 Task: Search round trip flight ticket for 4 adults, 2 children, 2 infants in seat and 1 infant on lap in premium economy from Raleigh: Raleigh-durham International Airport to Evansville: Evansville Regional Airport on 5-3-2023 and return on 5-3-2023. Choice of flights is Singapure airlines. Number of bags: 9 checked bags. Price is upto 84000. Outbound departure time preference is 14:30.
Action: Mouse moved to (421, 210)
Screenshot: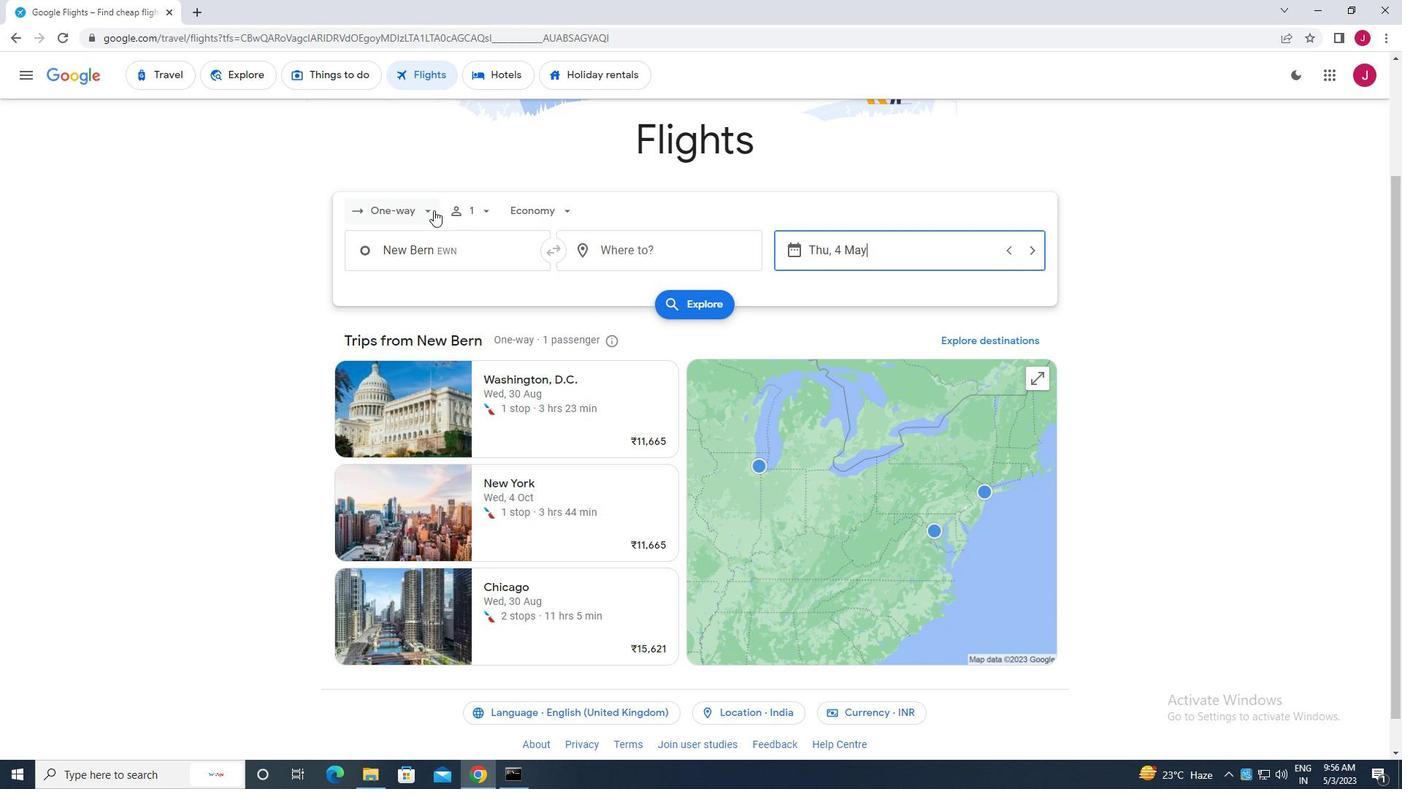 
Action: Mouse pressed left at (421, 210)
Screenshot: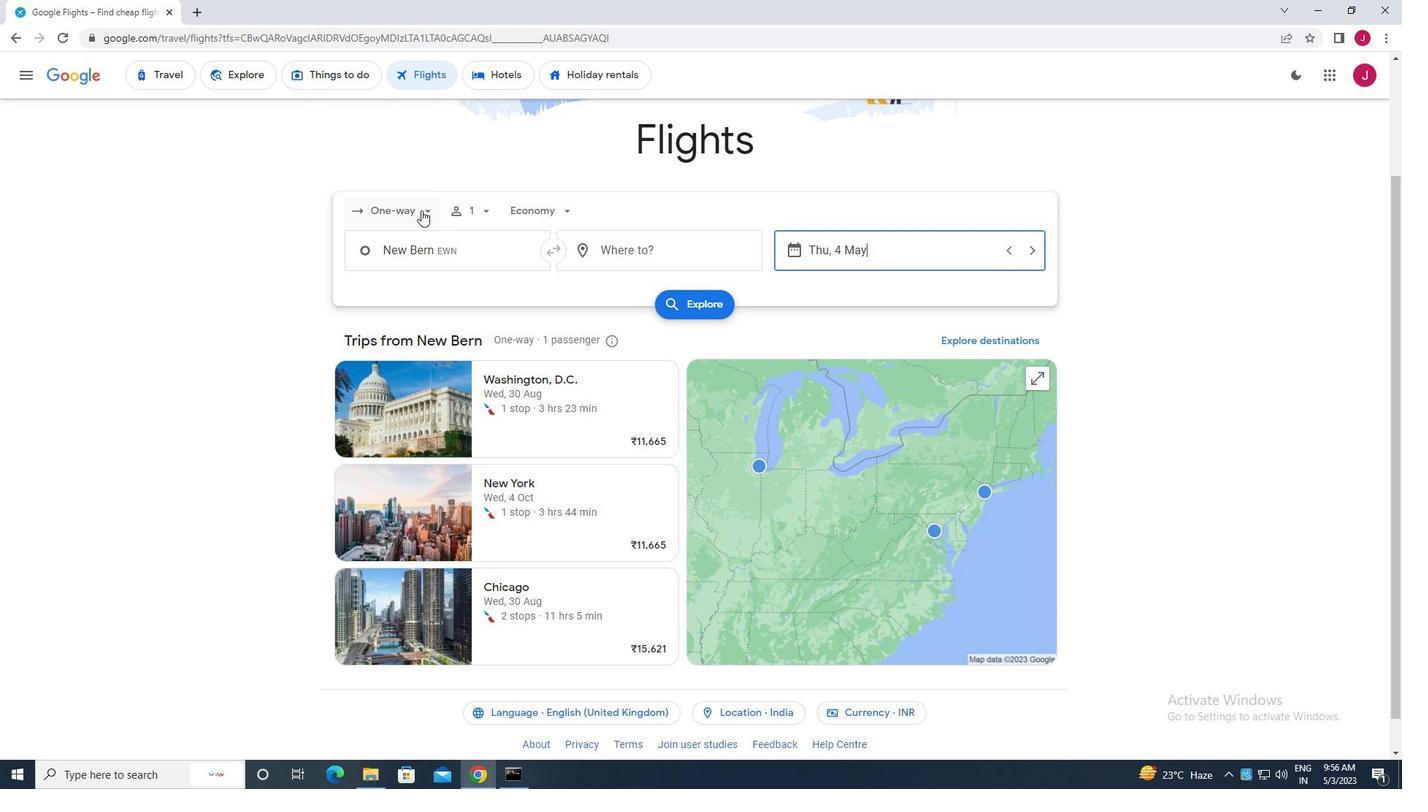 
Action: Mouse moved to (422, 275)
Screenshot: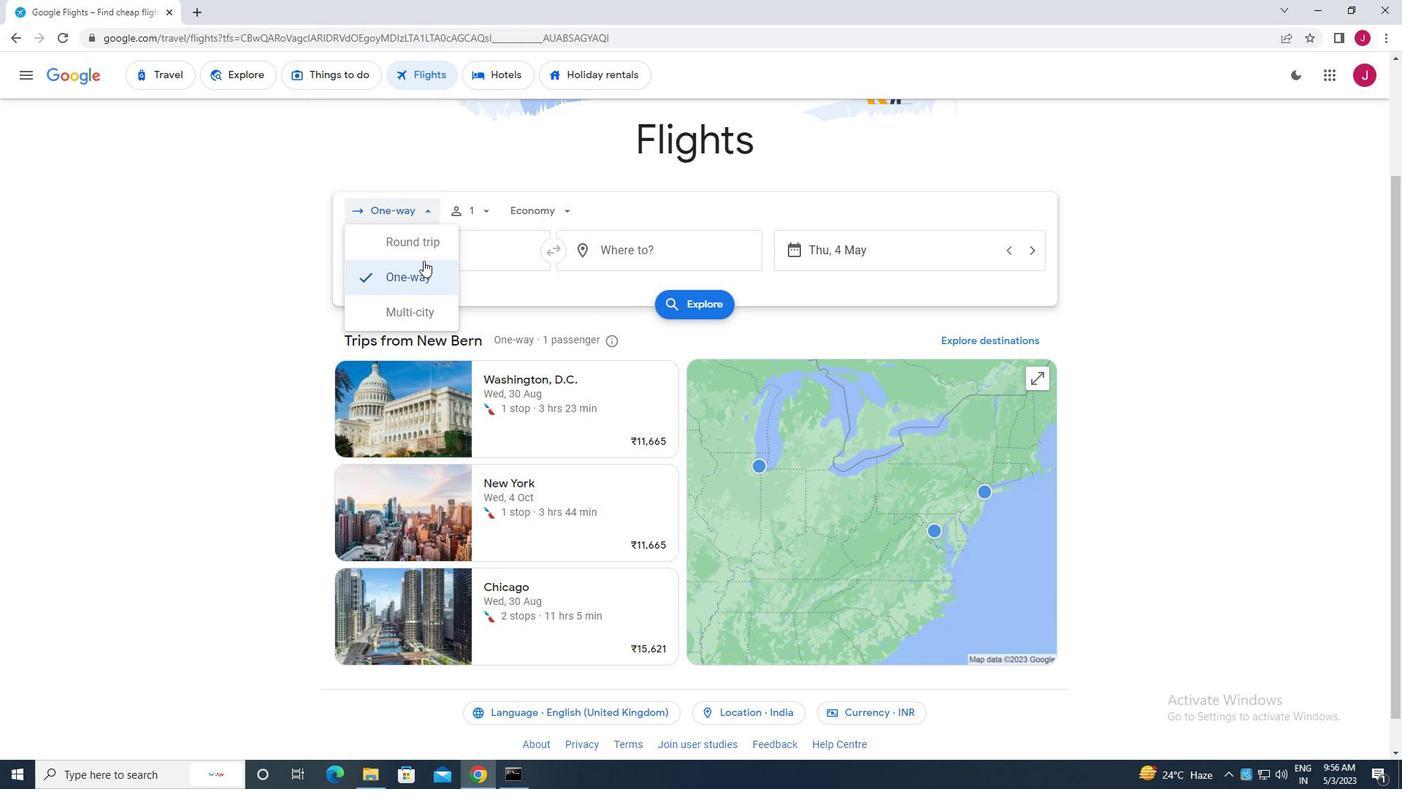 
Action: Mouse pressed left at (422, 275)
Screenshot: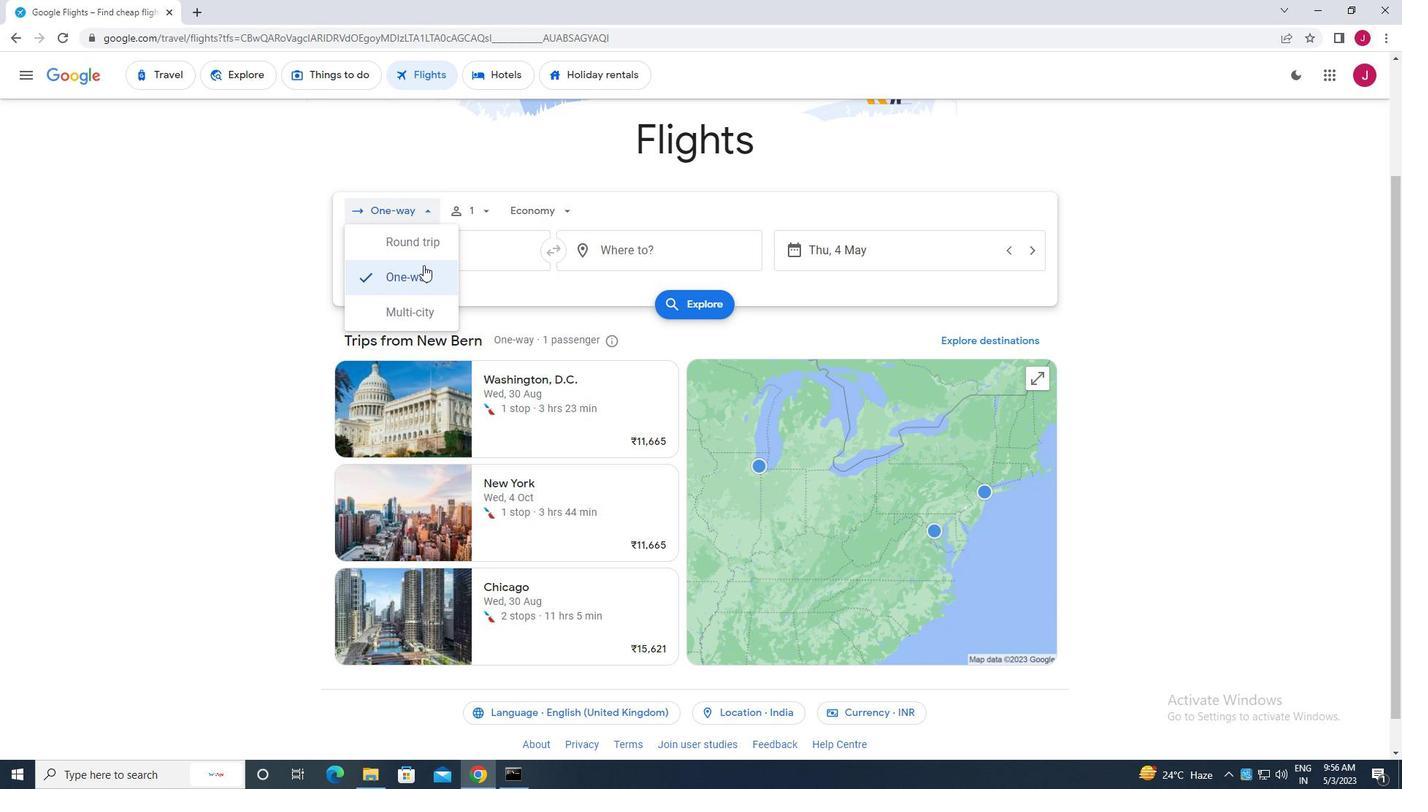 
Action: Mouse moved to (488, 211)
Screenshot: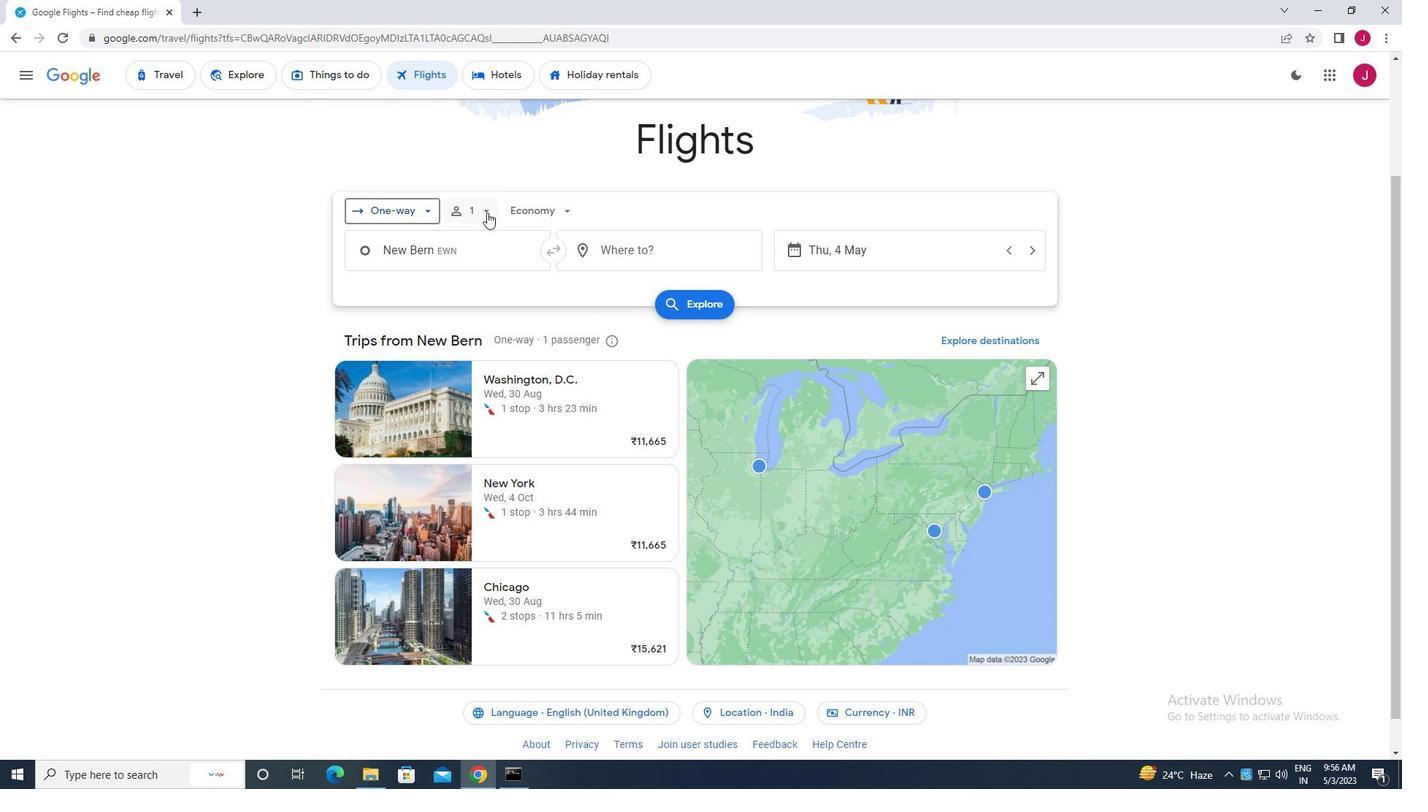 
Action: Mouse pressed left at (488, 211)
Screenshot: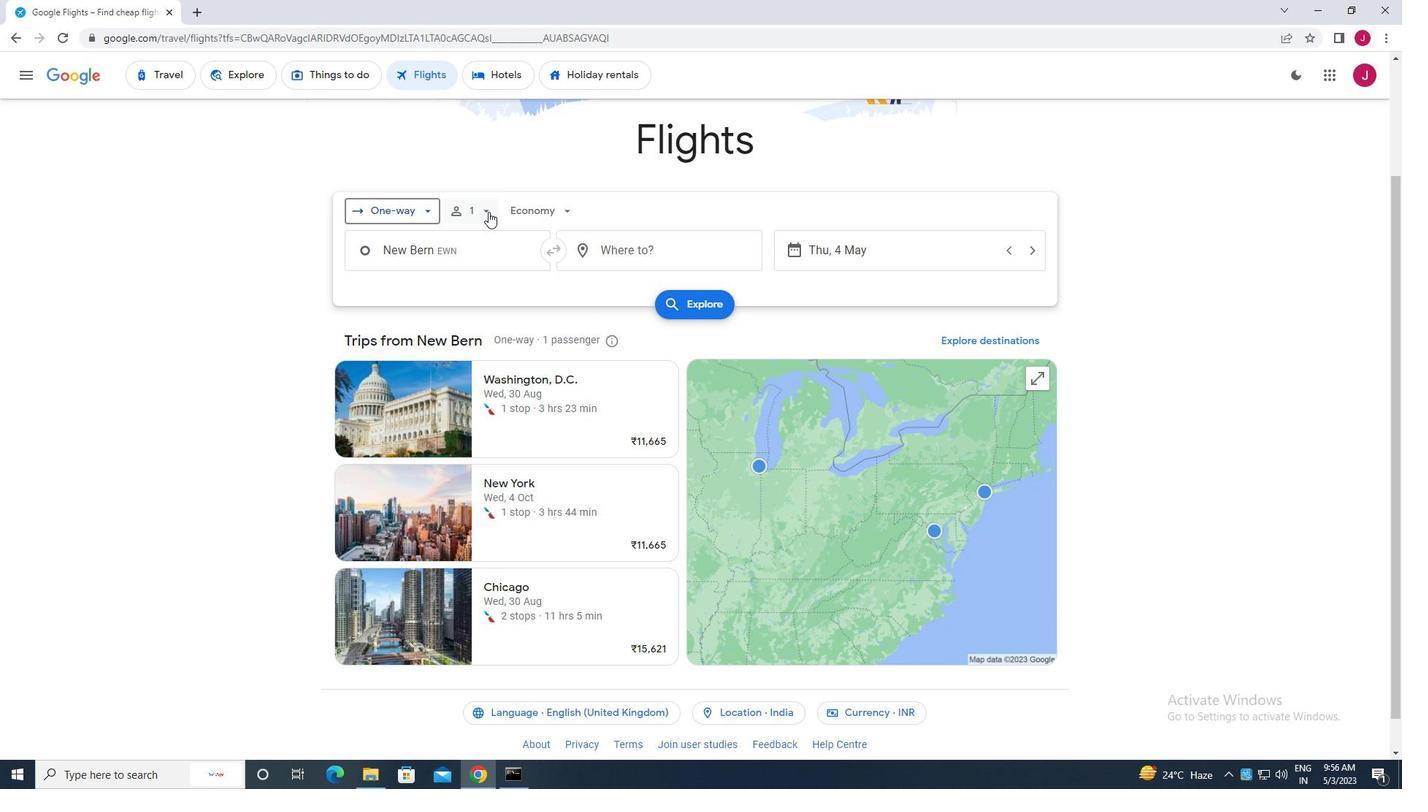 
Action: Mouse moved to (407, 206)
Screenshot: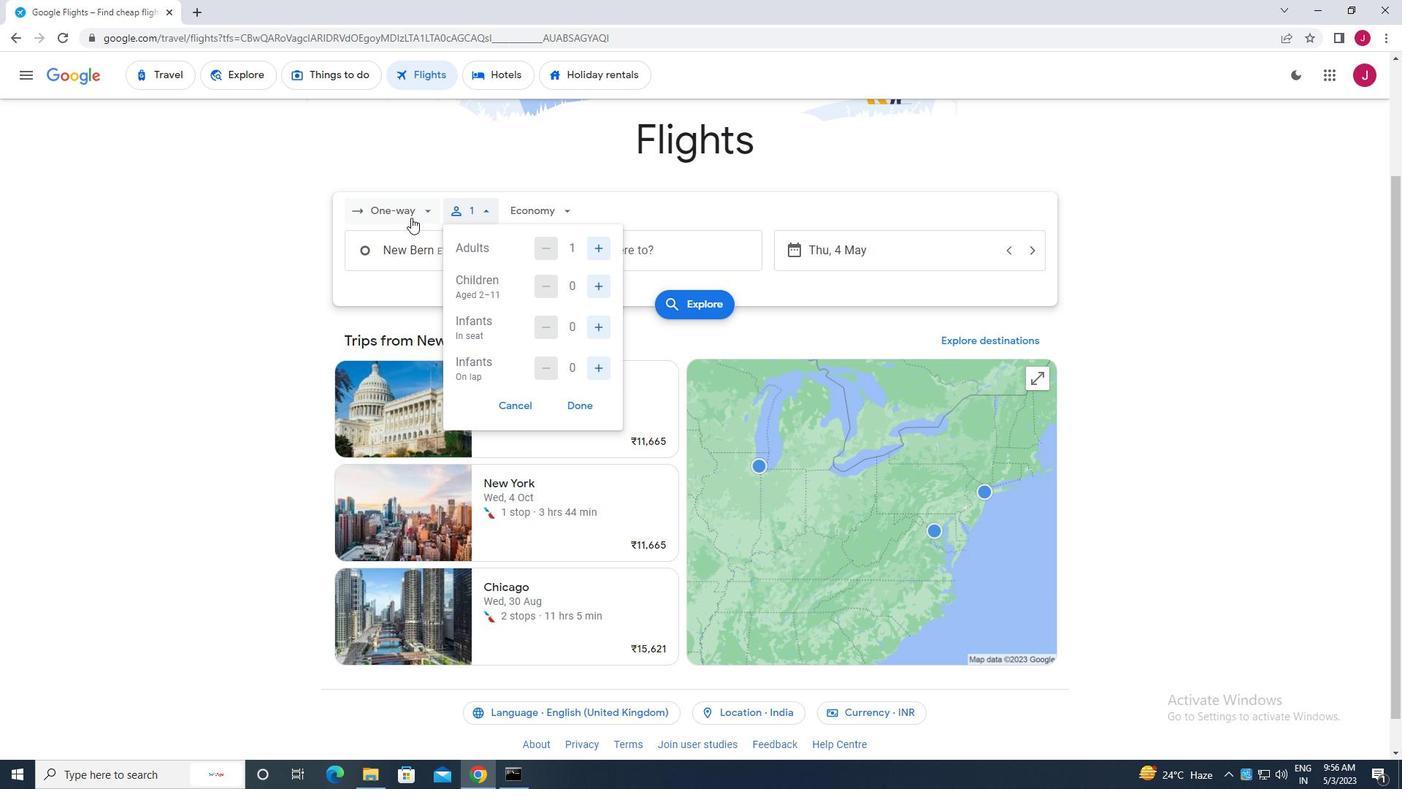
Action: Mouse pressed left at (407, 206)
Screenshot: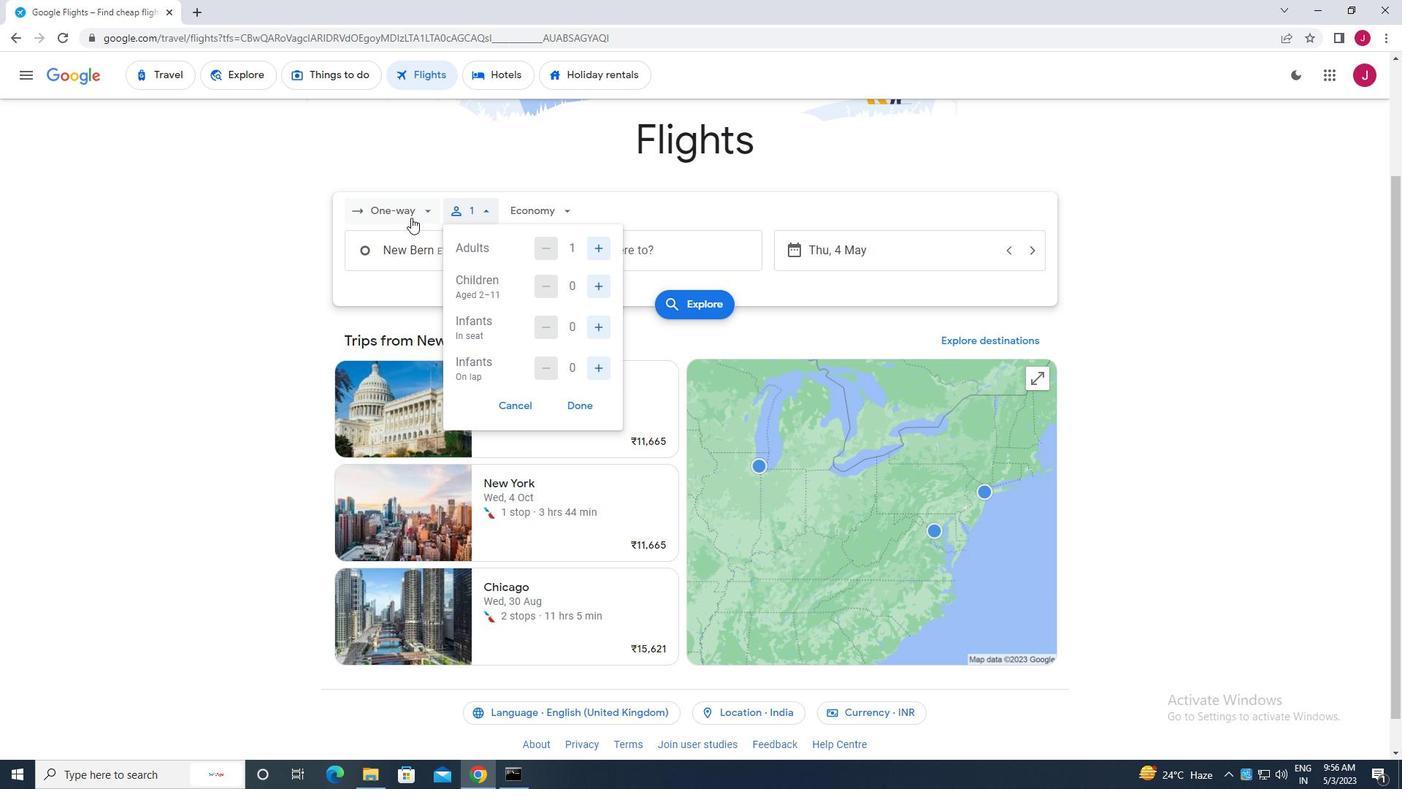 
Action: Mouse moved to (422, 240)
Screenshot: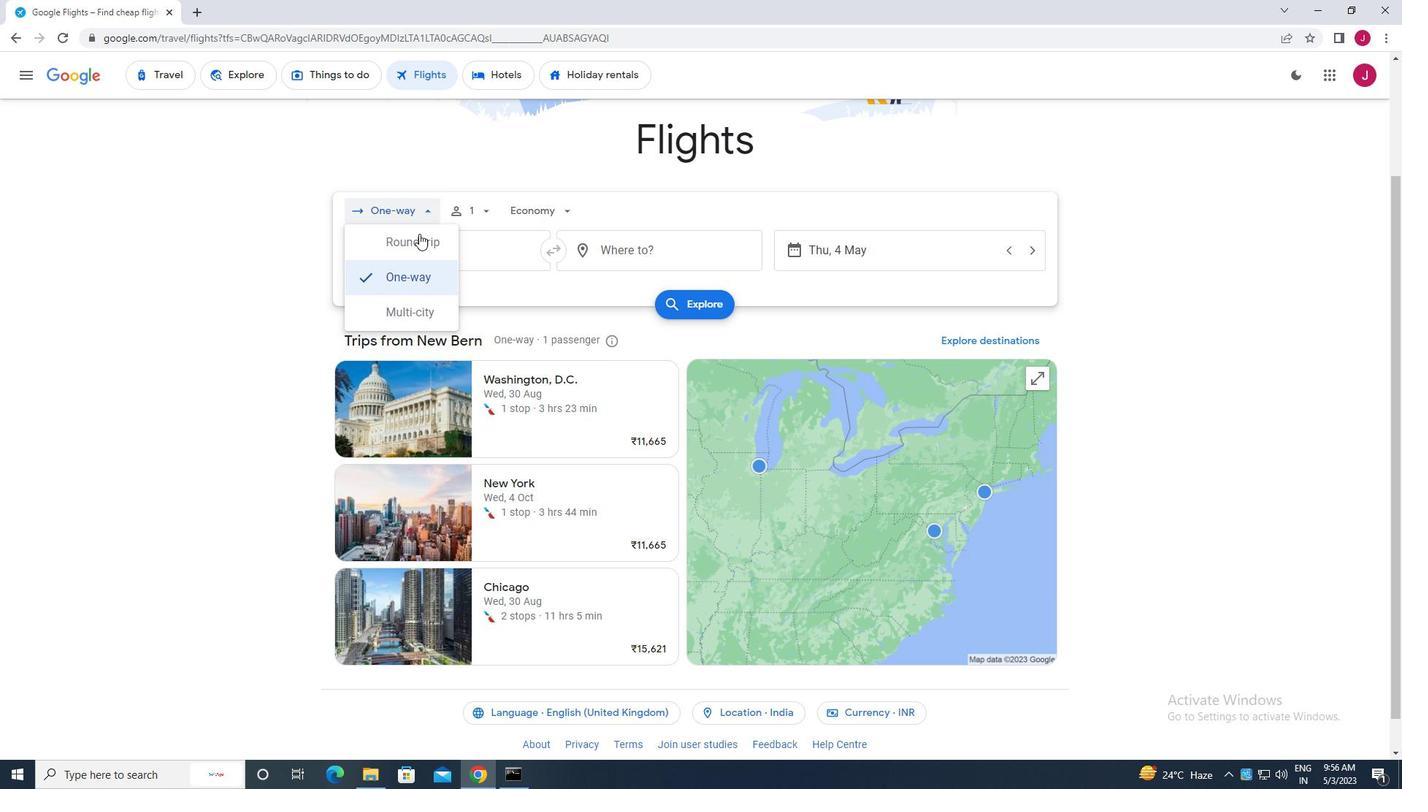 
Action: Mouse pressed left at (422, 240)
Screenshot: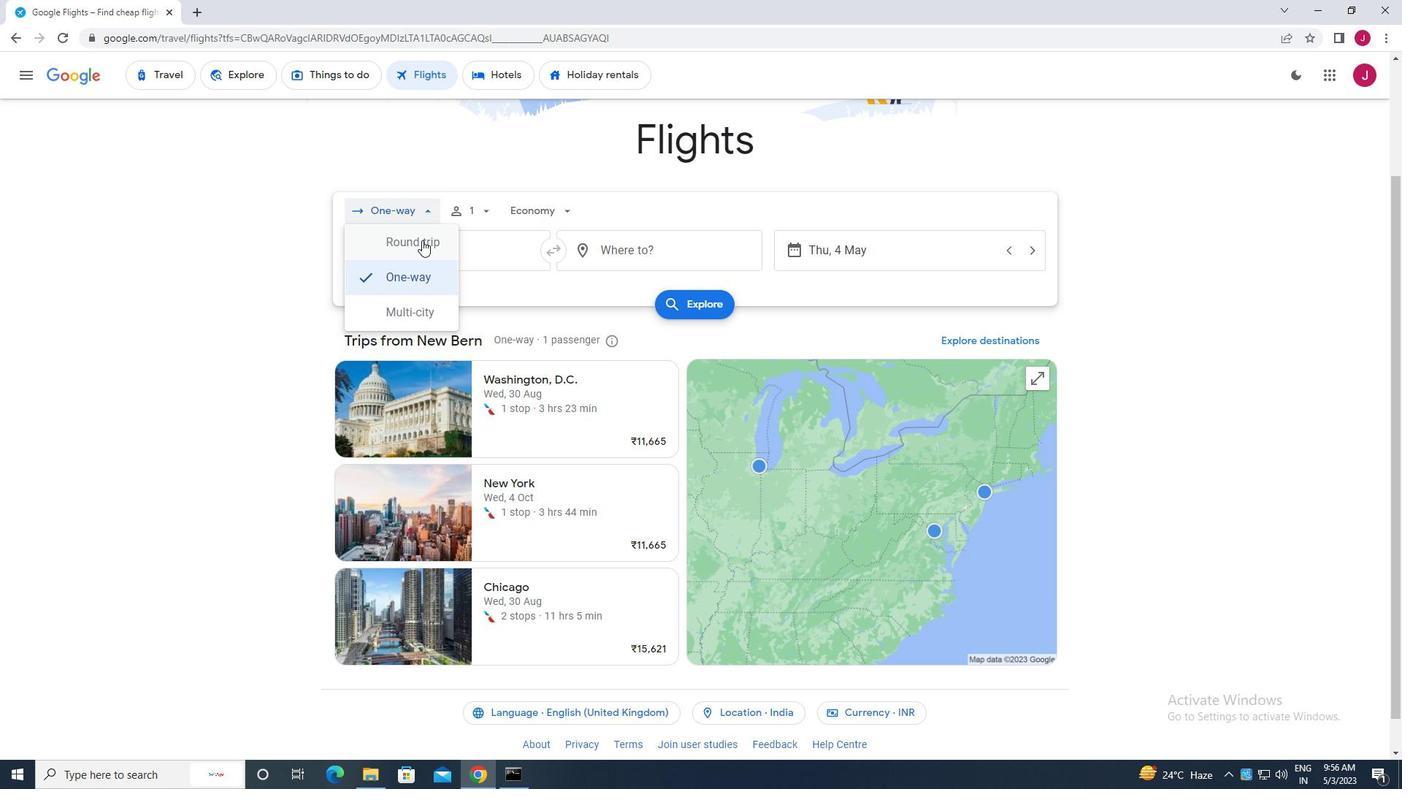
Action: Mouse moved to (488, 211)
Screenshot: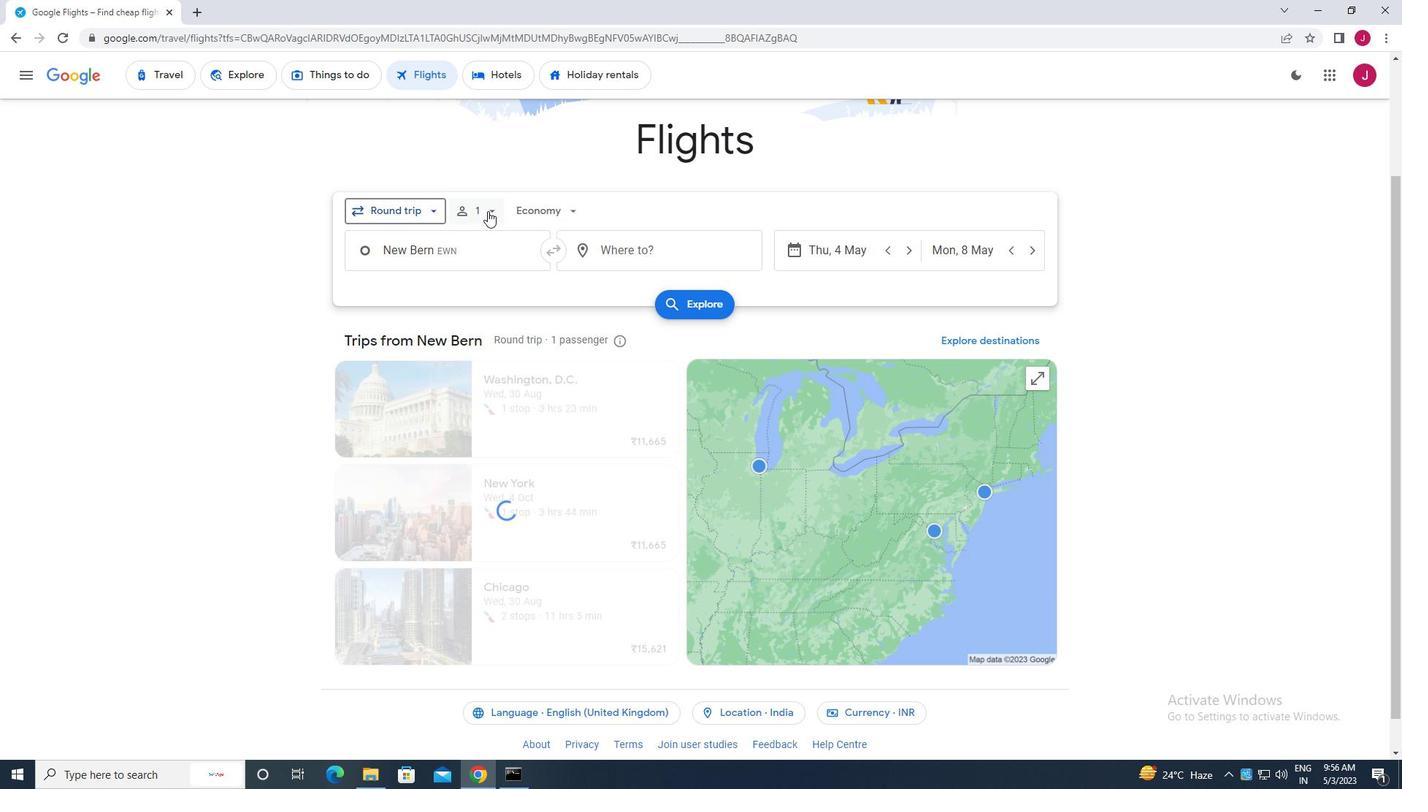 
Action: Mouse pressed left at (488, 211)
Screenshot: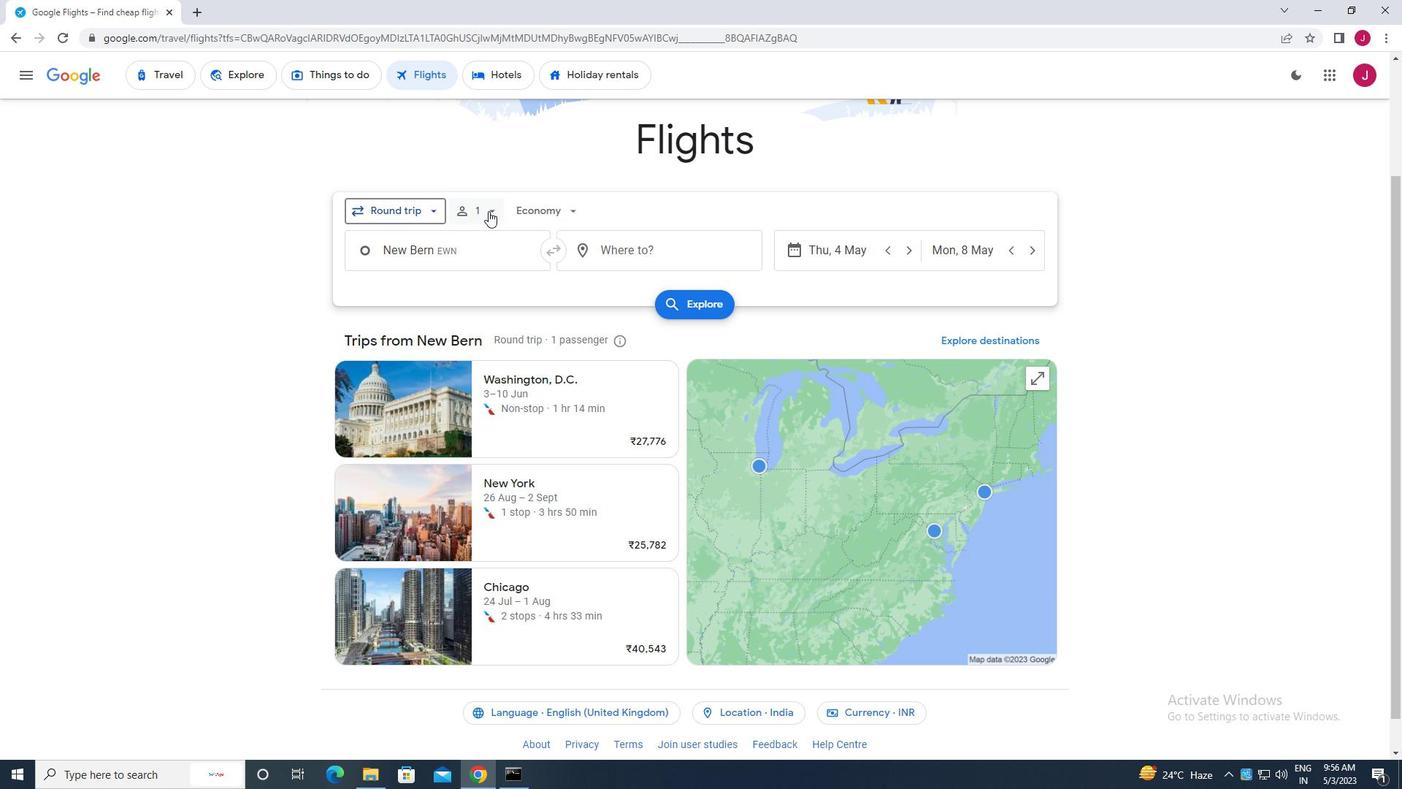 
Action: Mouse moved to (604, 247)
Screenshot: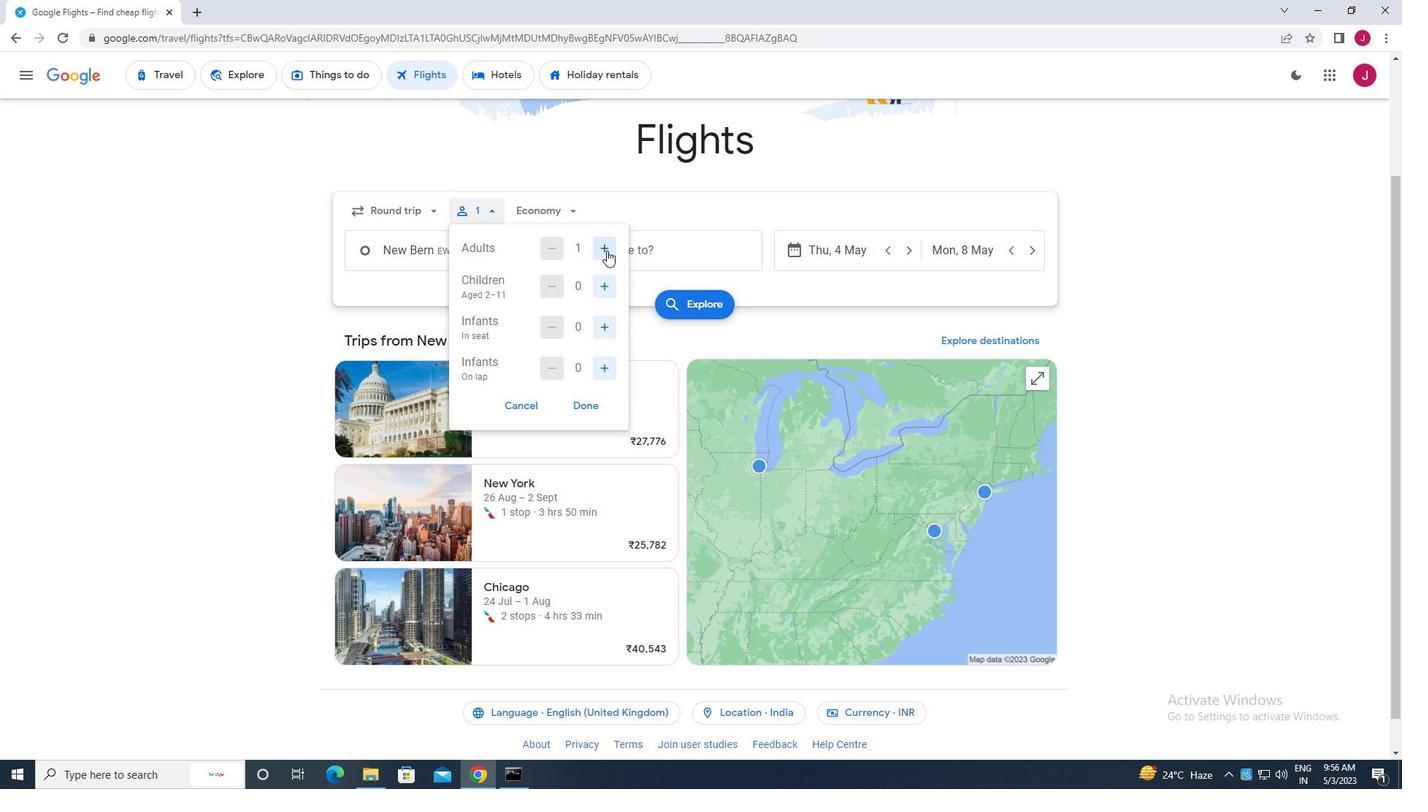 
Action: Mouse pressed left at (604, 247)
Screenshot: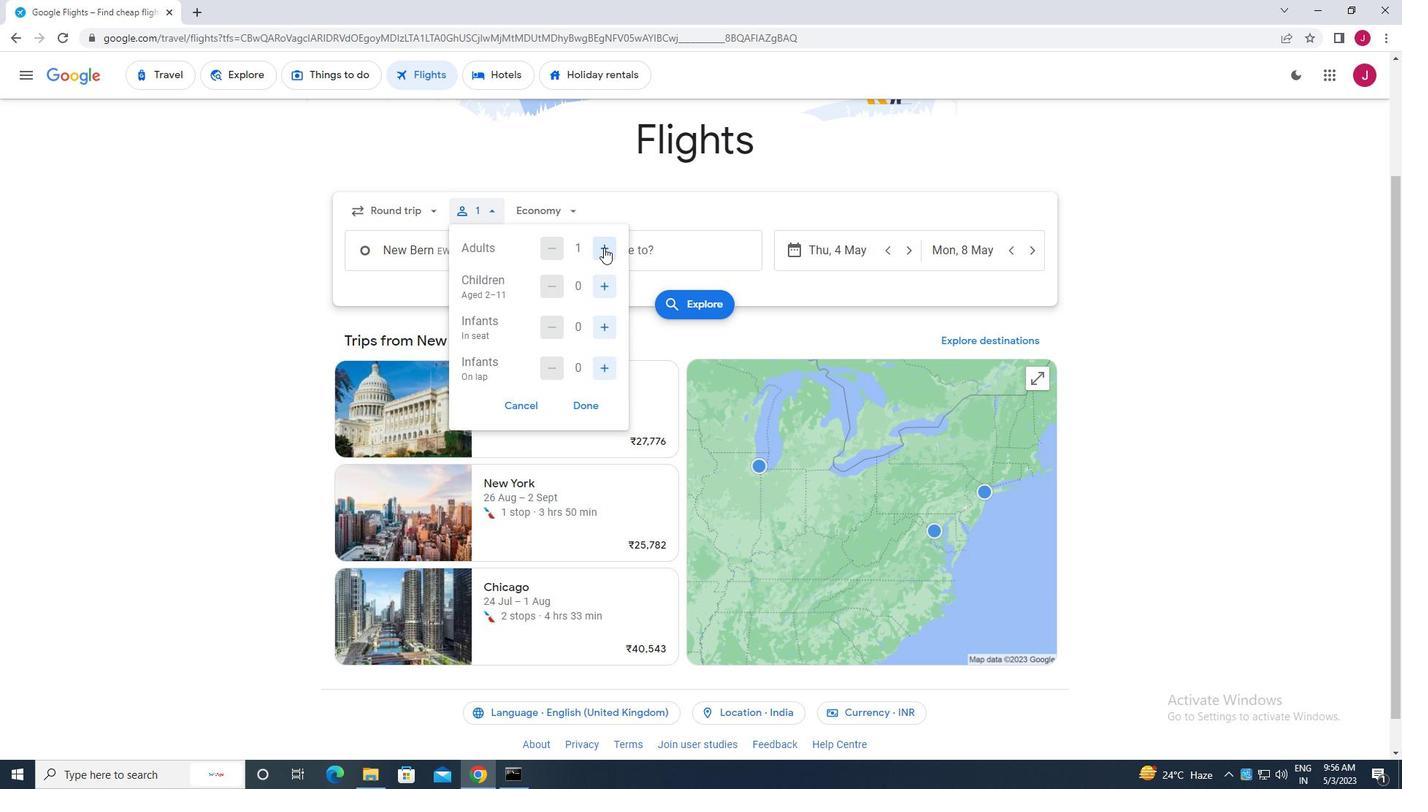 
Action: Mouse pressed left at (604, 247)
Screenshot: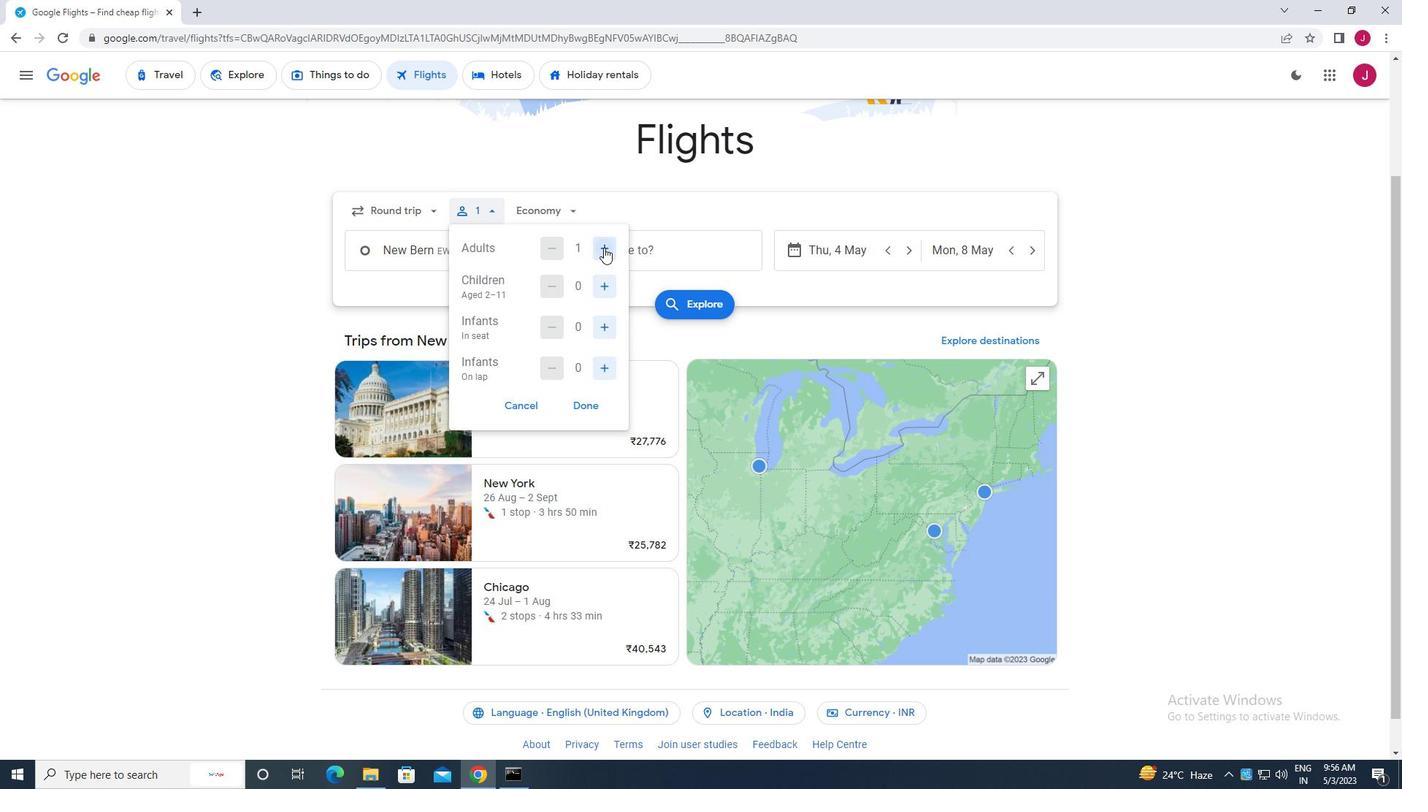 
Action: Mouse pressed left at (604, 247)
Screenshot: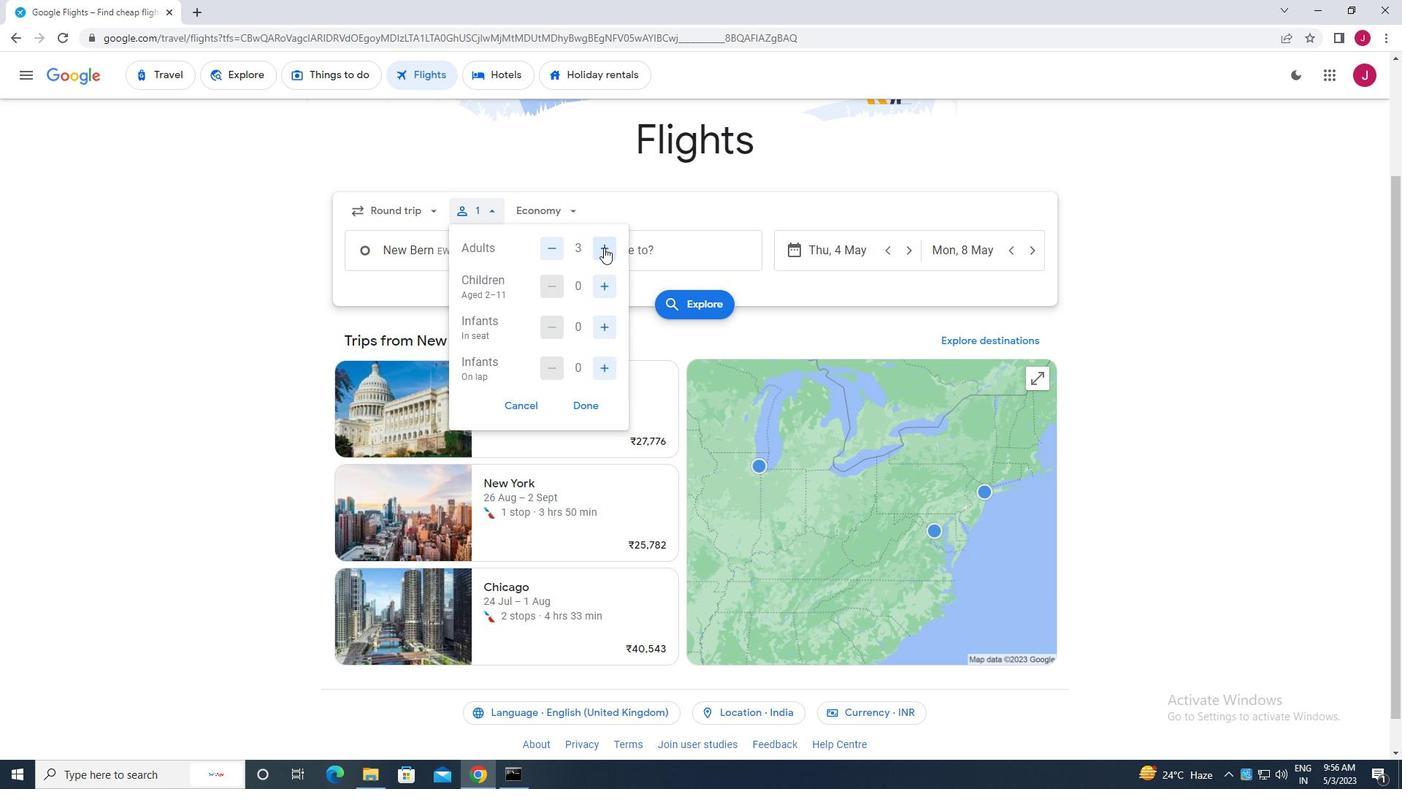
Action: Mouse moved to (604, 286)
Screenshot: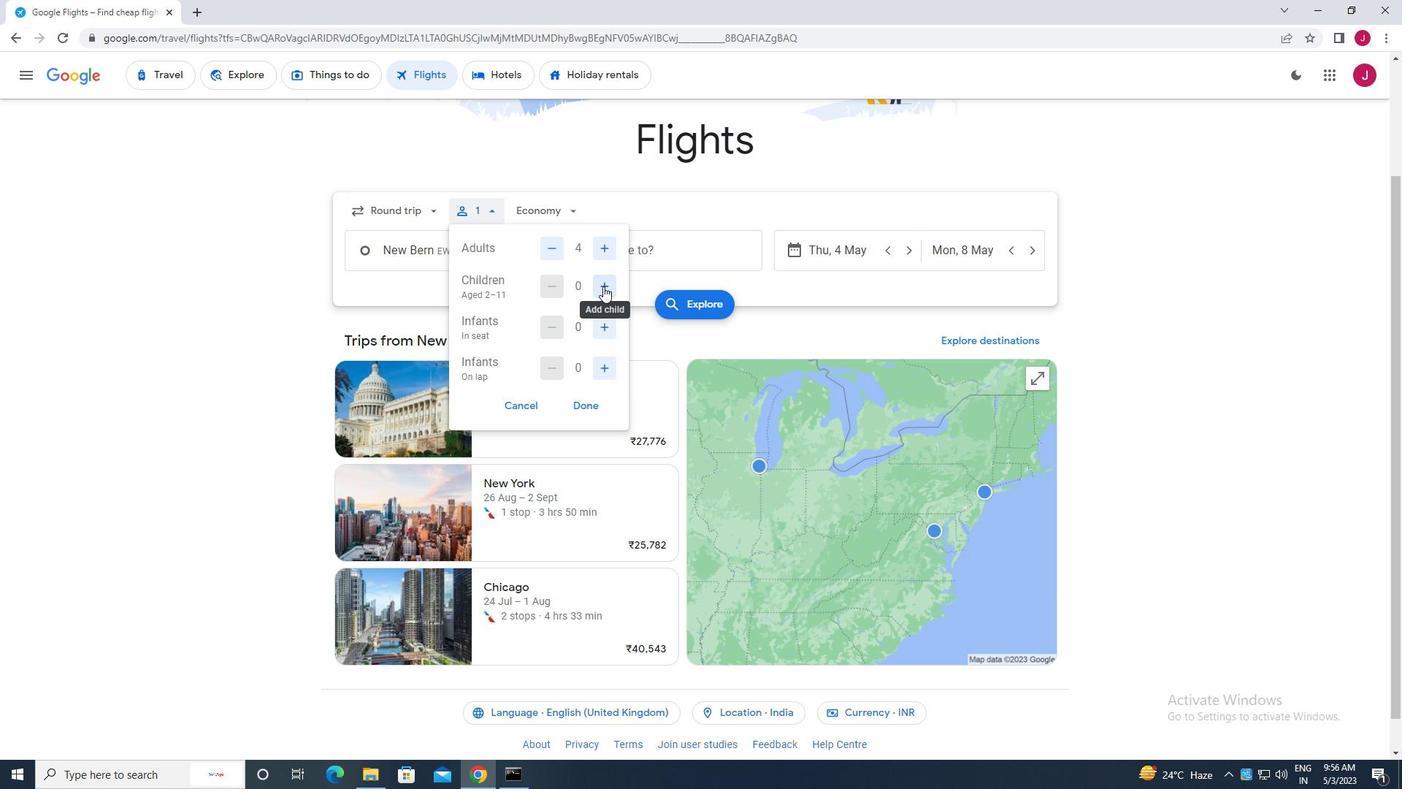 
Action: Mouse pressed left at (604, 286)
Screenshot: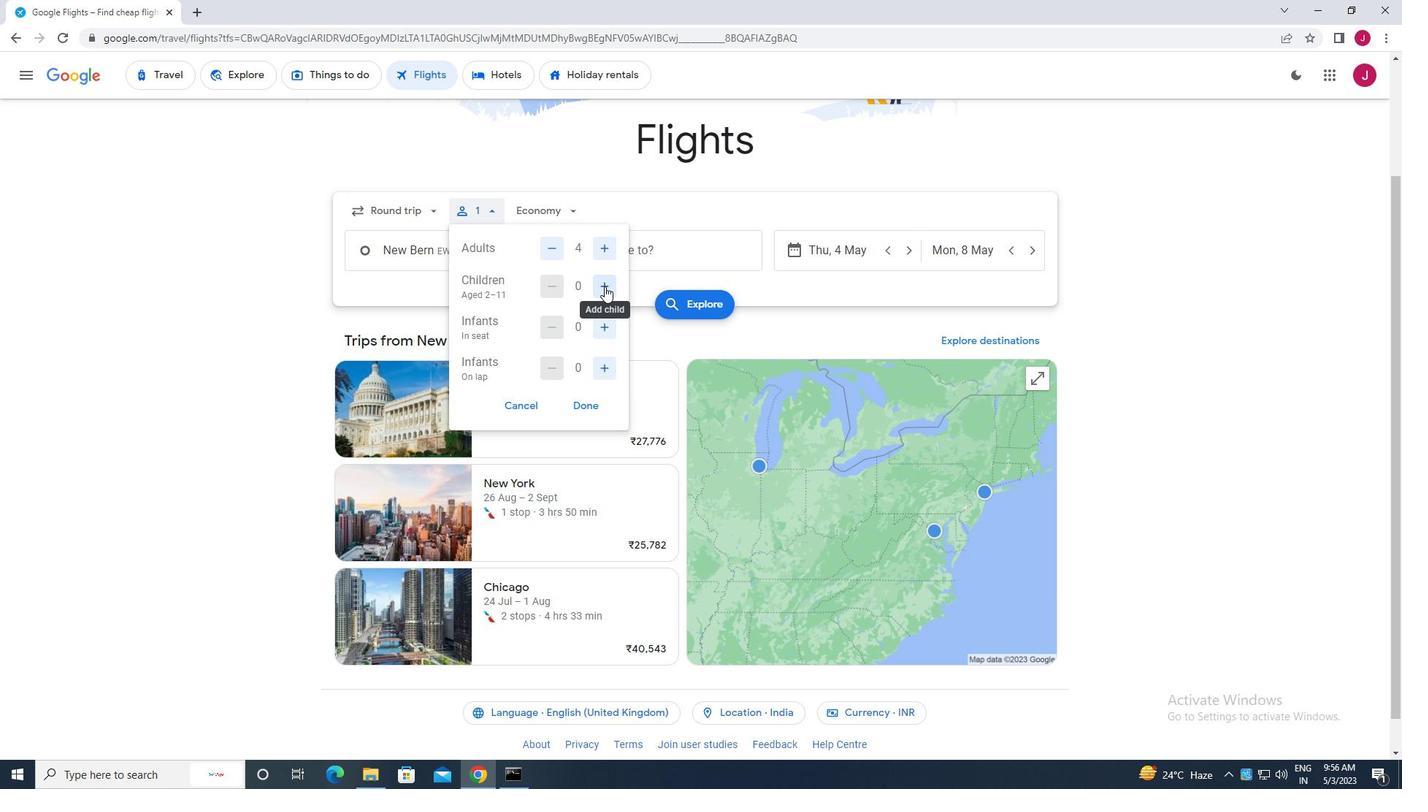 
Action: Mouse pressed left at (604, 286)
Screenshot: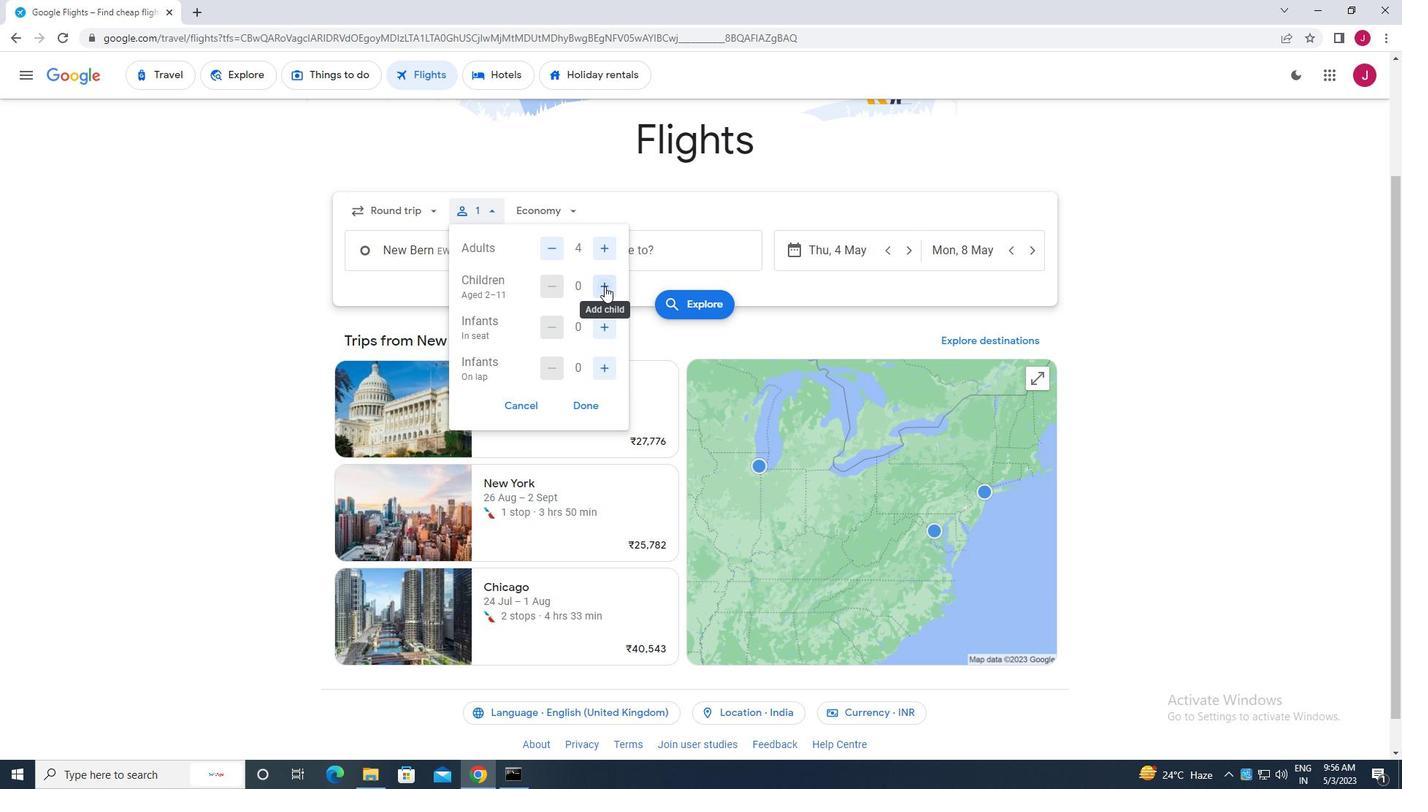 
Action: Mouse moved to (607, 325)
Screenshot: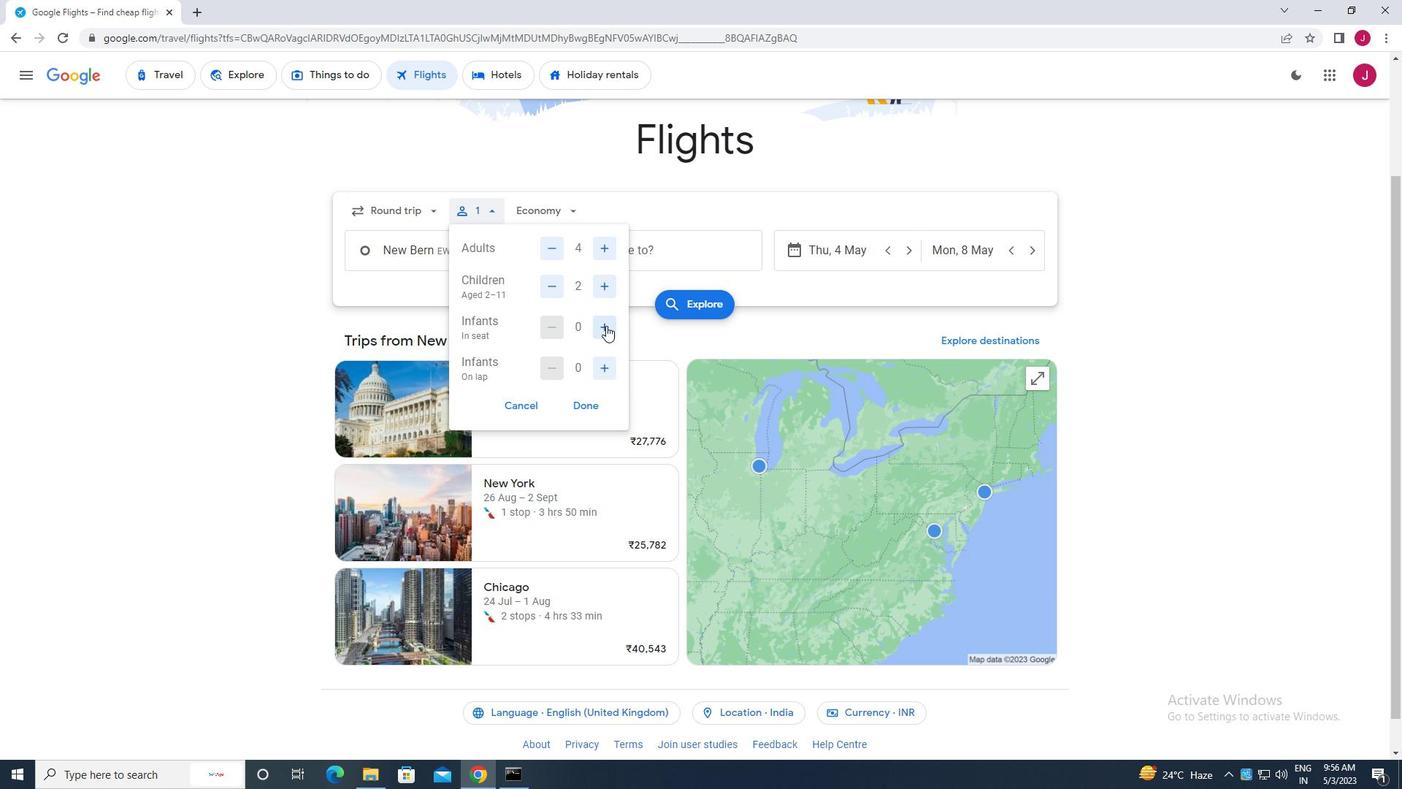 
Action: Mouse pressed left at (607, 325)
Screenshot: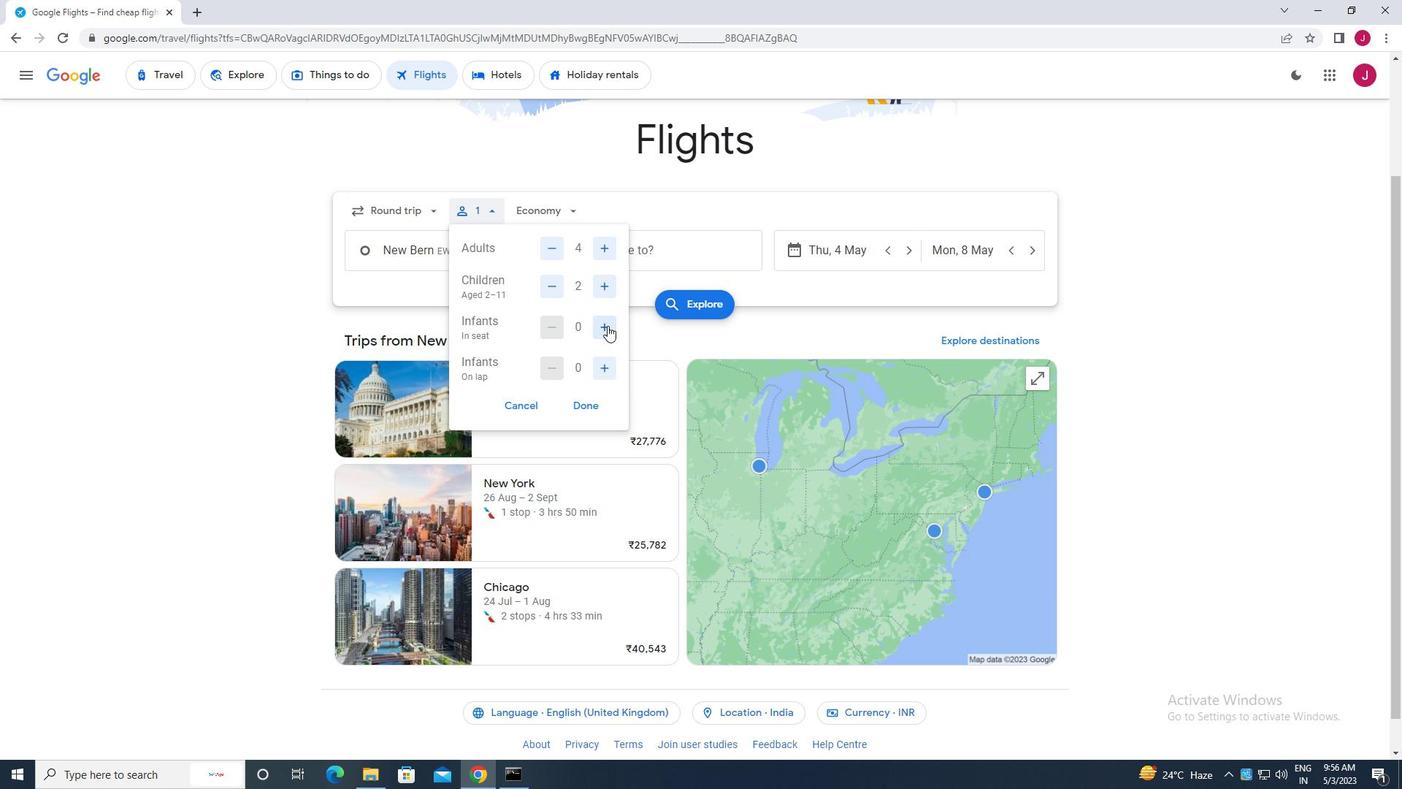 
Action: Mouse pressed left at (607, 325)
Screenshot: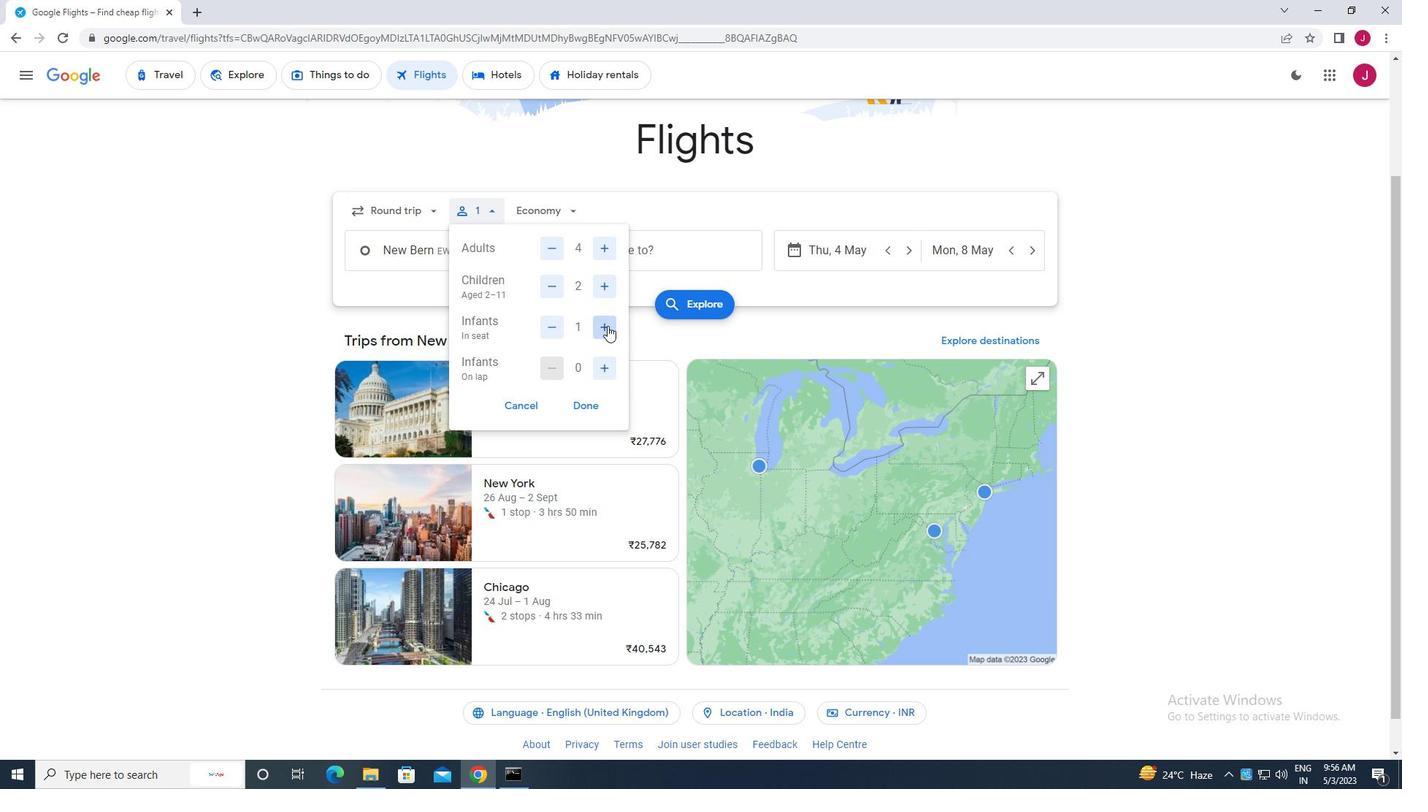
Action: Mouse moved to (602, 368)
Screenshot: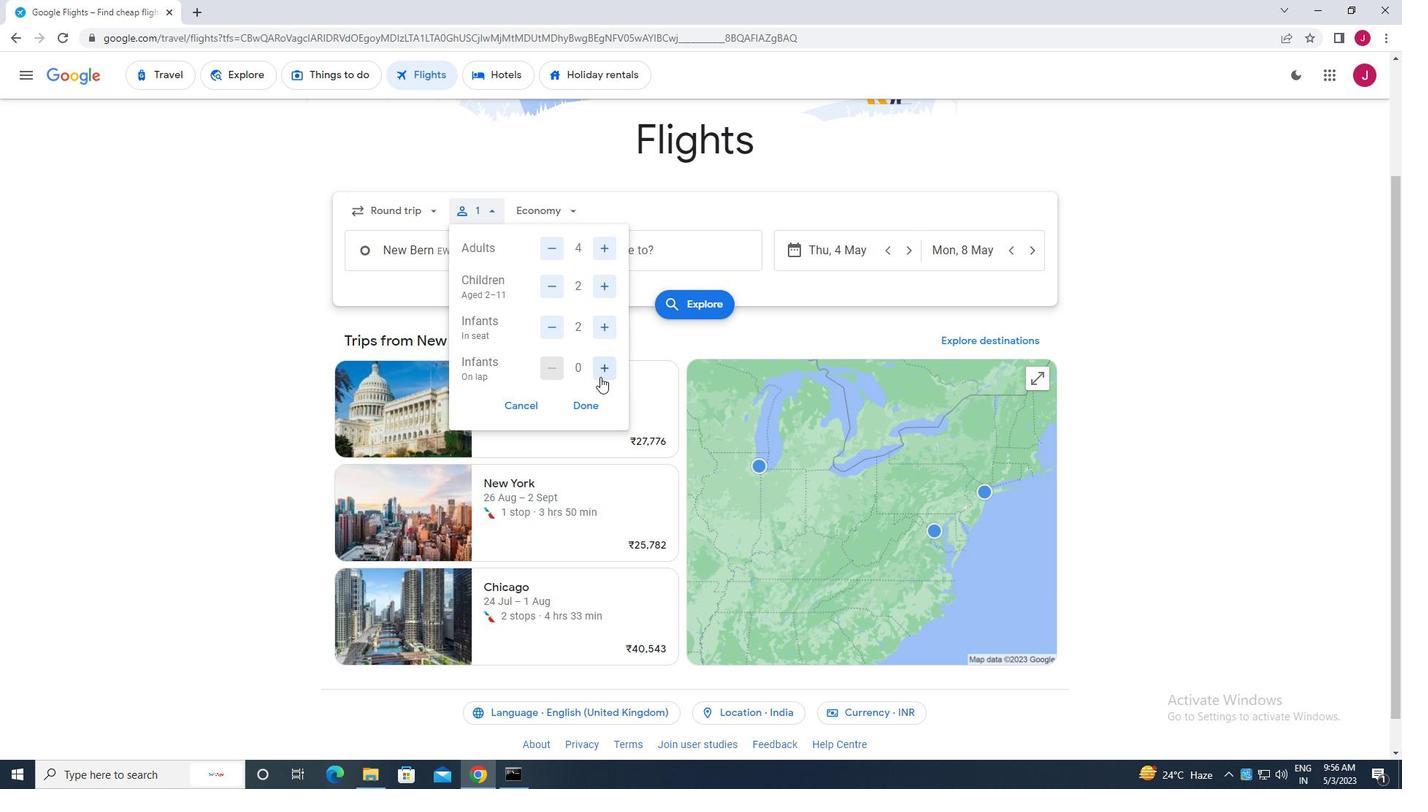 
Action: Mouse pressed left at (602, 368)
Screenshot: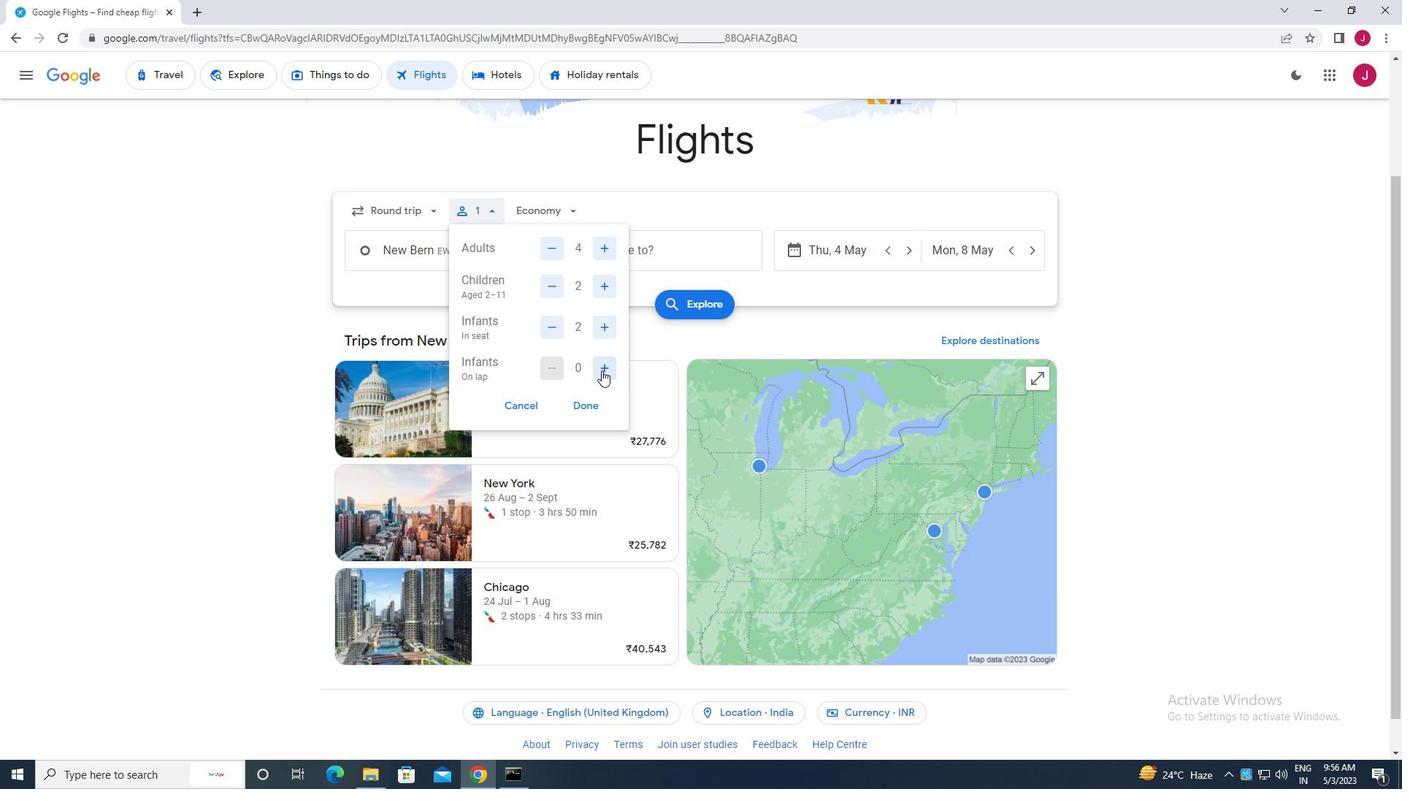 
Action: Mouse moved to (581, 406)
Screenshot: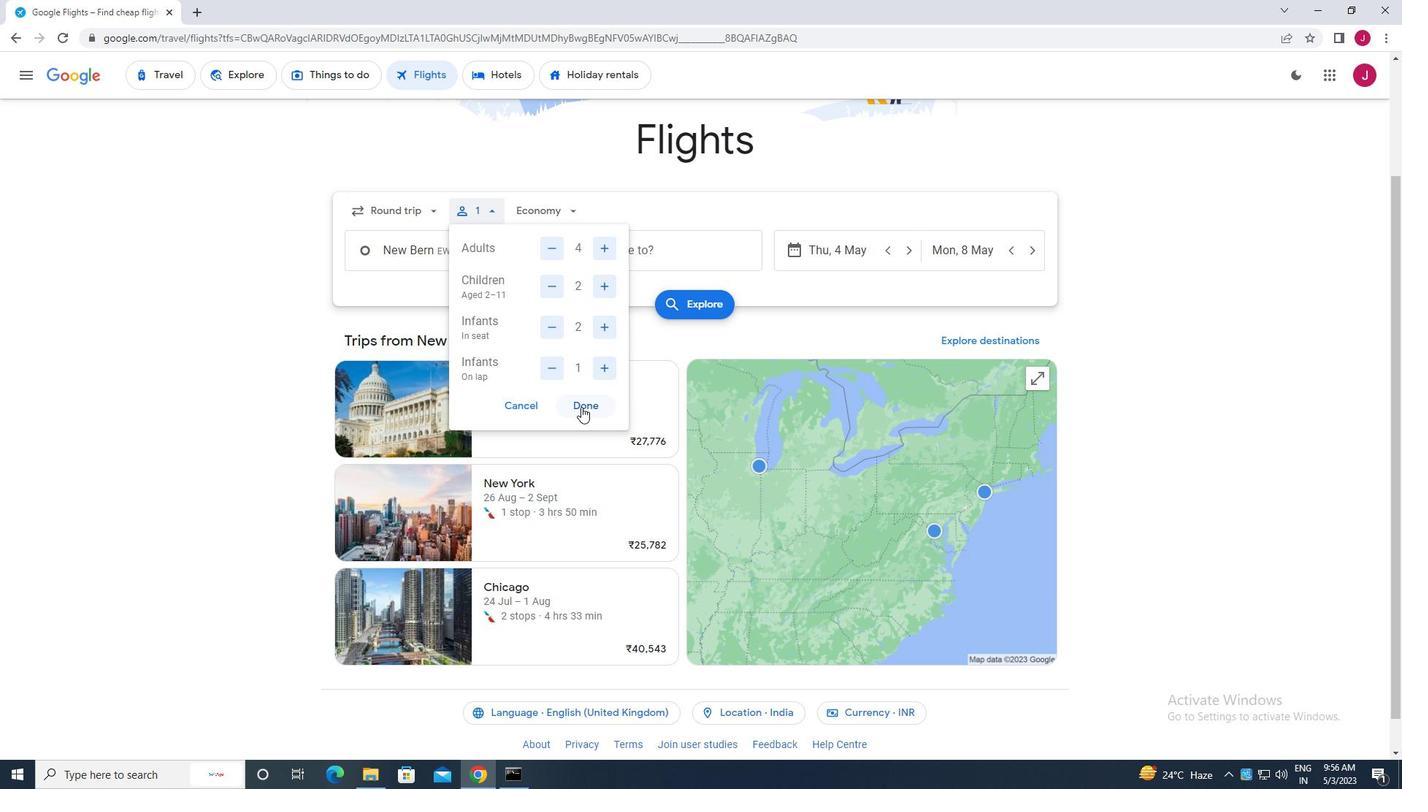 
Action: Mouse pressed left at (581, 406)
Screenshot: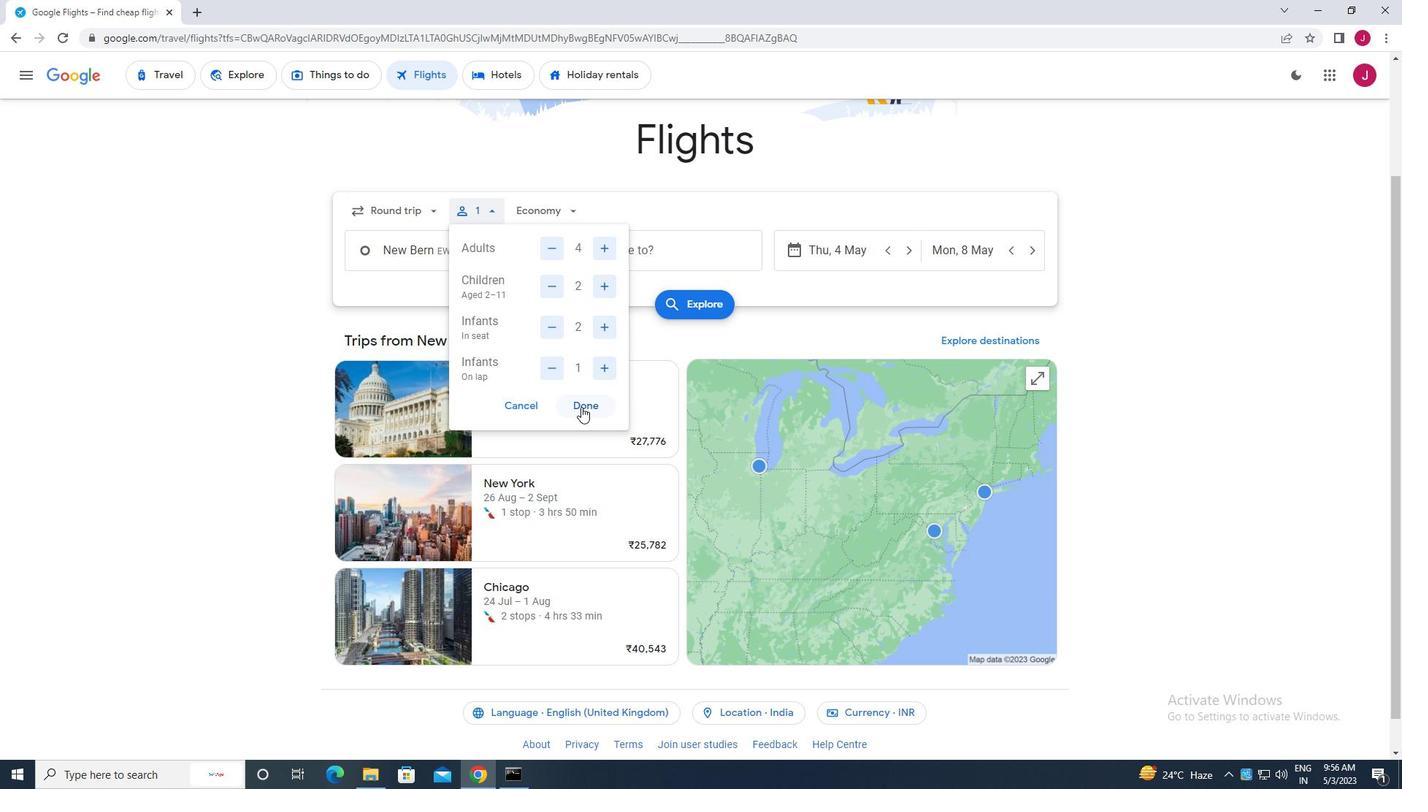 
Action: Mouse moved to (555, 208)
Screenshot: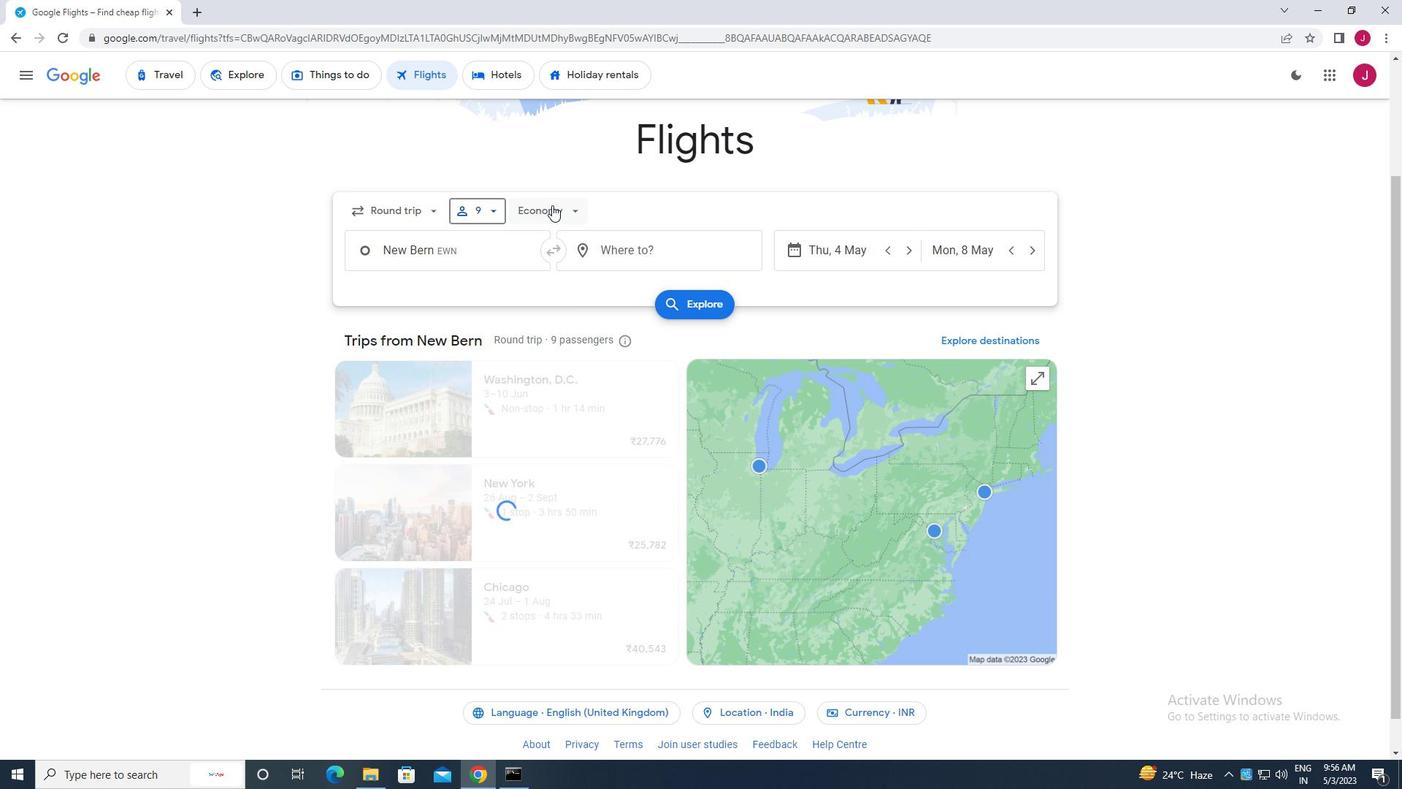 
Action: Mouse pressed left at (555, 208)
Screenshot: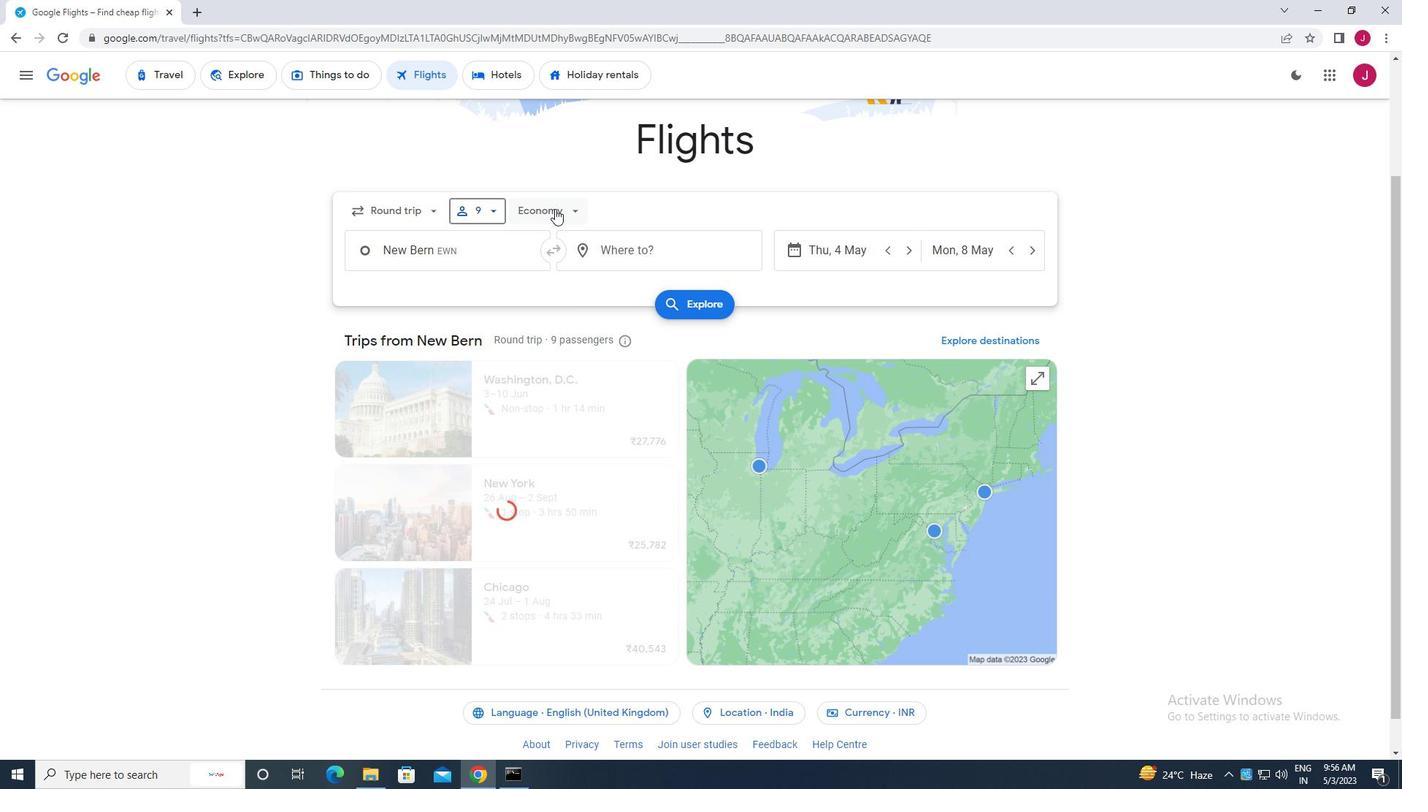 
Action: Mouse moved to (586, 279)
Screenshot: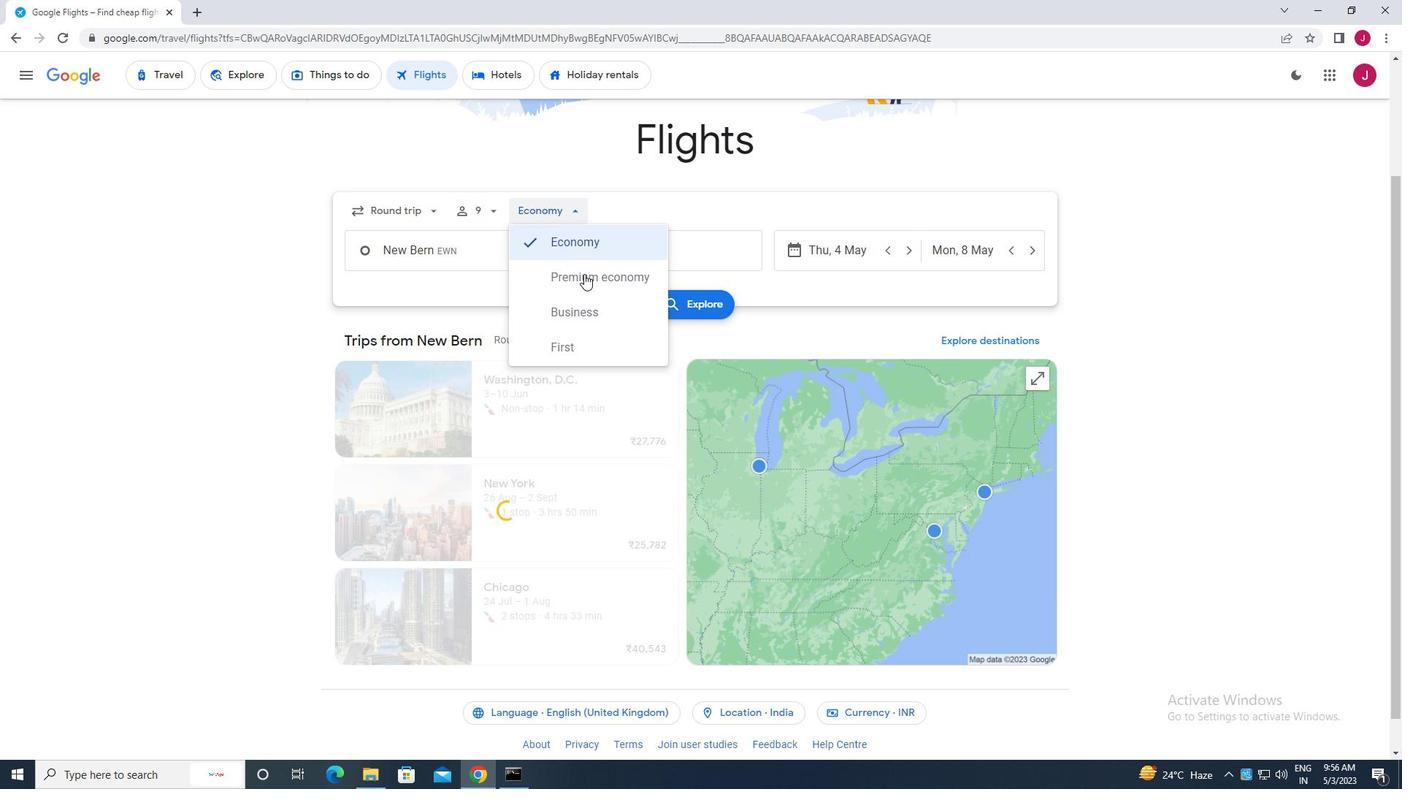 
Action: Mouse pressed left at (586, 279)
Screenshot: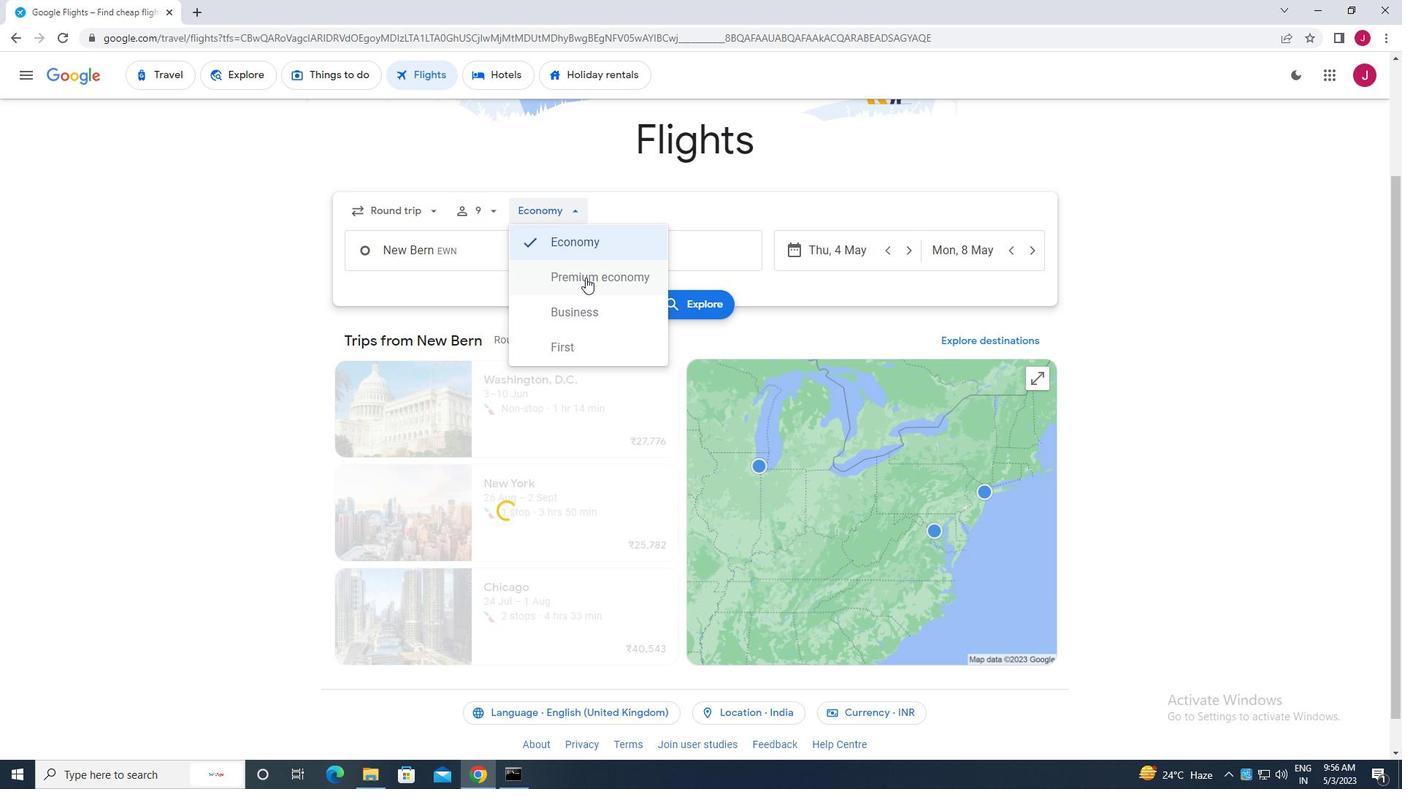 
Action: Mouse moved to (491, 257)
Screenshot: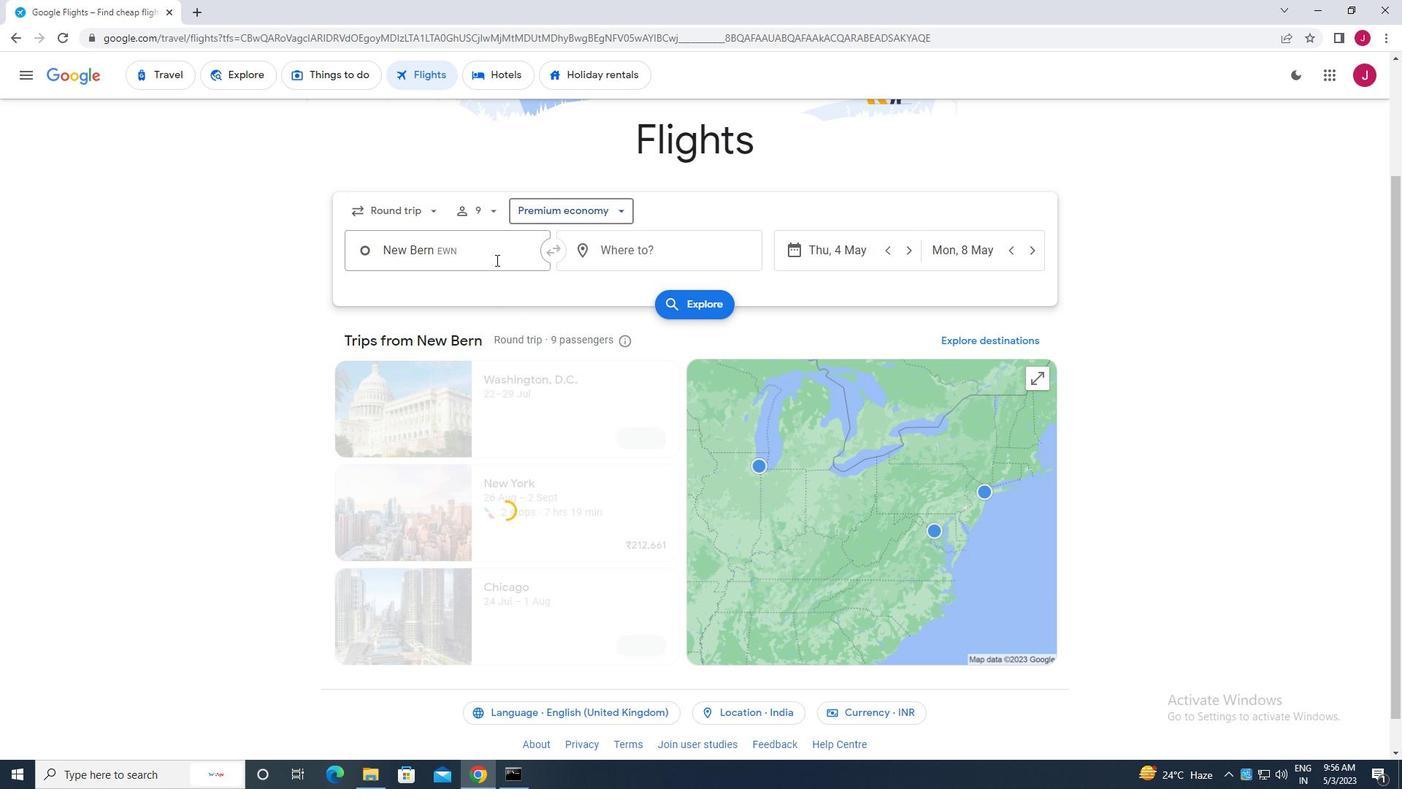 
Action: Mouse pressed left at (491, 257)
Screenshot: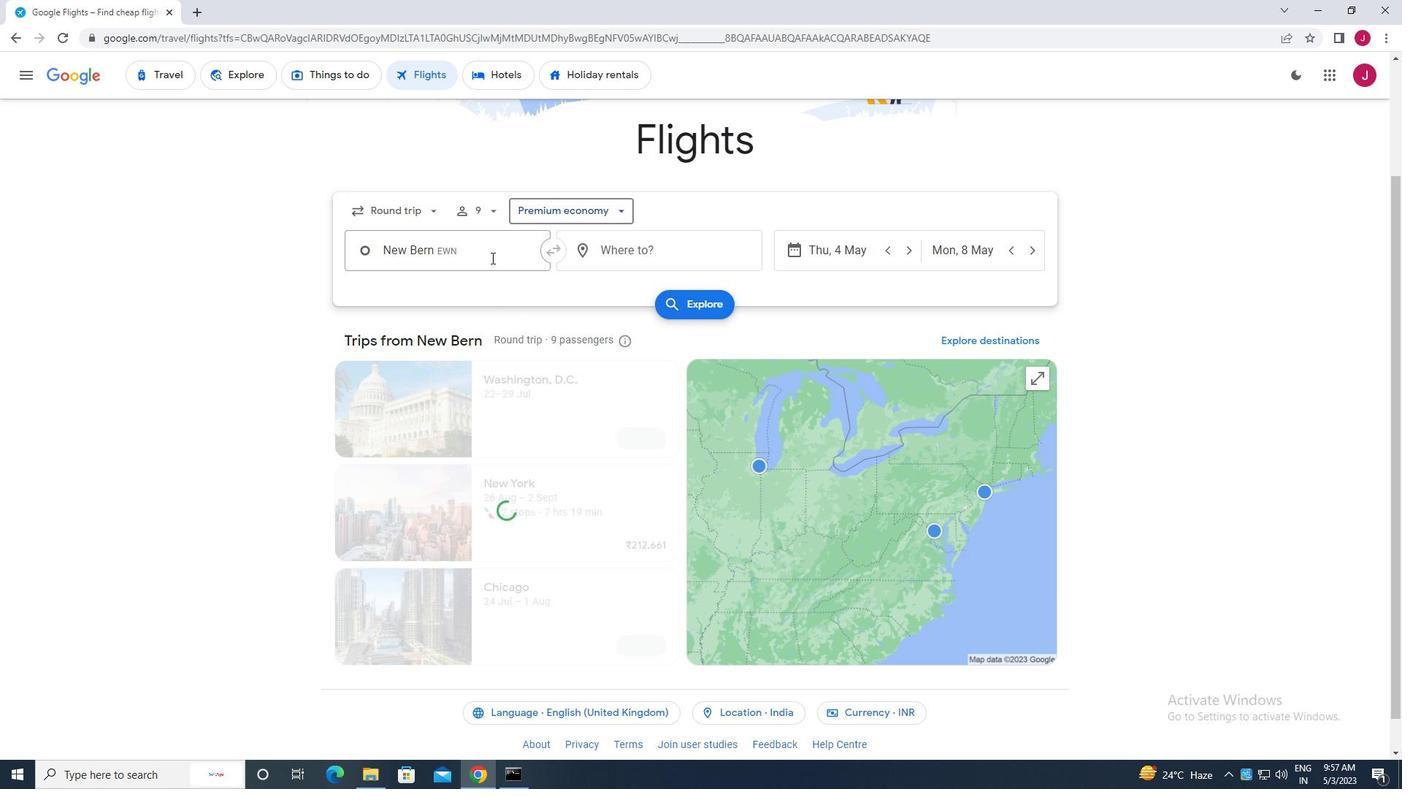 
Action: Key pressed raleigh
Screenshot: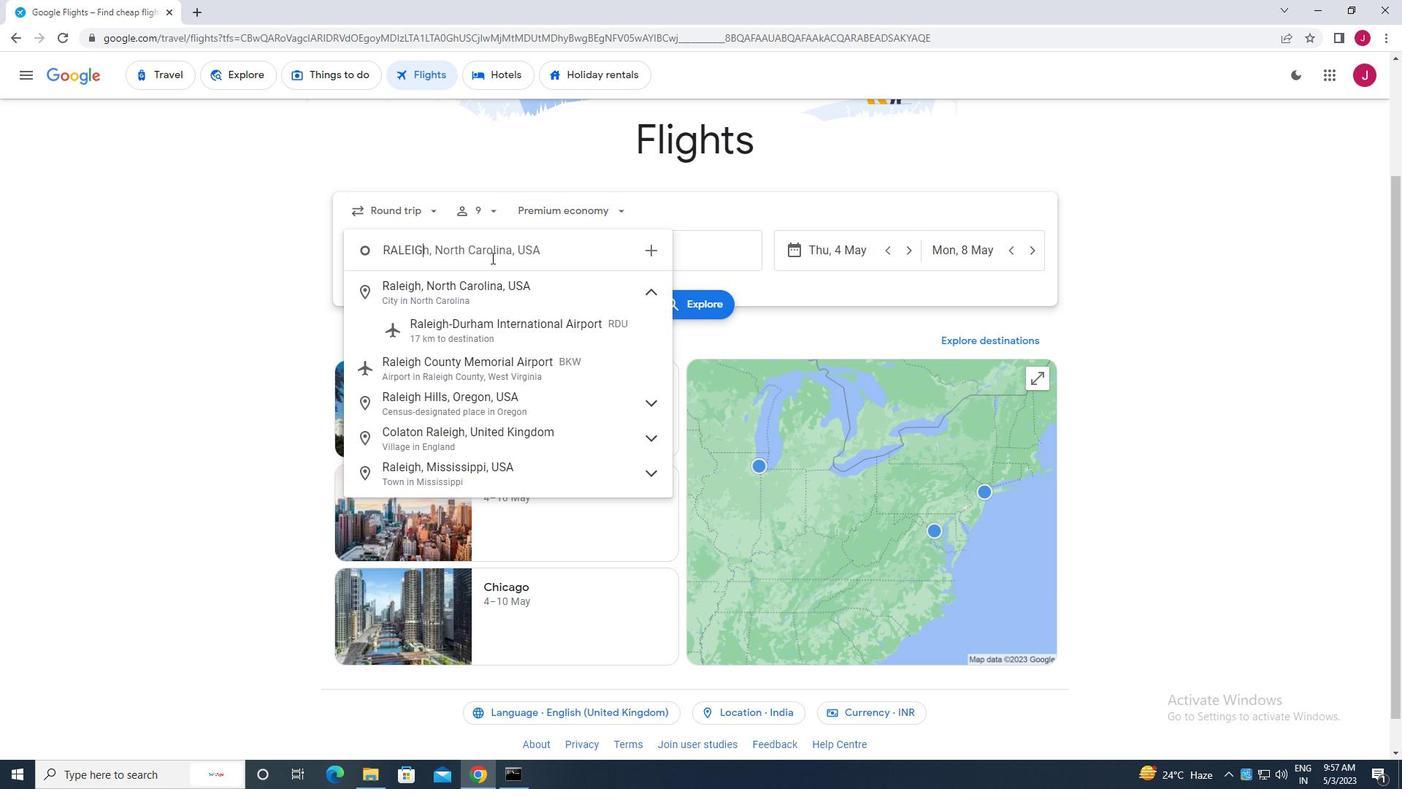 
Action: Mouse moved to (504, 321)
Screenshot: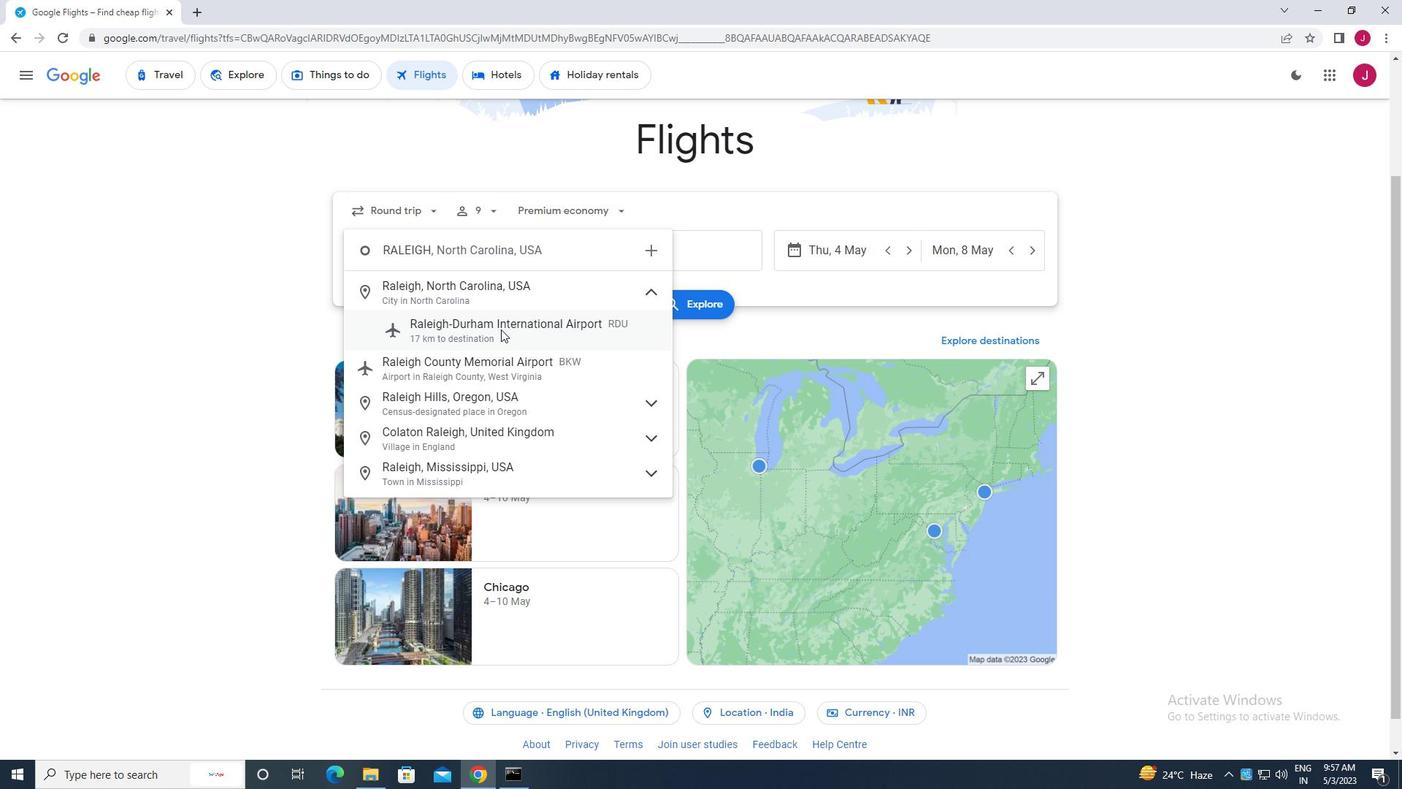 
Action: Mouse pressed left at (504, 321)
Screenshot: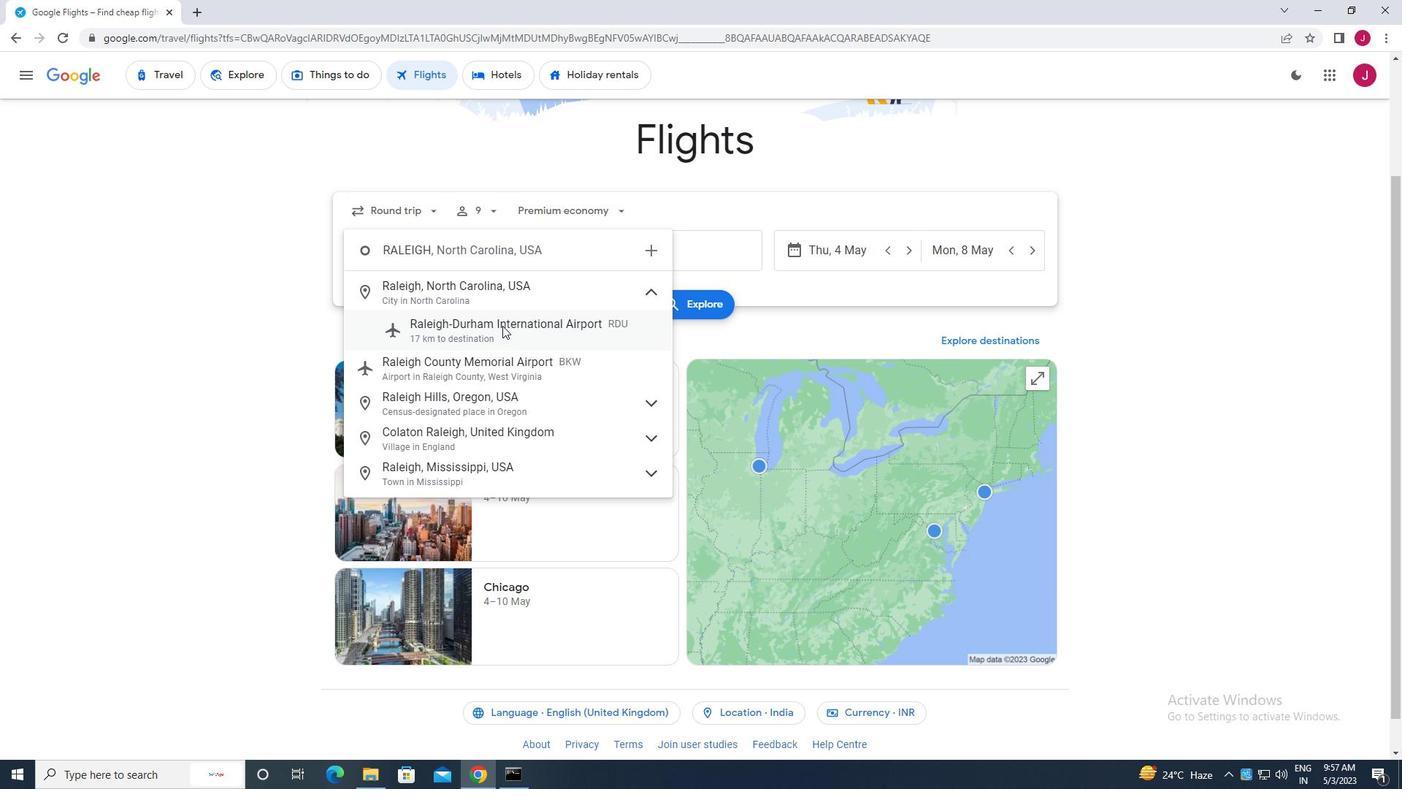 
Action: Mouse moved to (663, 257)
Screenshot: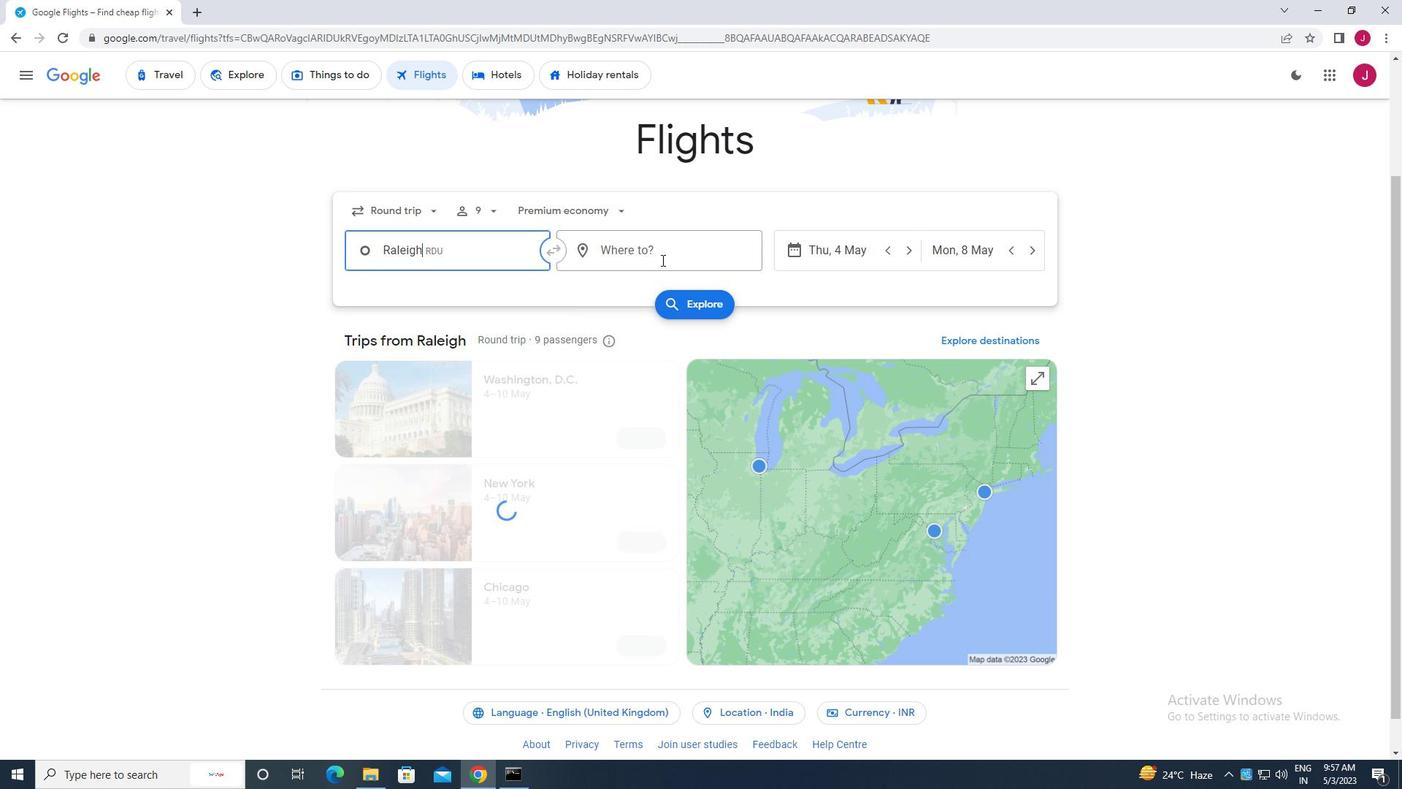 
Action: Mouse pressed left at (663, 257)
Screenshot: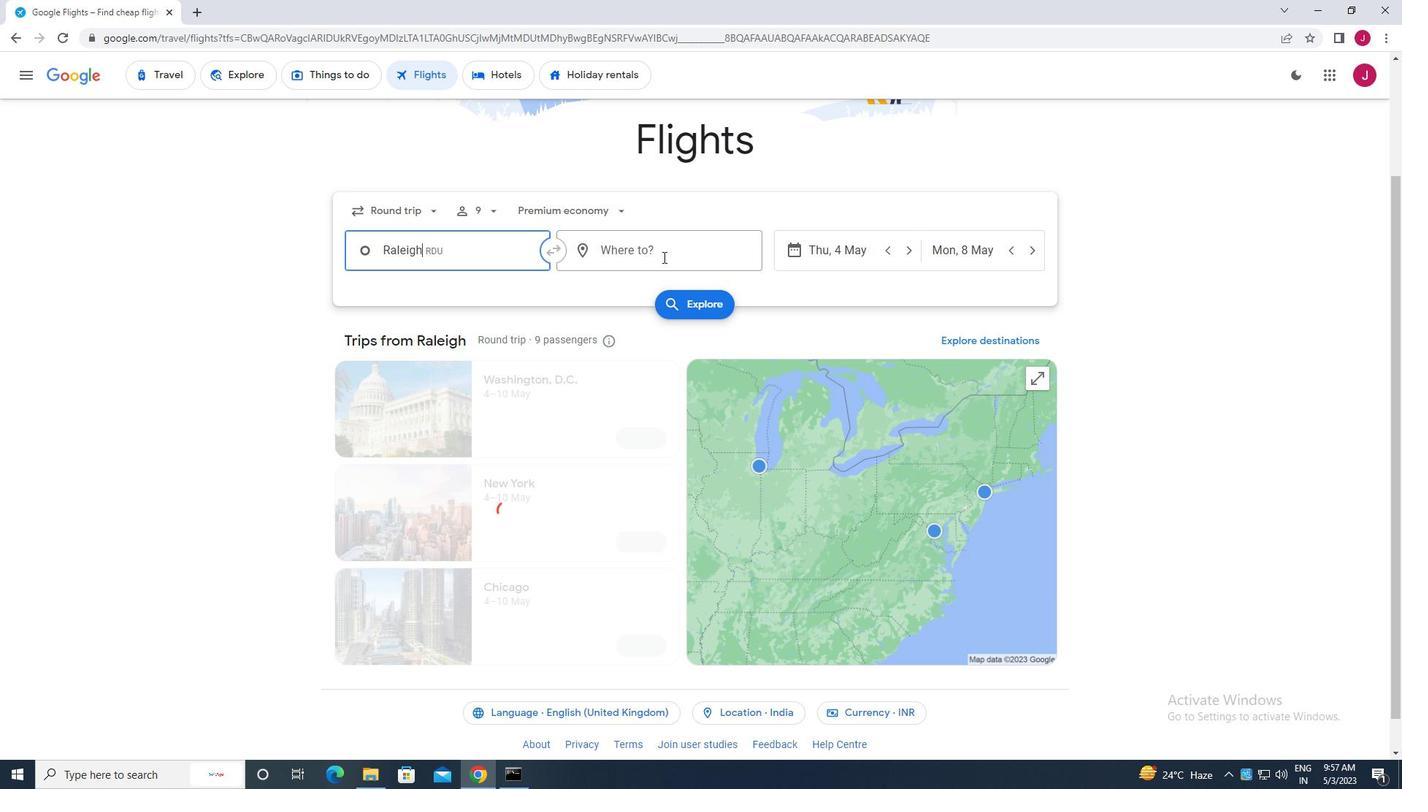 
Action: Mouse moved to (664, 257)
Screenshot: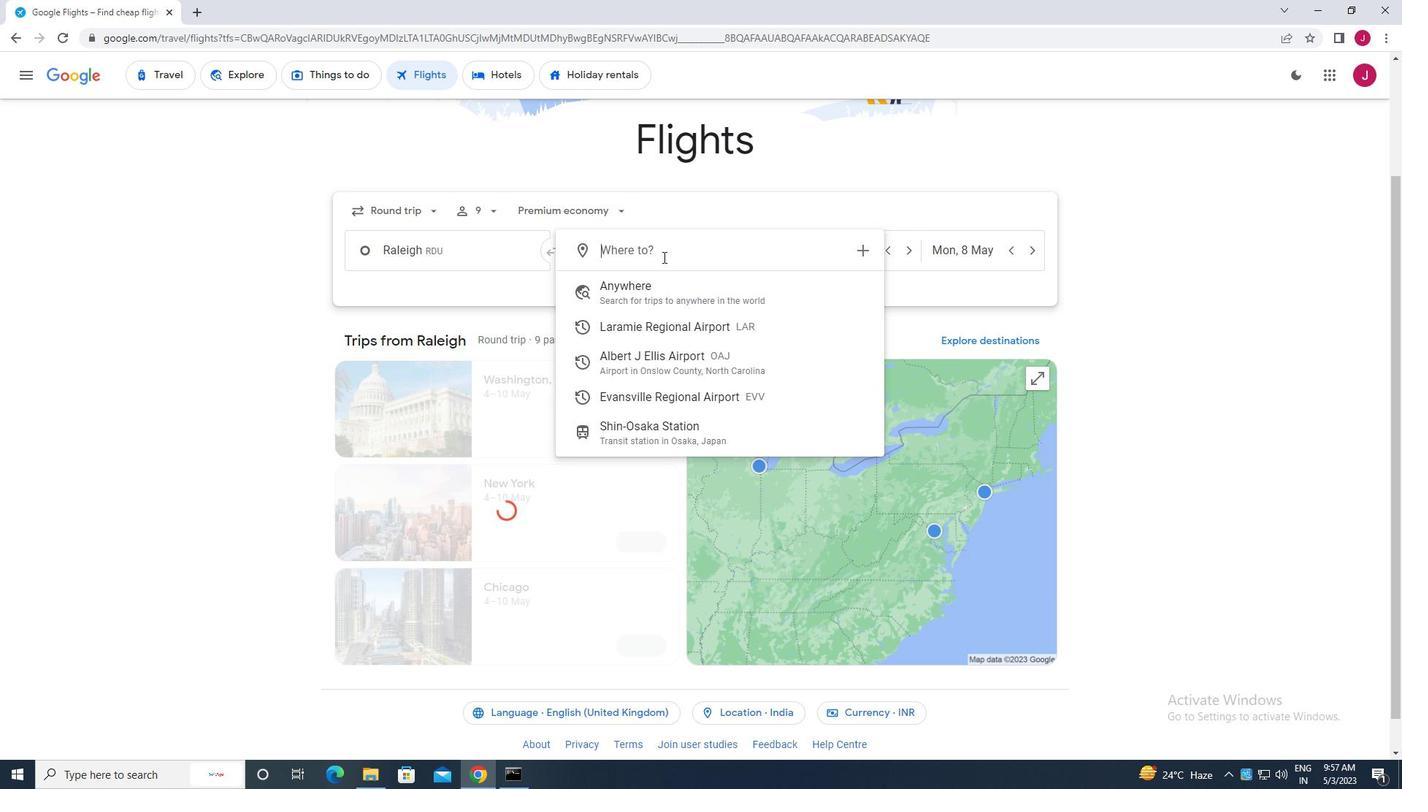 
Action: Key pressed evans
Screenshot: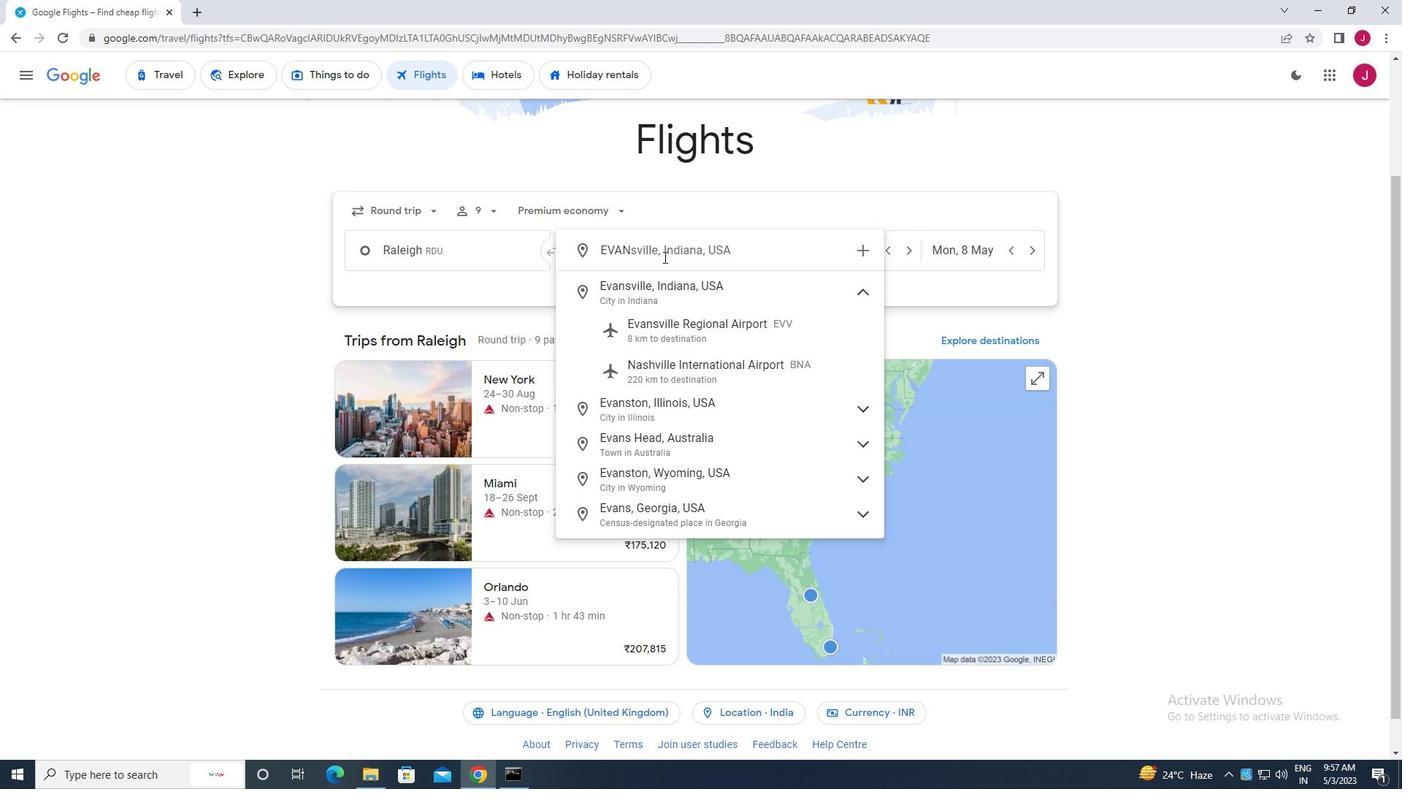 
Action: Mouse moved to (700, 329)
Screenshot: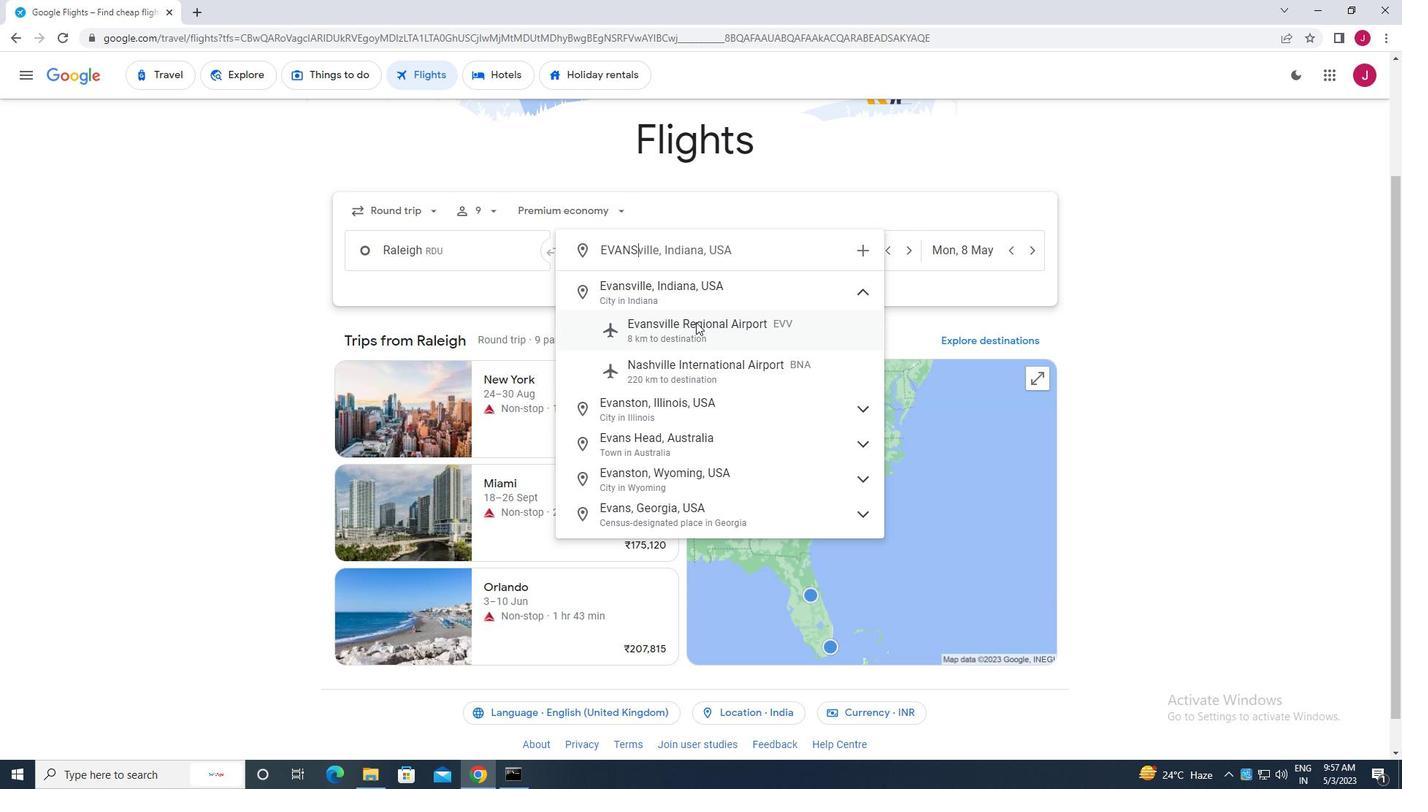 
Action: Mouse pressed left at (700, 329)
Screenshot: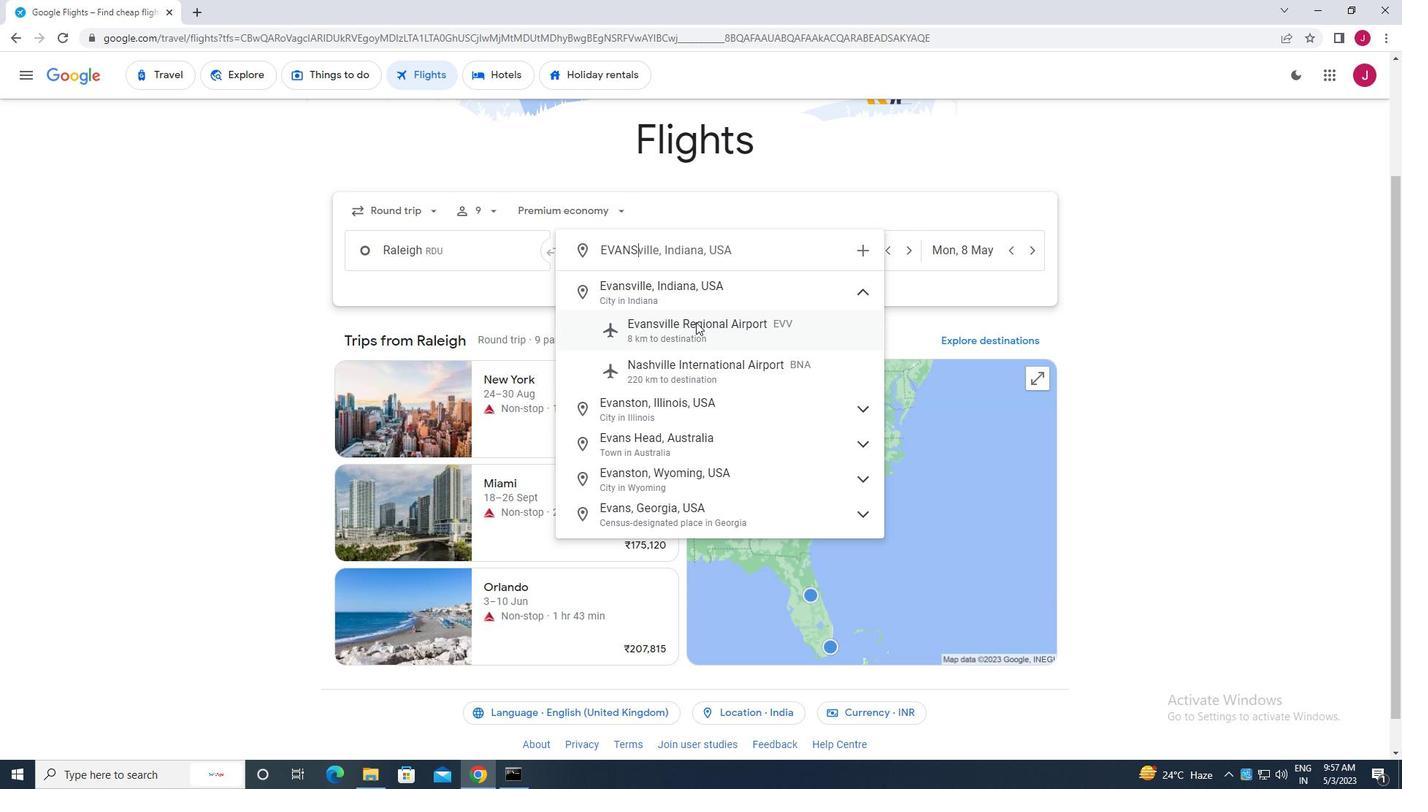 
Action: Mouse moved to (856, 252)
Screenshot: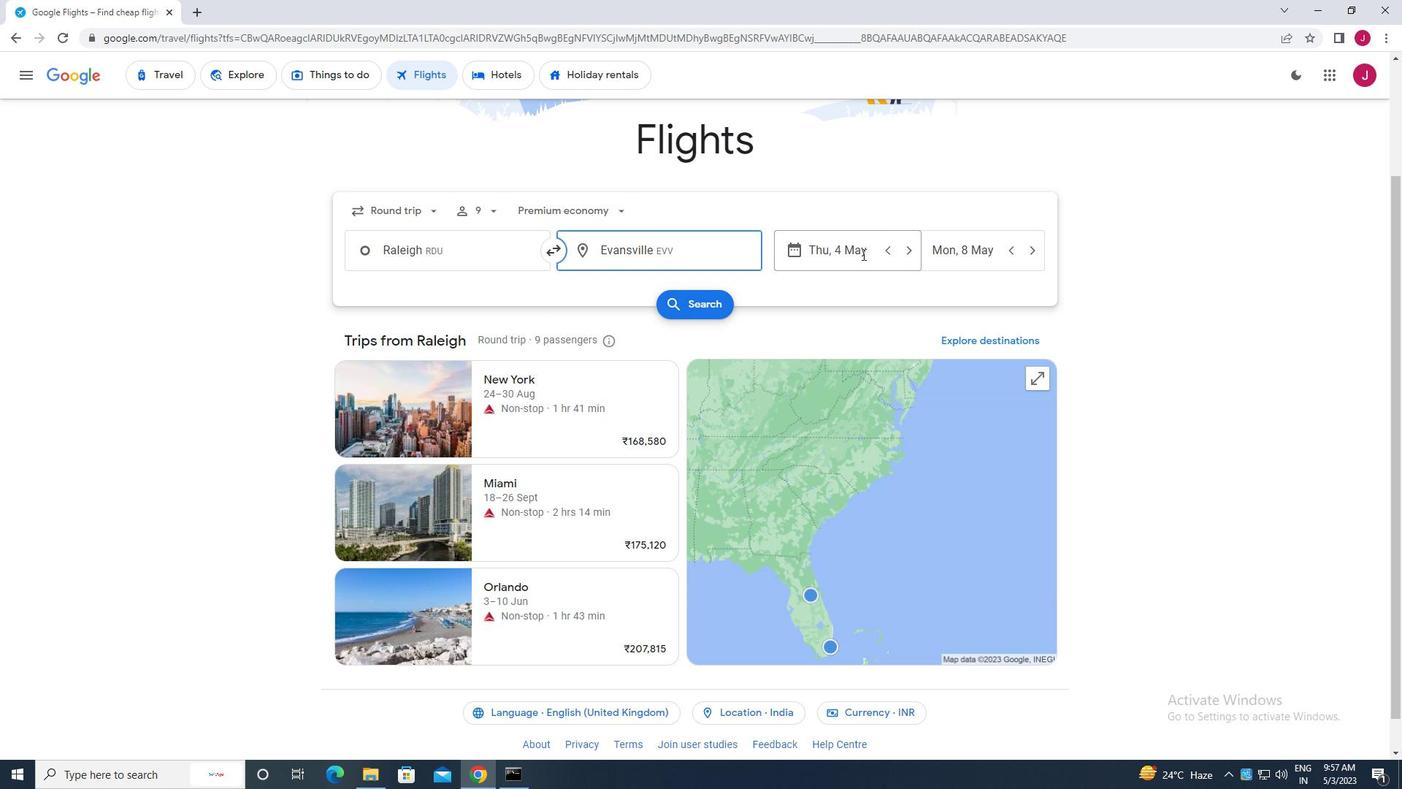 
Action: Mouse pressed left at (856, 252)
Screenshot: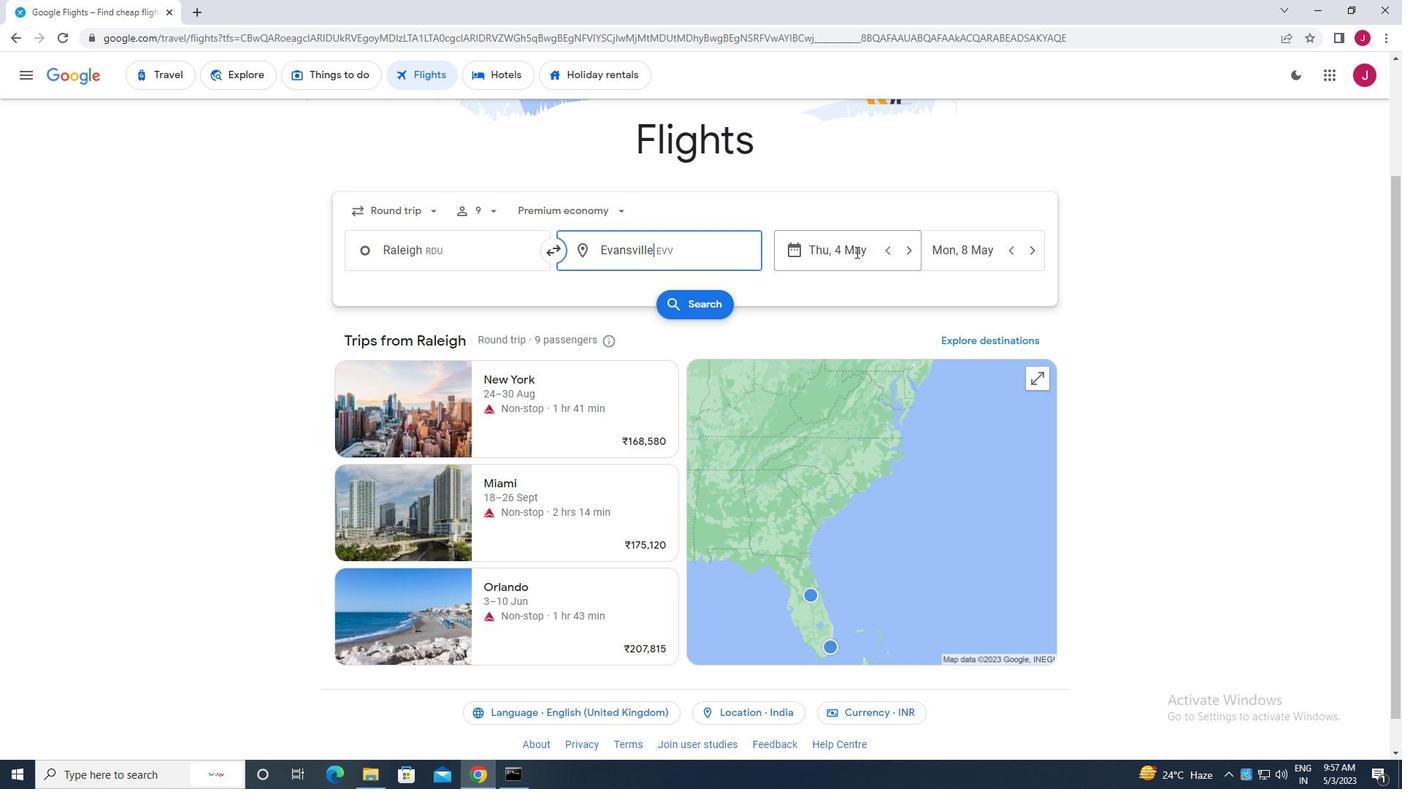 
Action: Mouse moved to (631, 366)
Screenshot: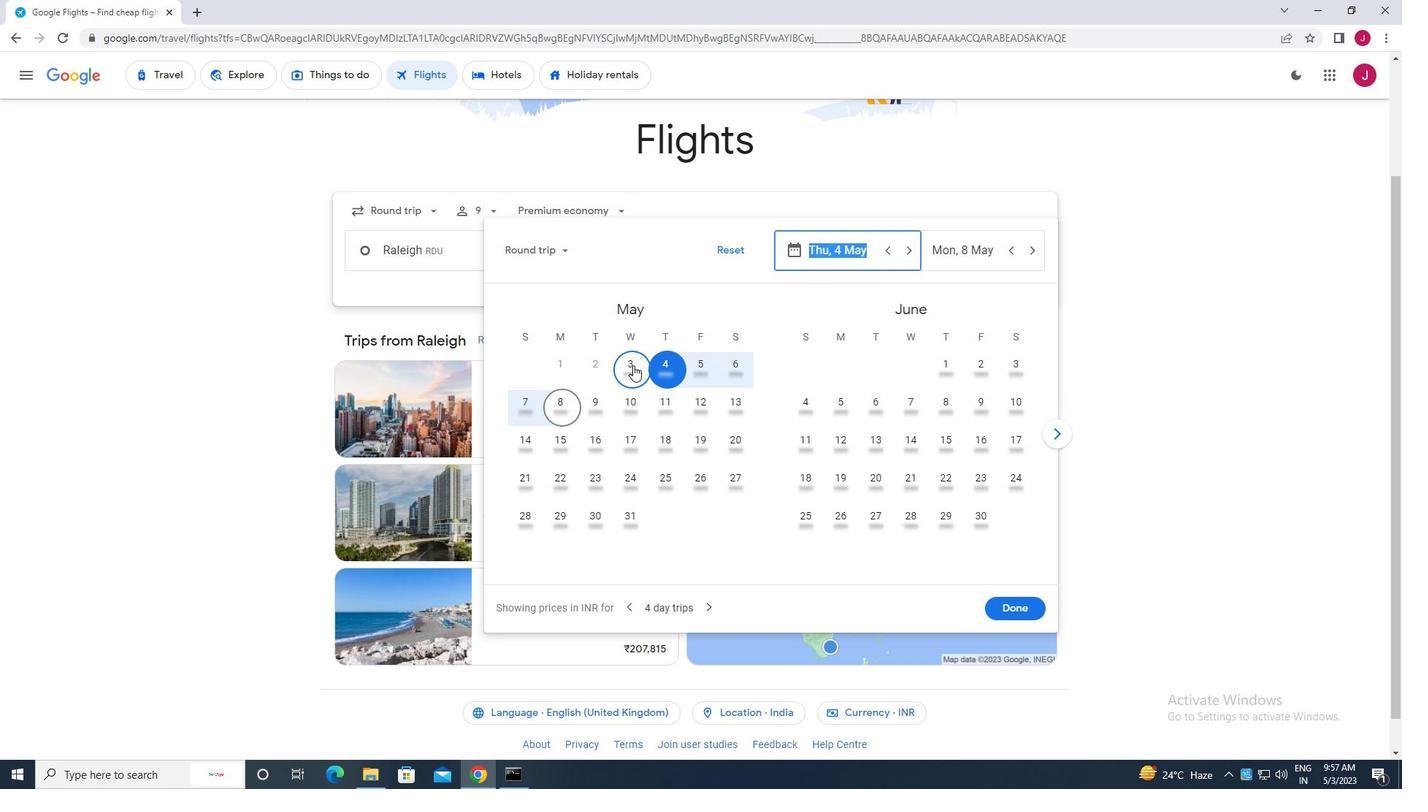 
Action: Mouse pressed left at (631, 366)
Screenshot: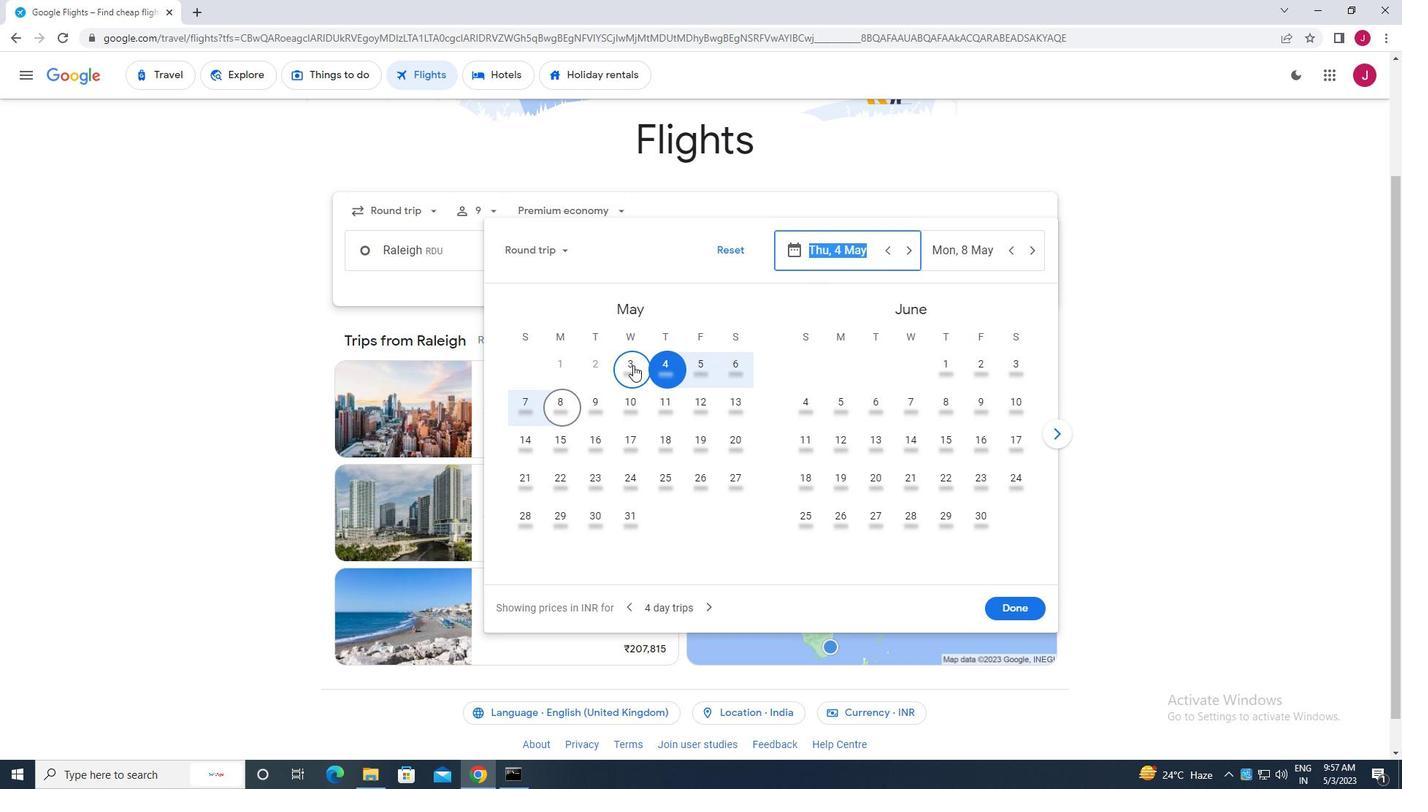 
Action: Mouse pressed left at (631, 366)
Screenshot: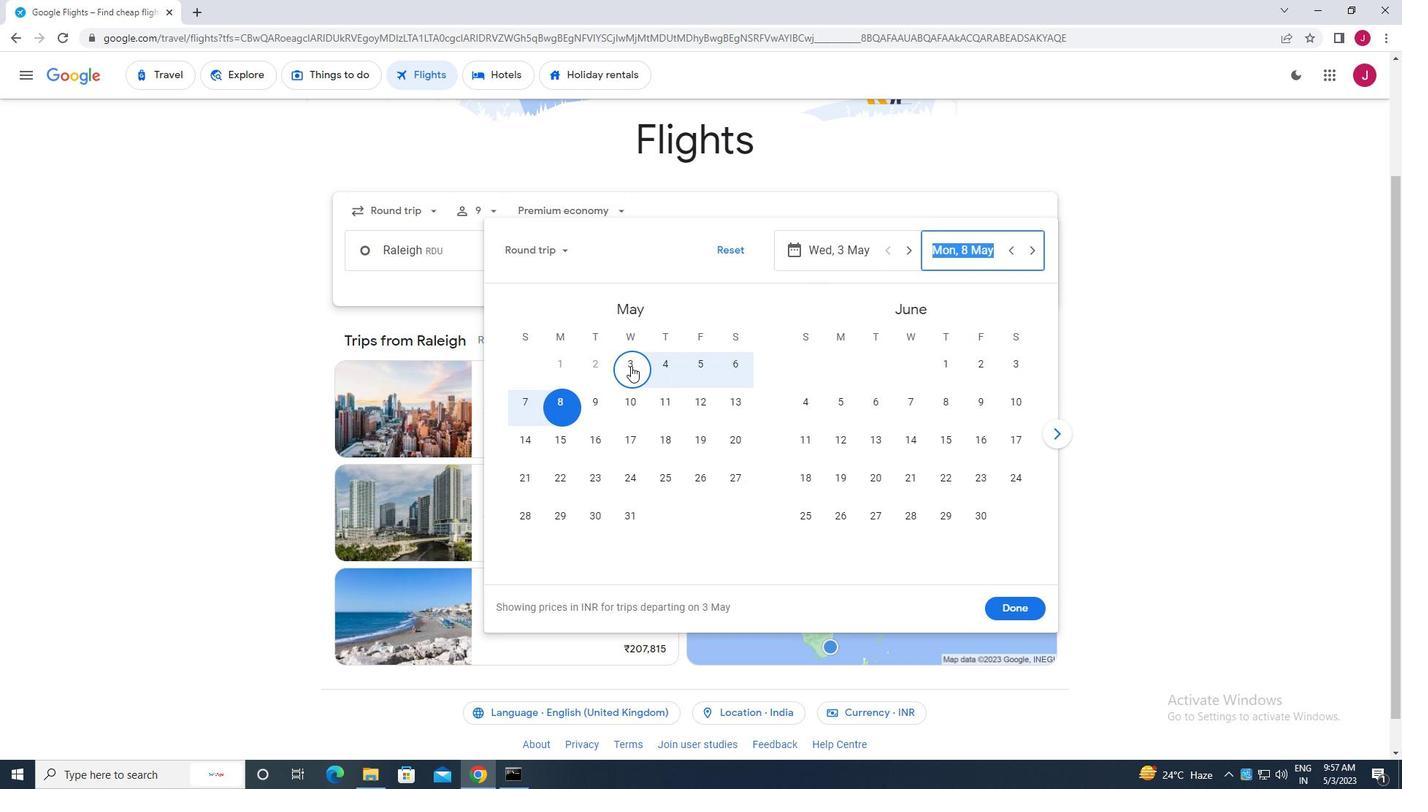 
Action: Mouse moved to (634, 373)
Screenshot: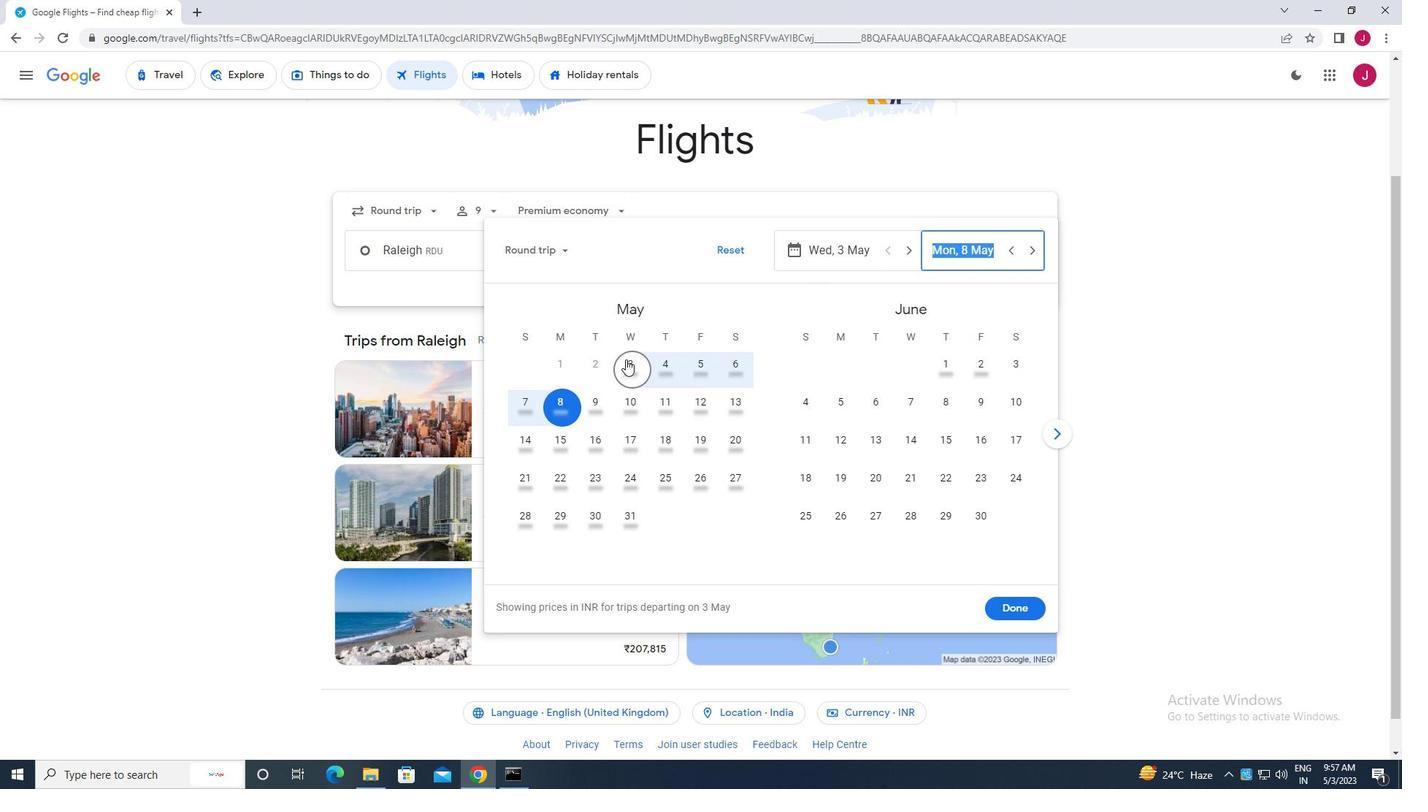 
Action: Mouse pressed left at (634, 373)
Screenshot: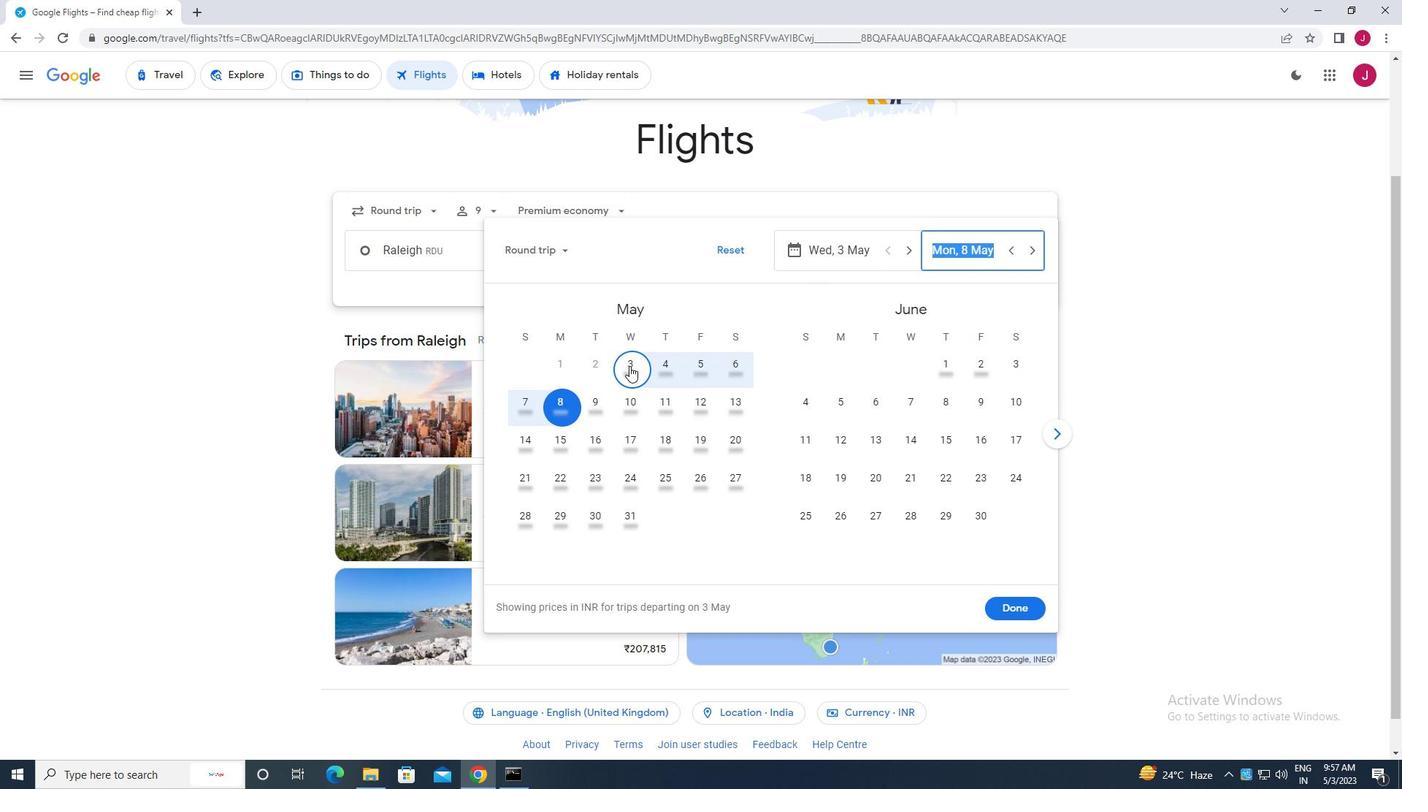 
Action: Mouse moved to (1020, 604)
Screenshot: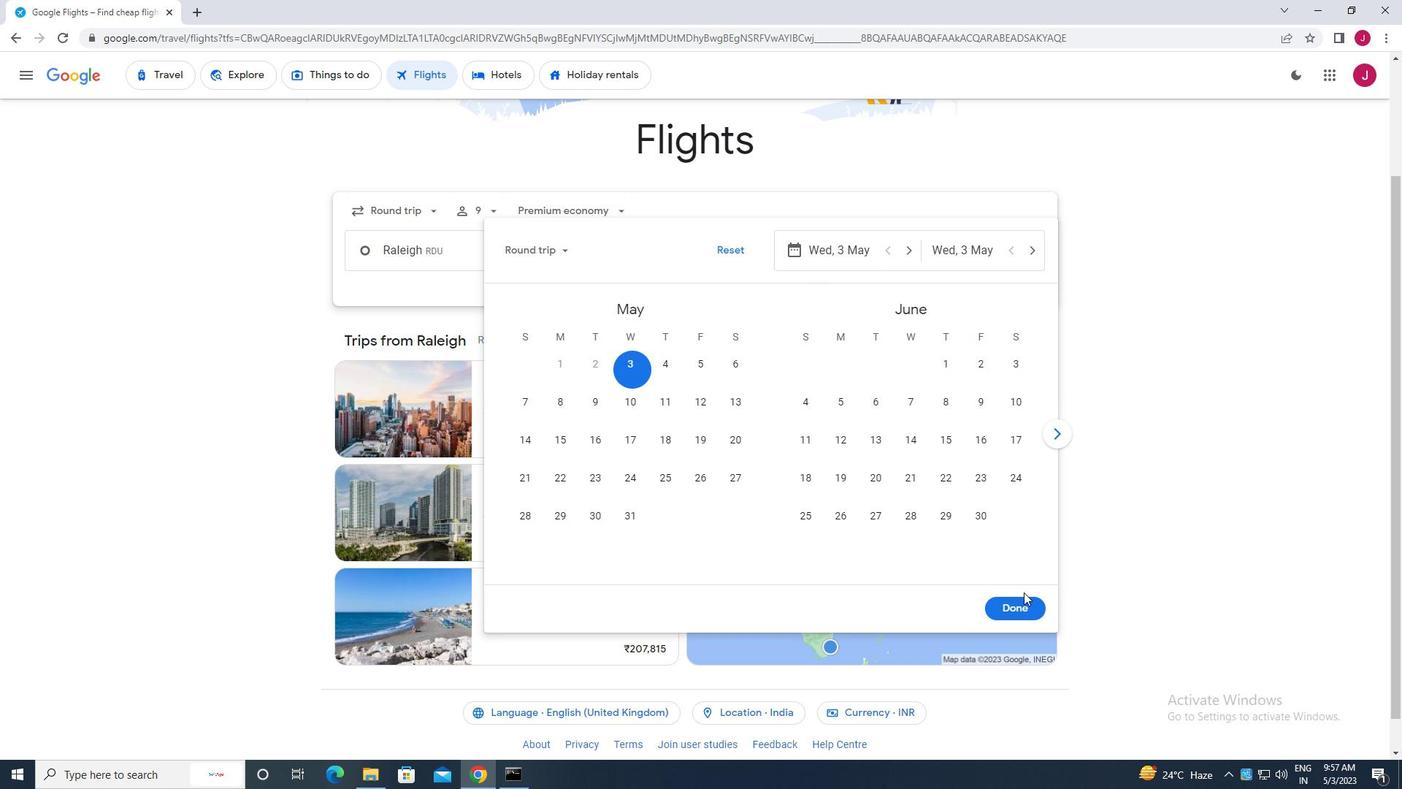 
Action: Mouse pressed left at (1020, 604)
Screenshot: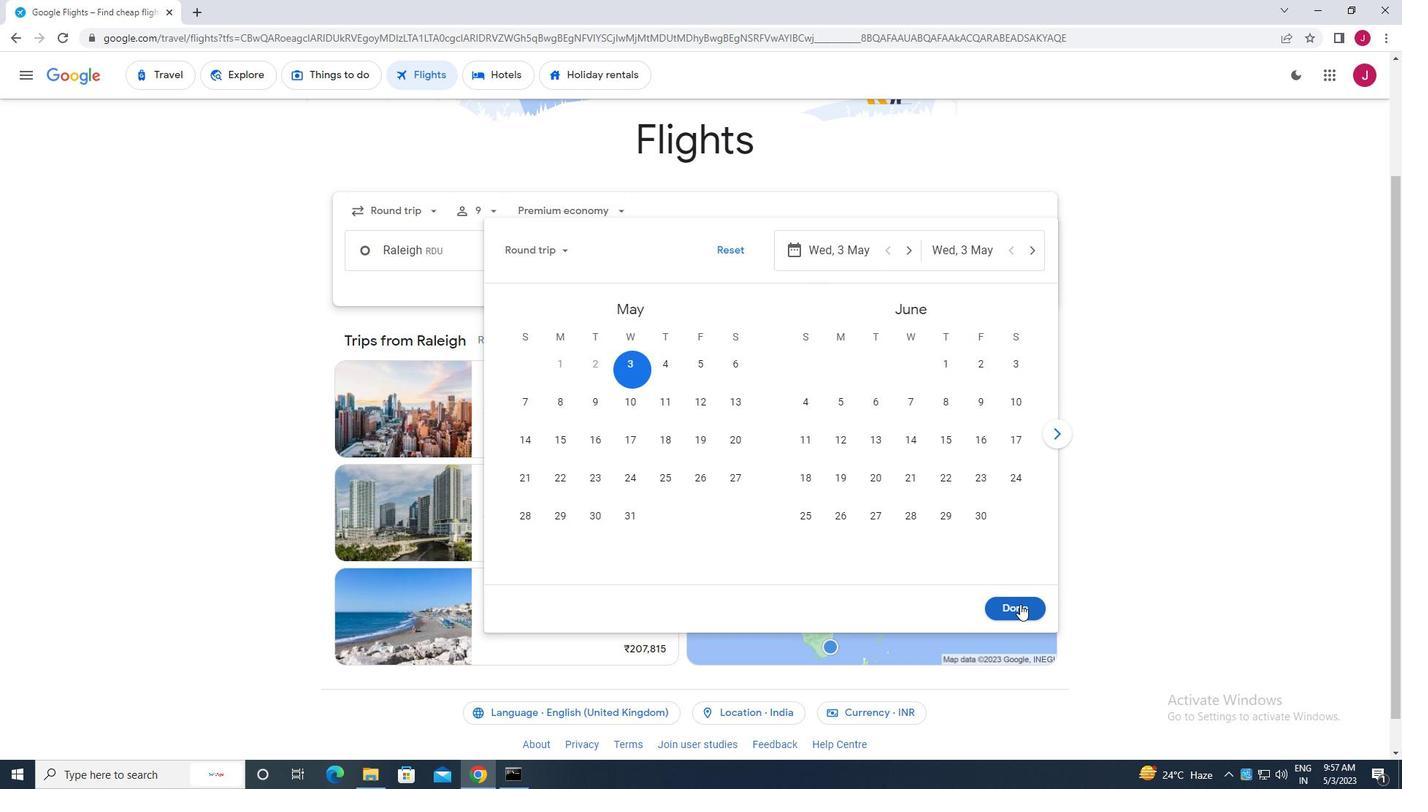 
Action: Mouse moved to (702, 304)
Screenshot: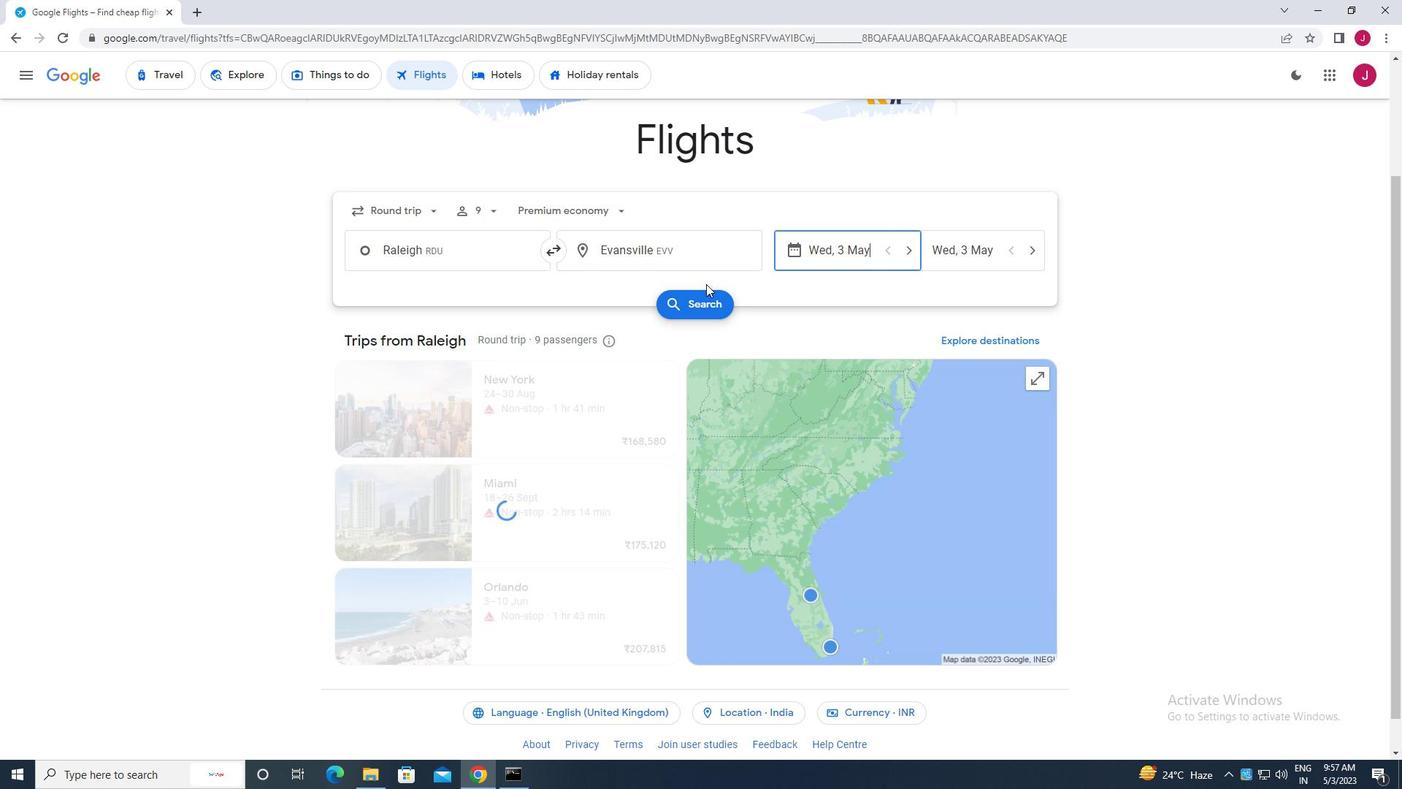 
Action: Mouse pressed left at (702, 304)
Screenshot: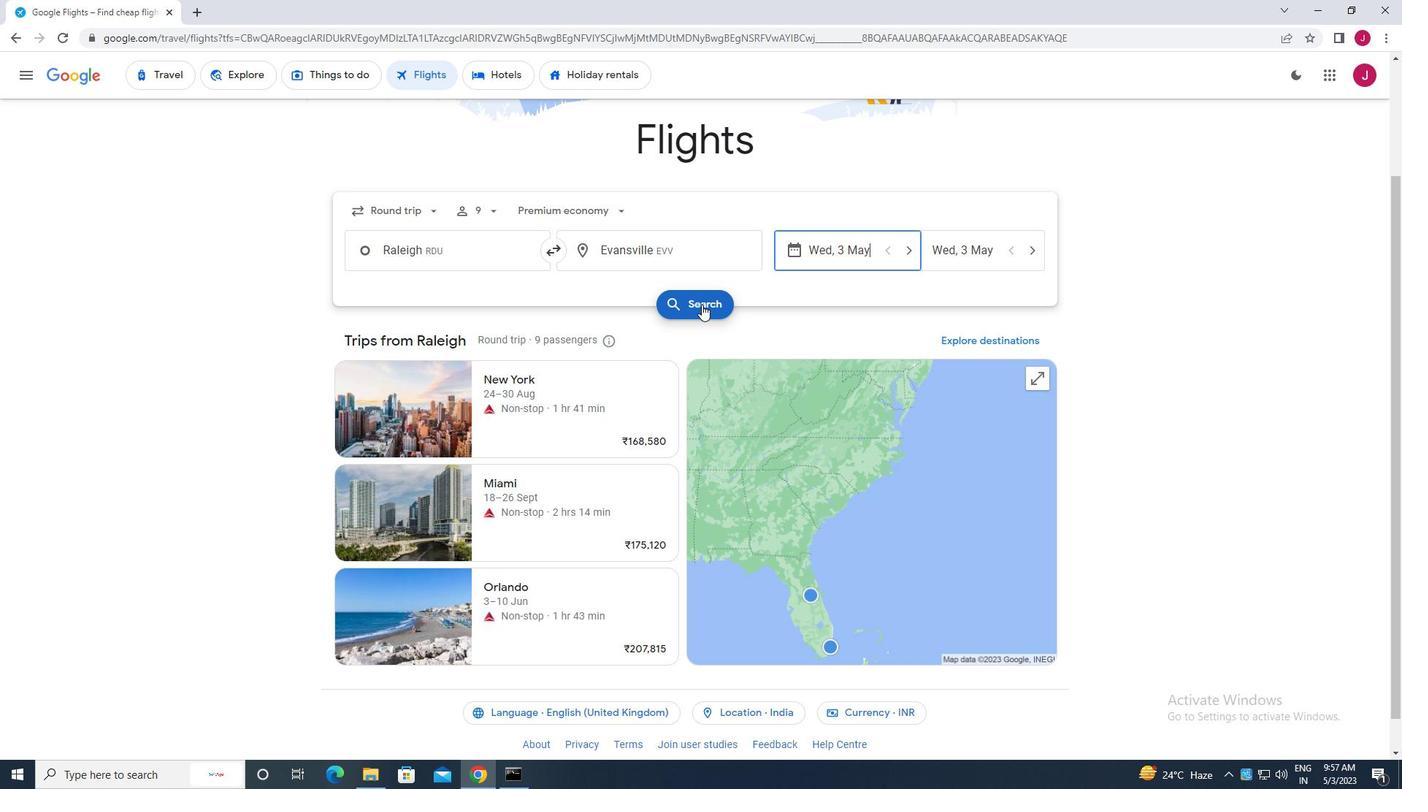 
Action: Mouse moved to (361, 210)
Screenshot: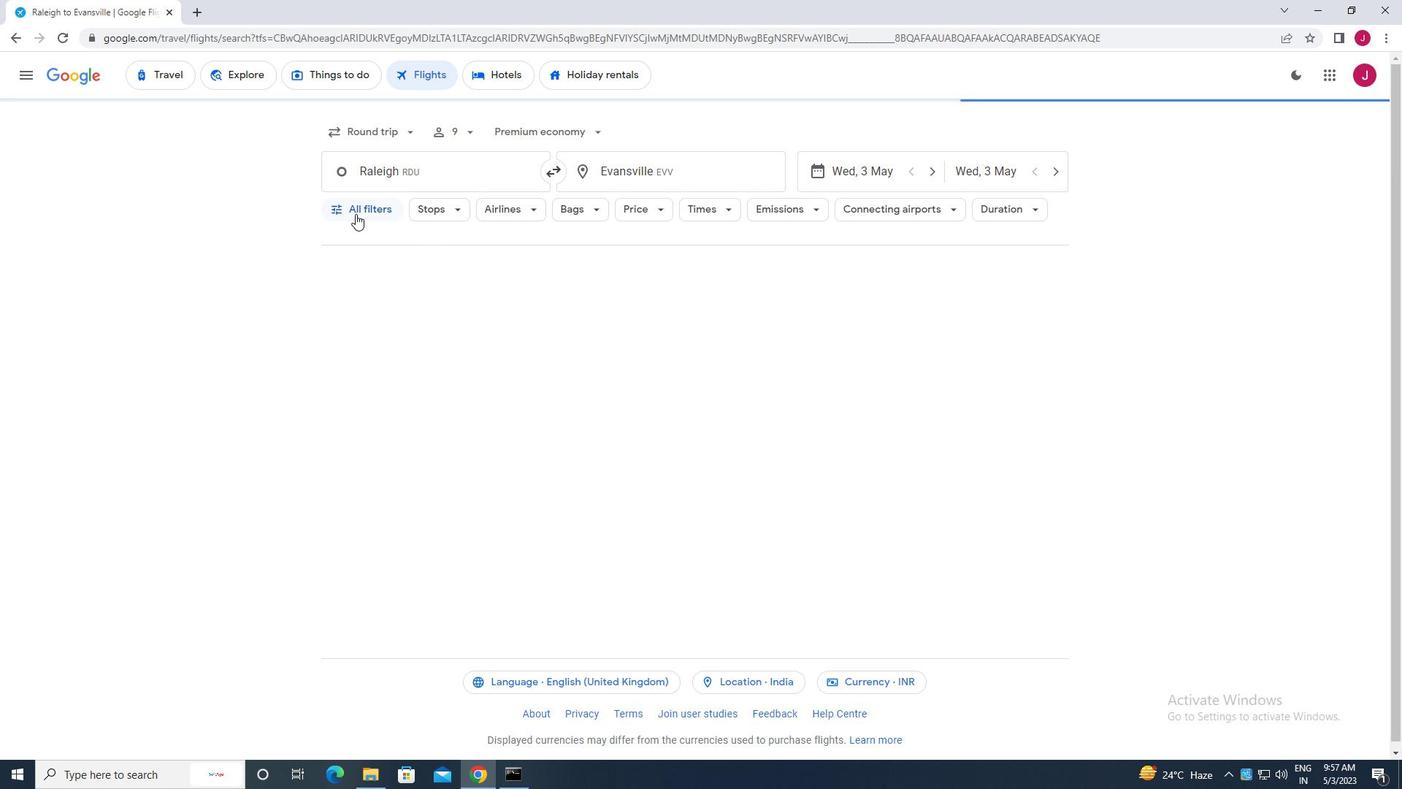 
Action: Mouse pressed left at (361, 210)
Screenshot: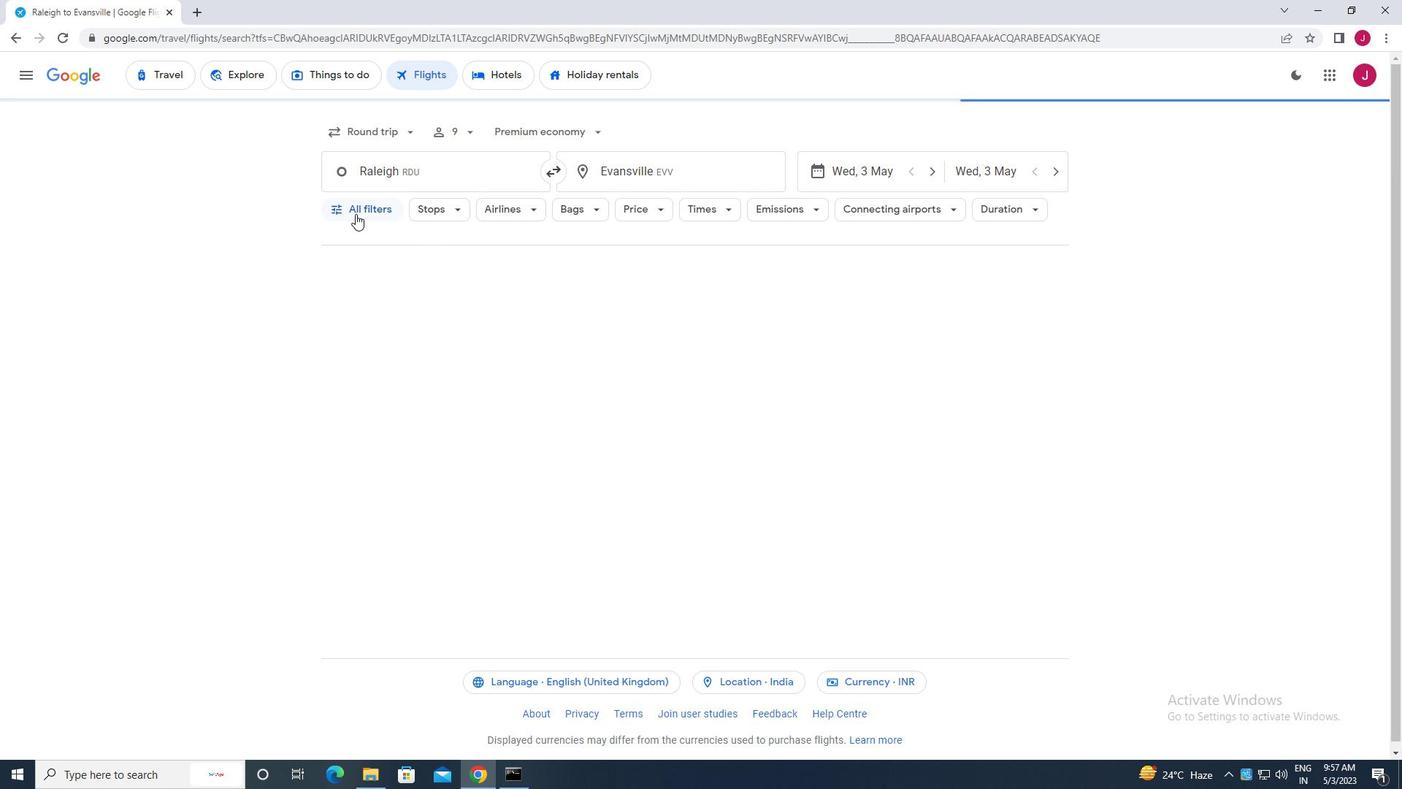 
Action: Mouse moved to (379, 252)
Screenshot: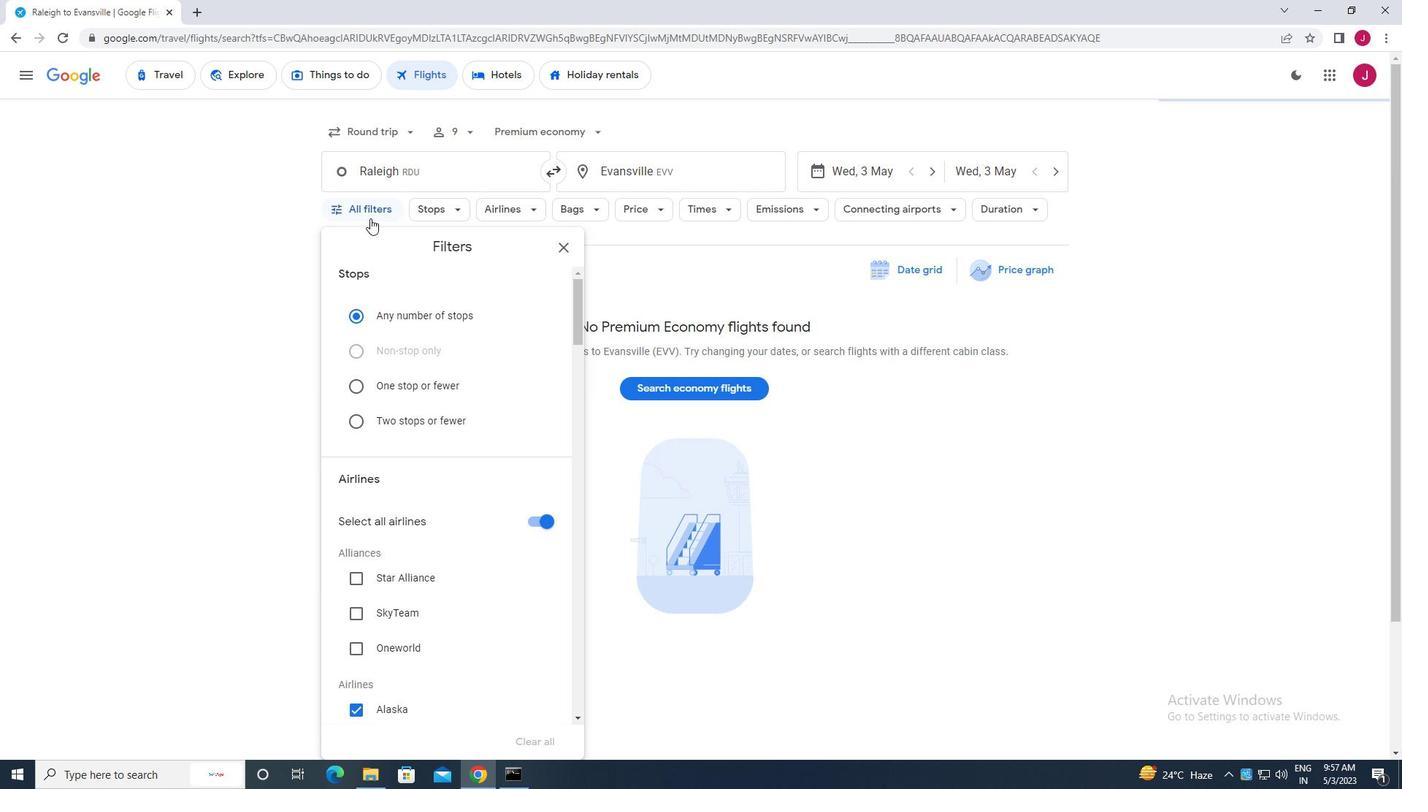 
Action: Mouse scrolled (379, 251) with delta (0, 0)
Screenshot: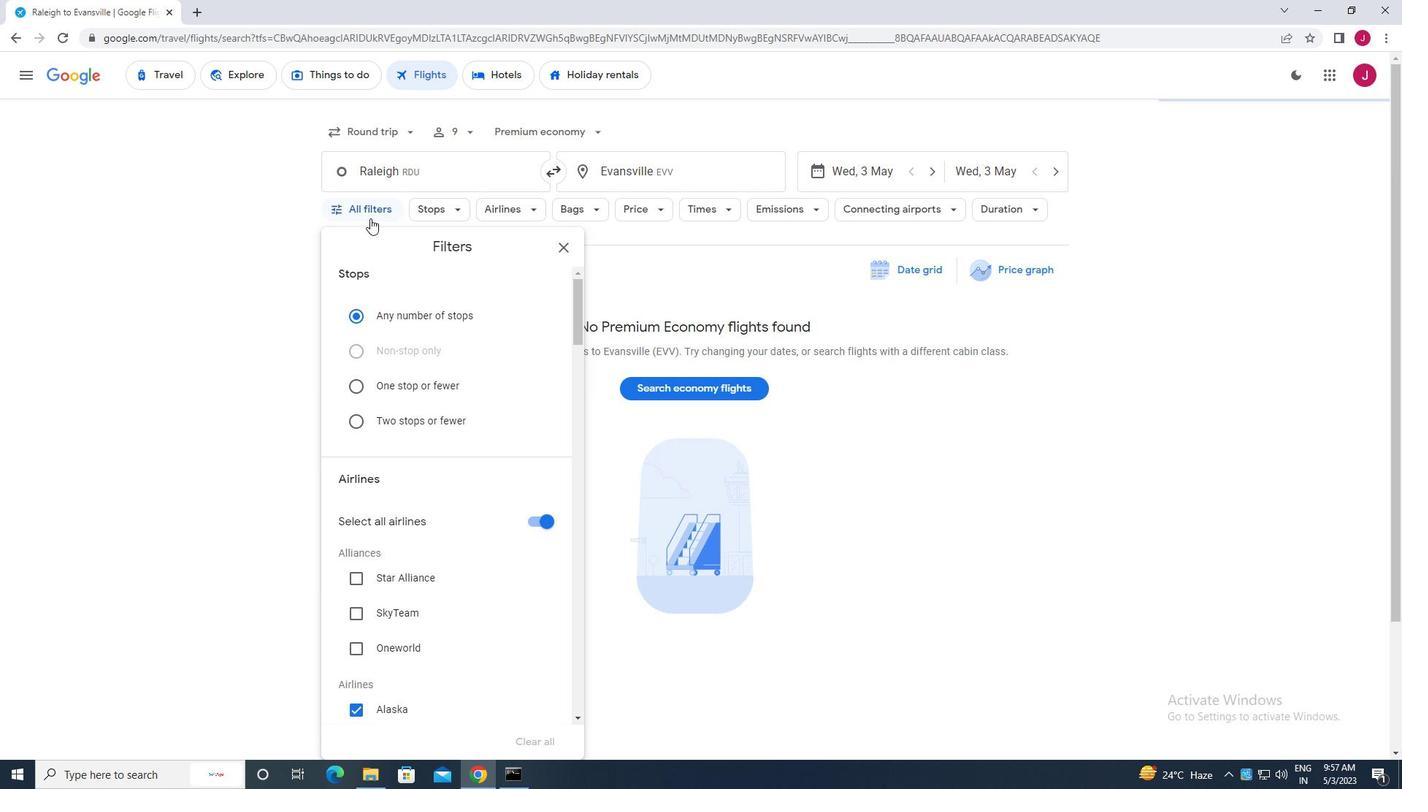 
Action: Mouse moved to (382, 256)
Screenshot: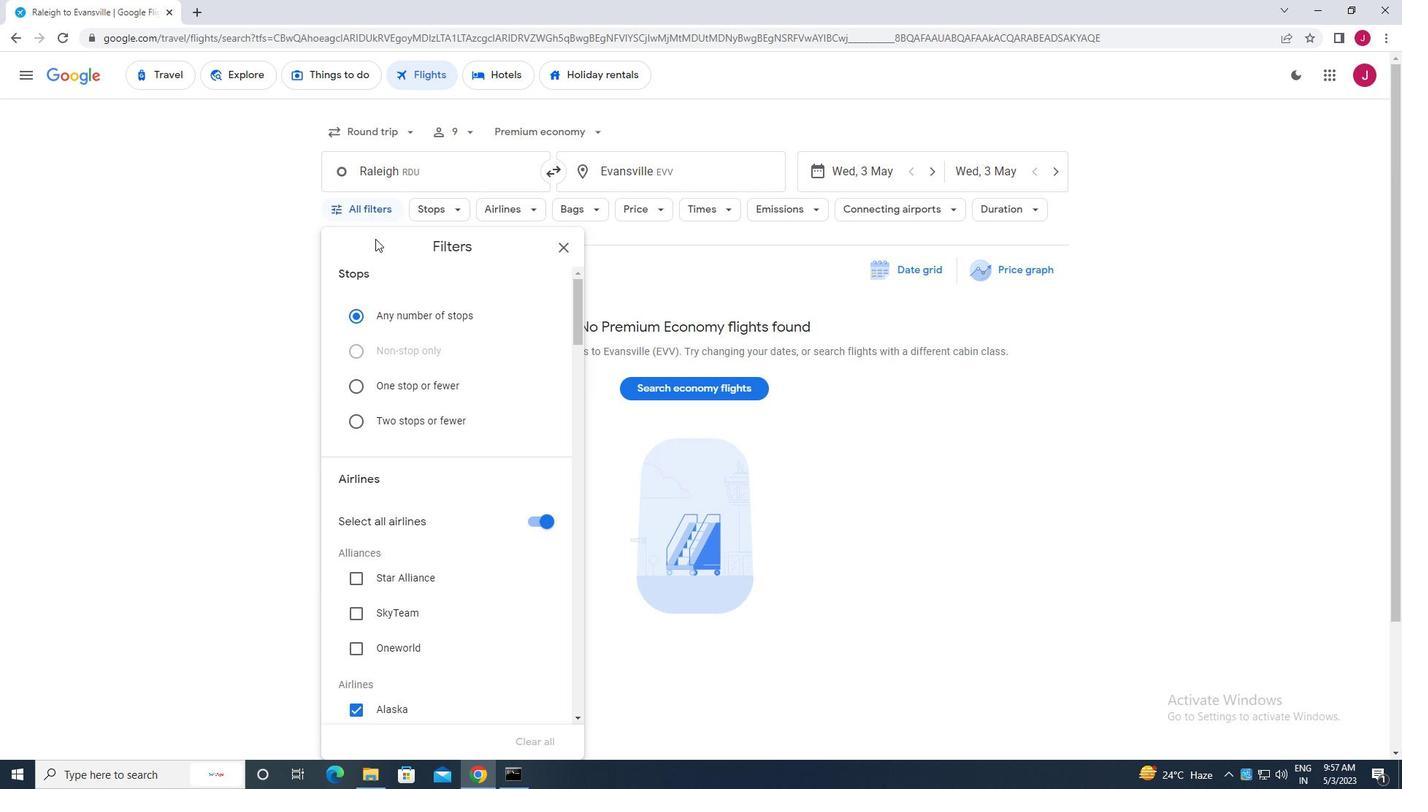 
Action: Mouse scrolled (382, 255) with delta (0, 0)
Screenshot: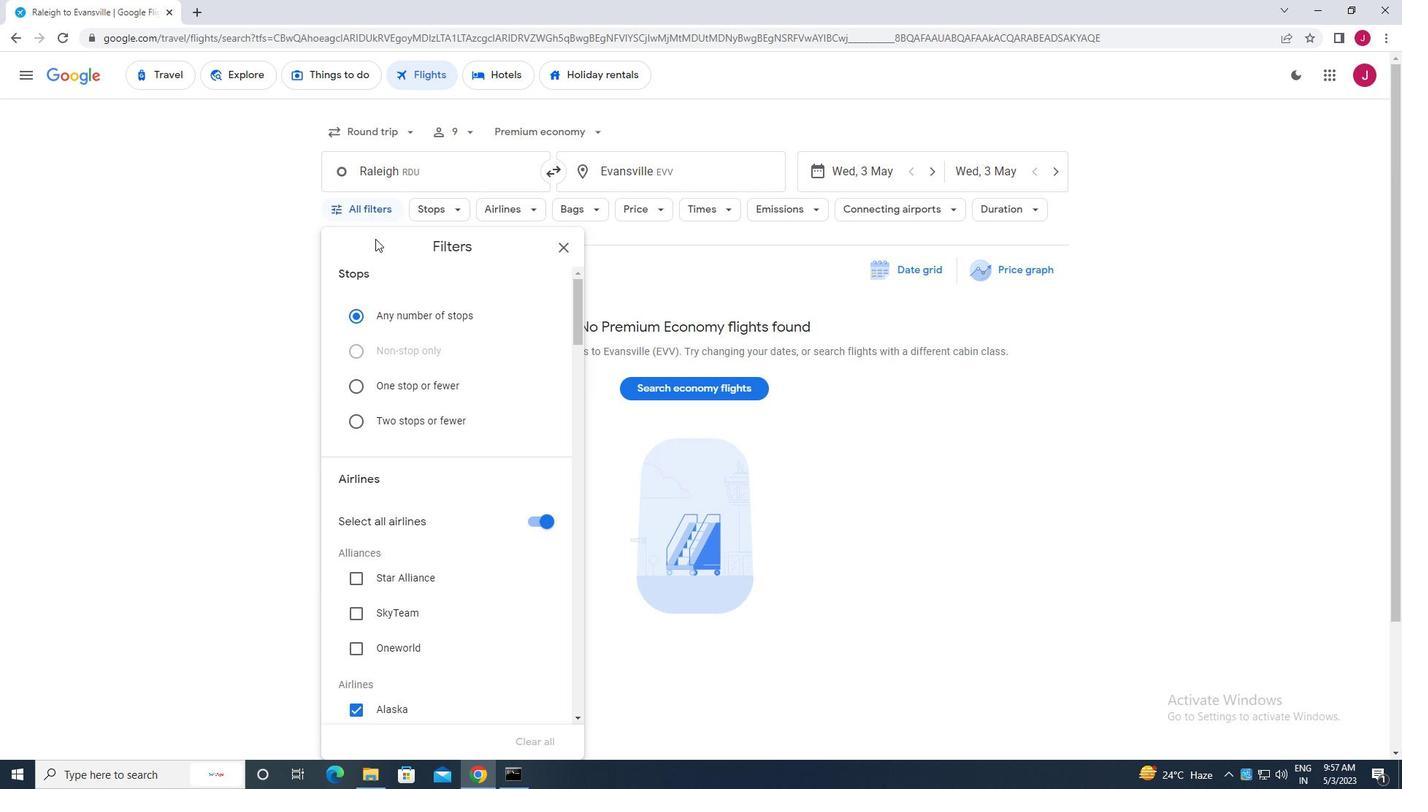
Action: Mouse scrolled (382, 255) with delta (0, 0)
Screenshot: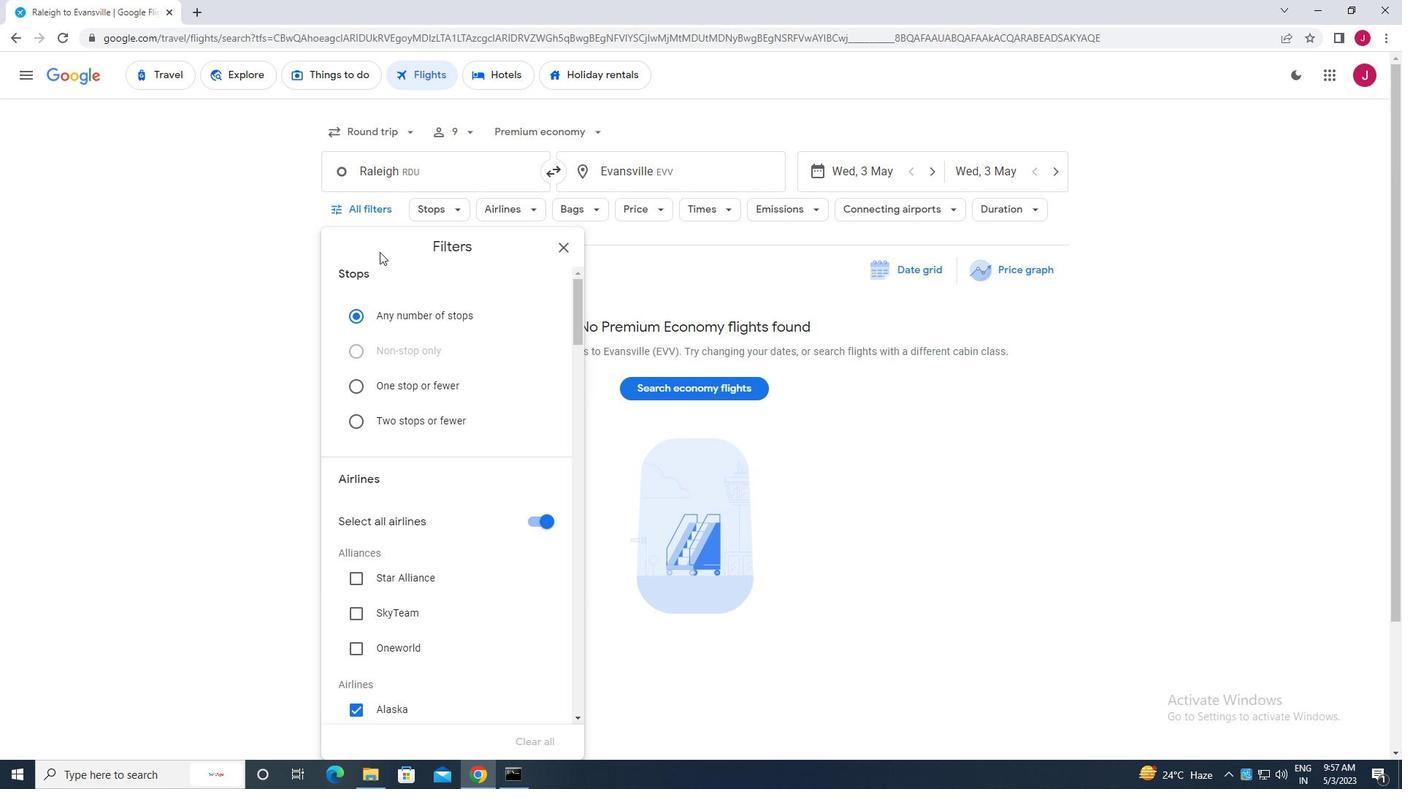 
Action: Mouse moved to (534, 357)
Screenshot: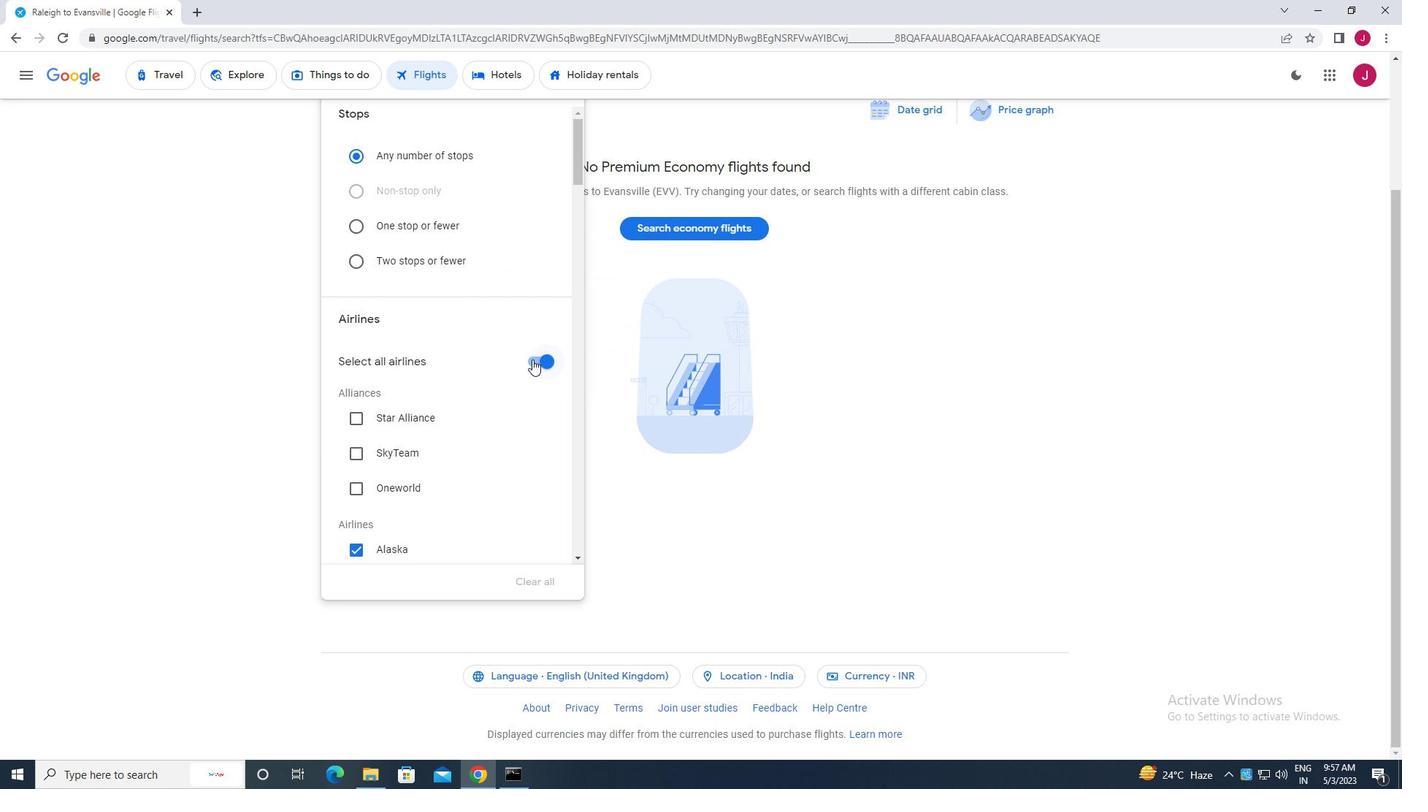 
Action: Mouse pressed left at (534, 357)
Screenshot: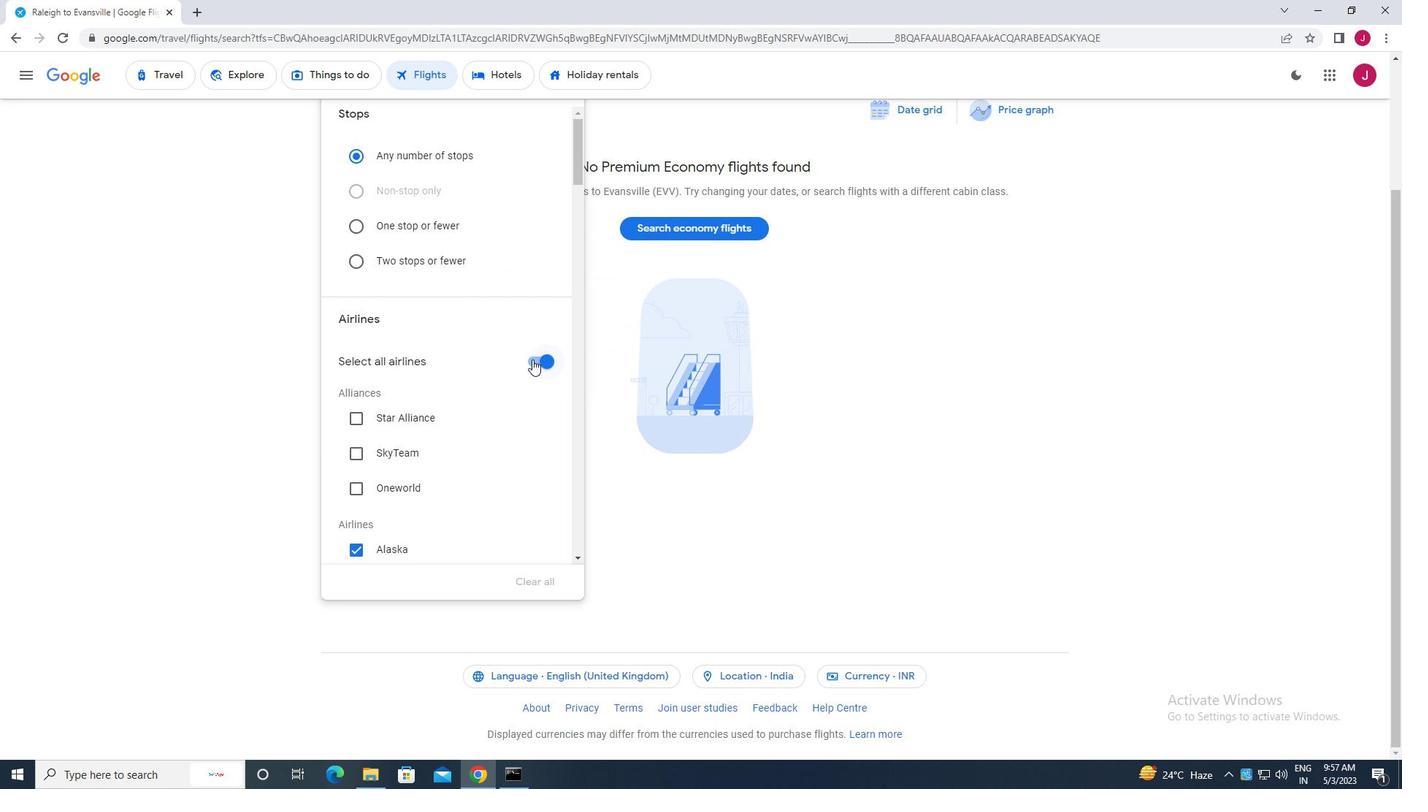 
Action: Mouse moved to (482, 298)
Screenshot: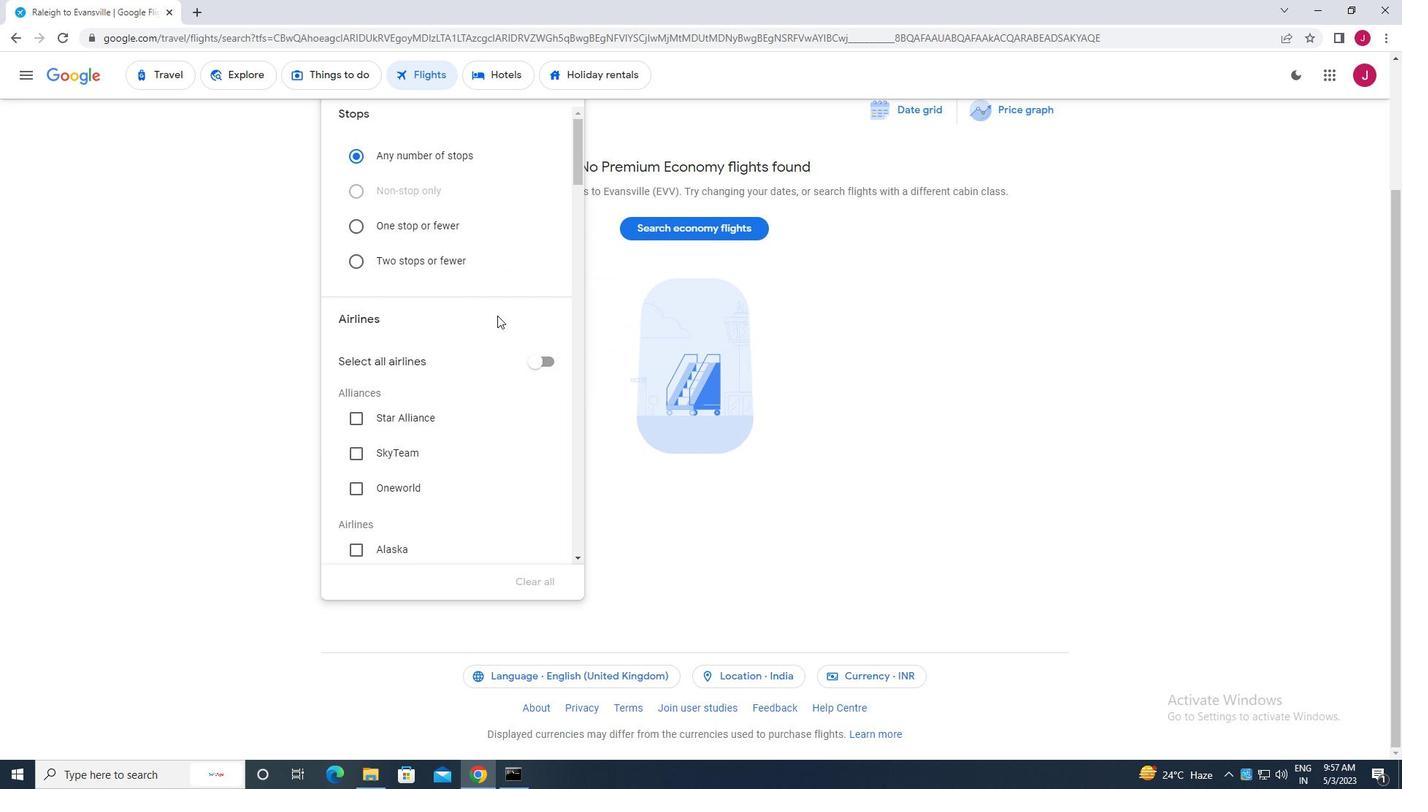 
Action: Mouse scrolled (482, 297) with delta (0, 0)
Screenshot: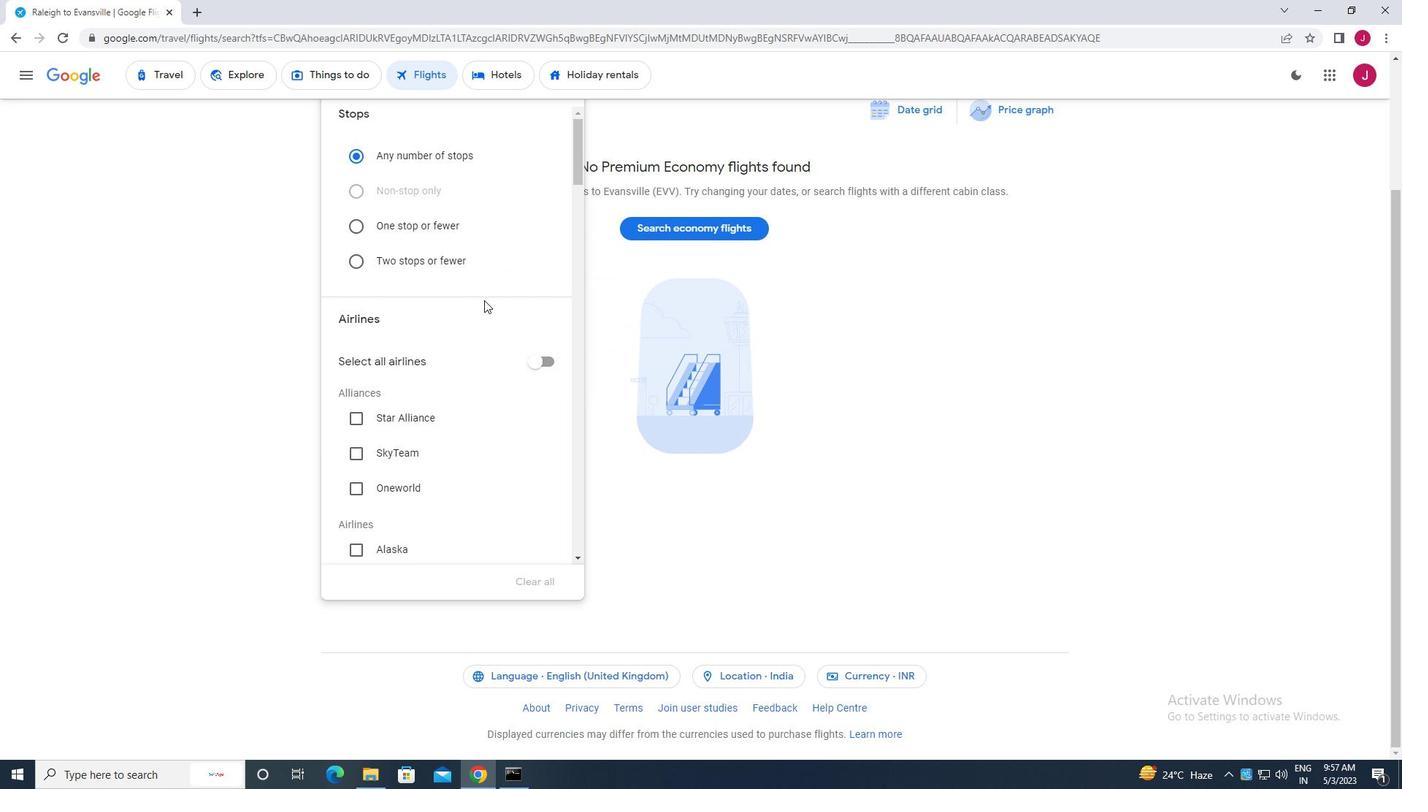 
Action: Mouse scrolled (482, 297) with delta (0, 0)
Screenshot: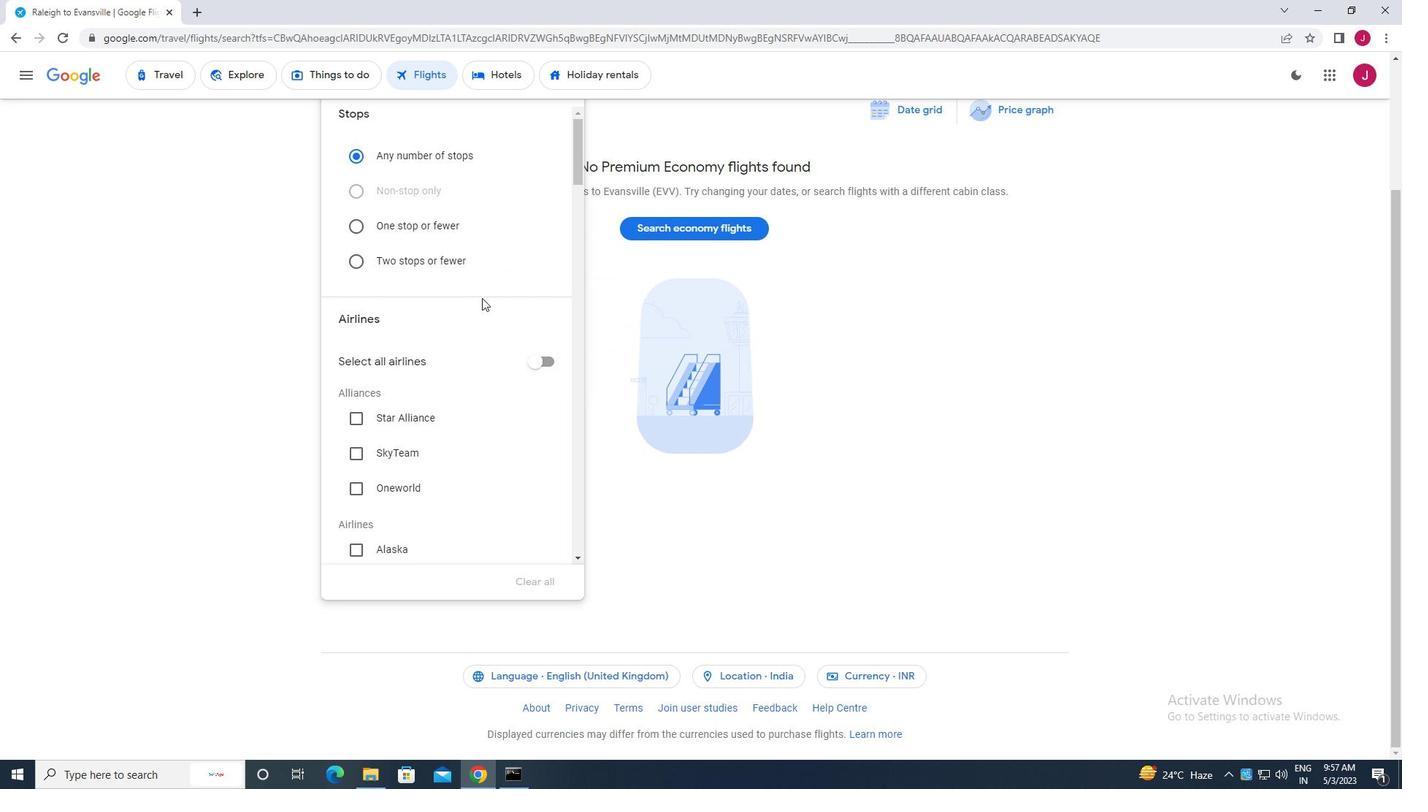 
Action: Mouse scrolled (482, 297) with delta (0, 0)
Screenshot: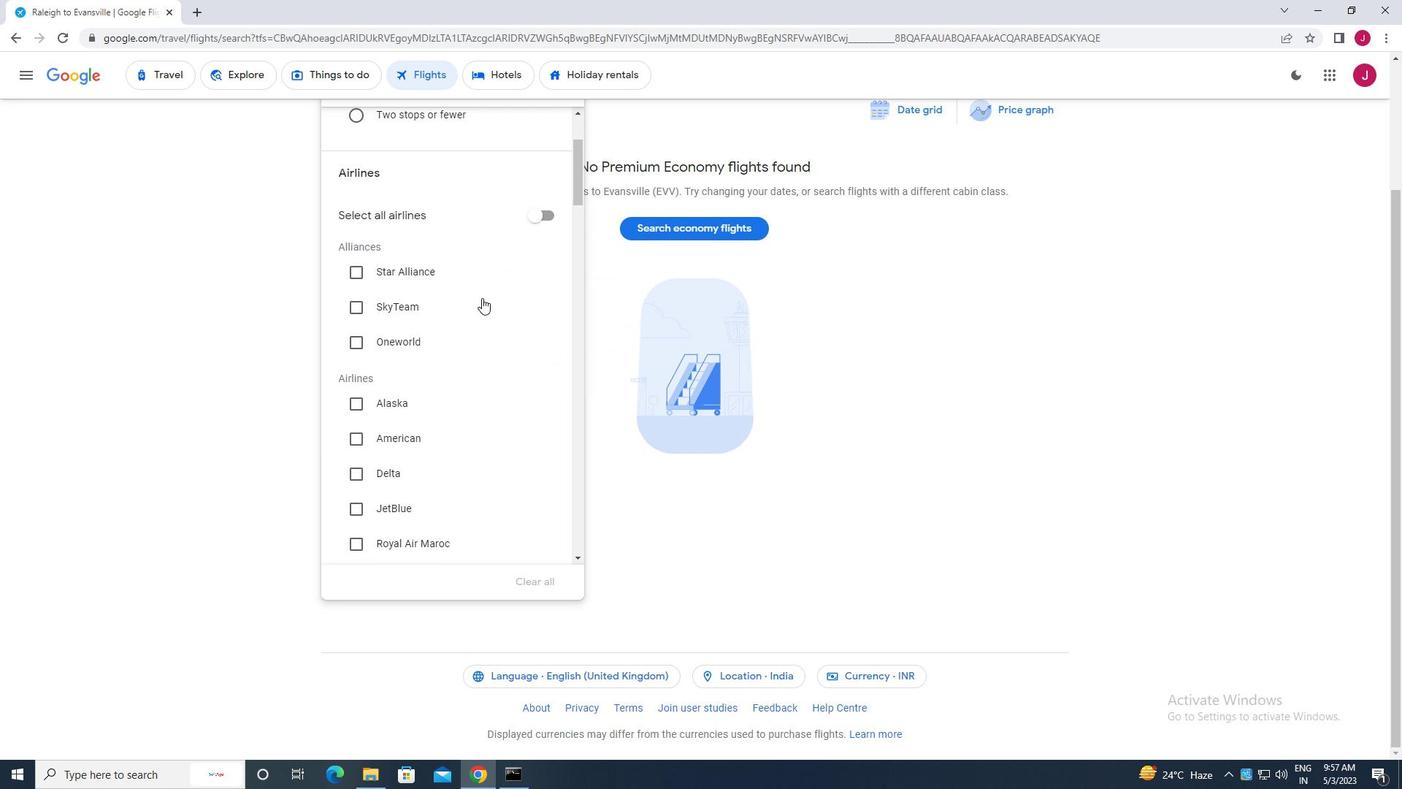 
Action: Mouse scrolled (482, 297) with delta (0, 0)
Screenshot: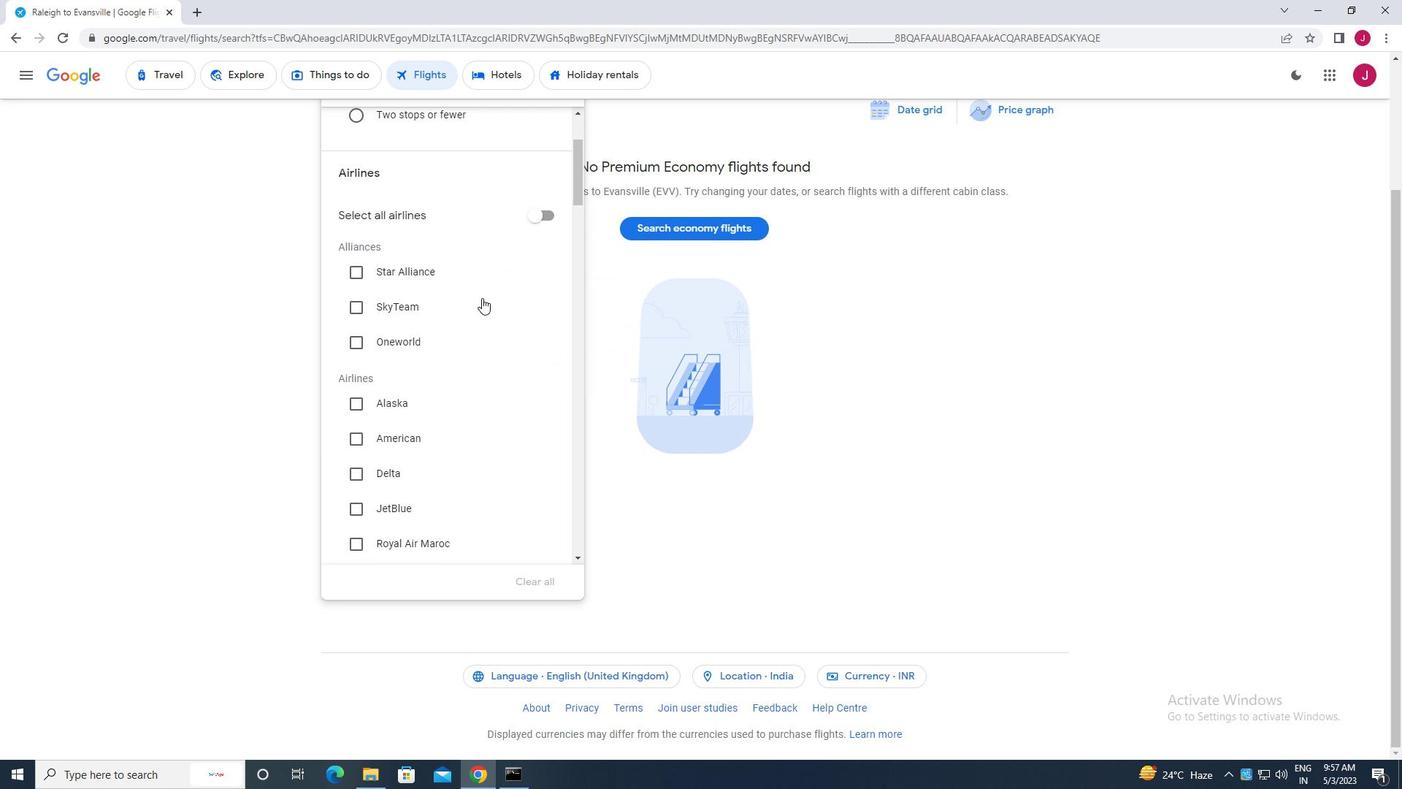 
Action: Mouse moved to (433, 273)
Screenshot: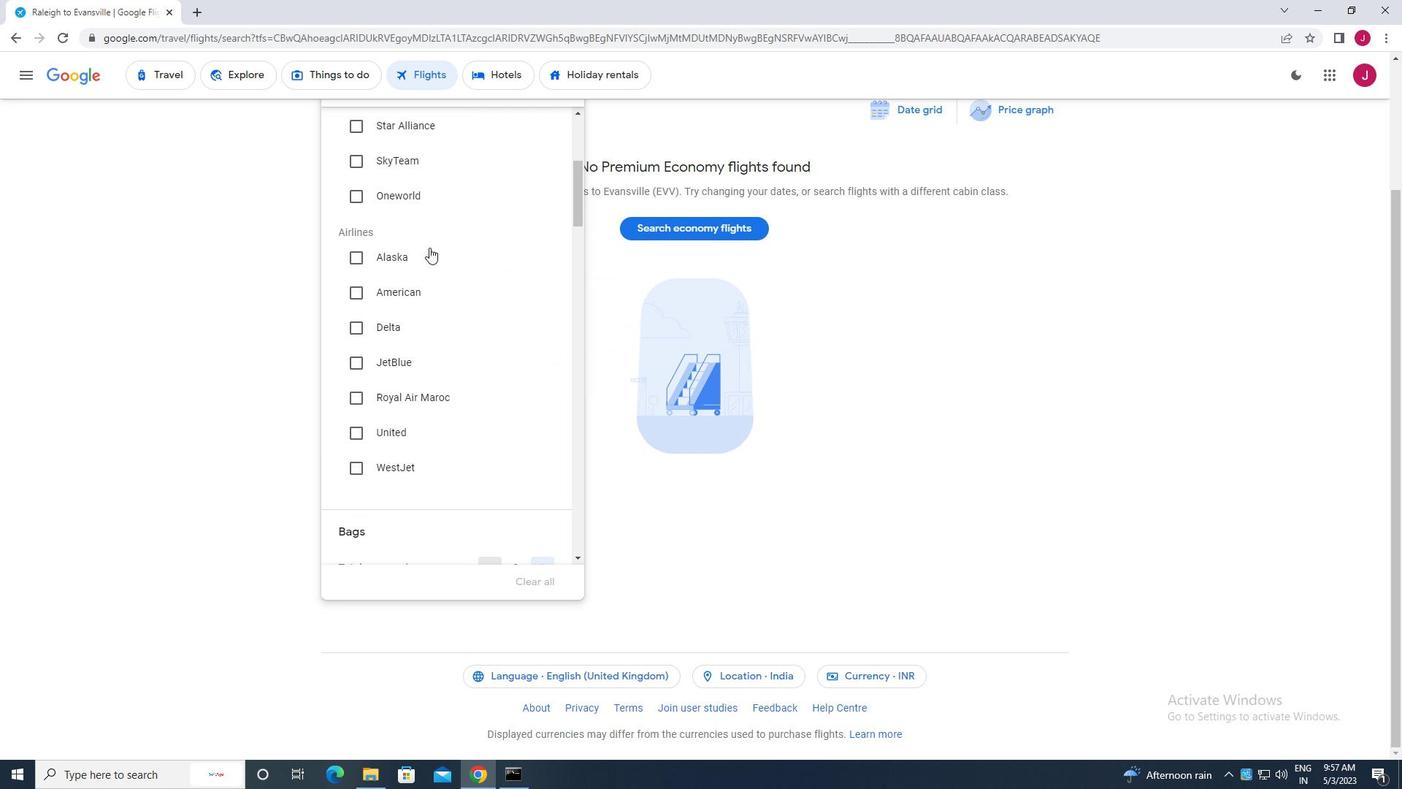 
Action: Mouse scrolled (433, 273) with delta (0, 0)
Screenshot: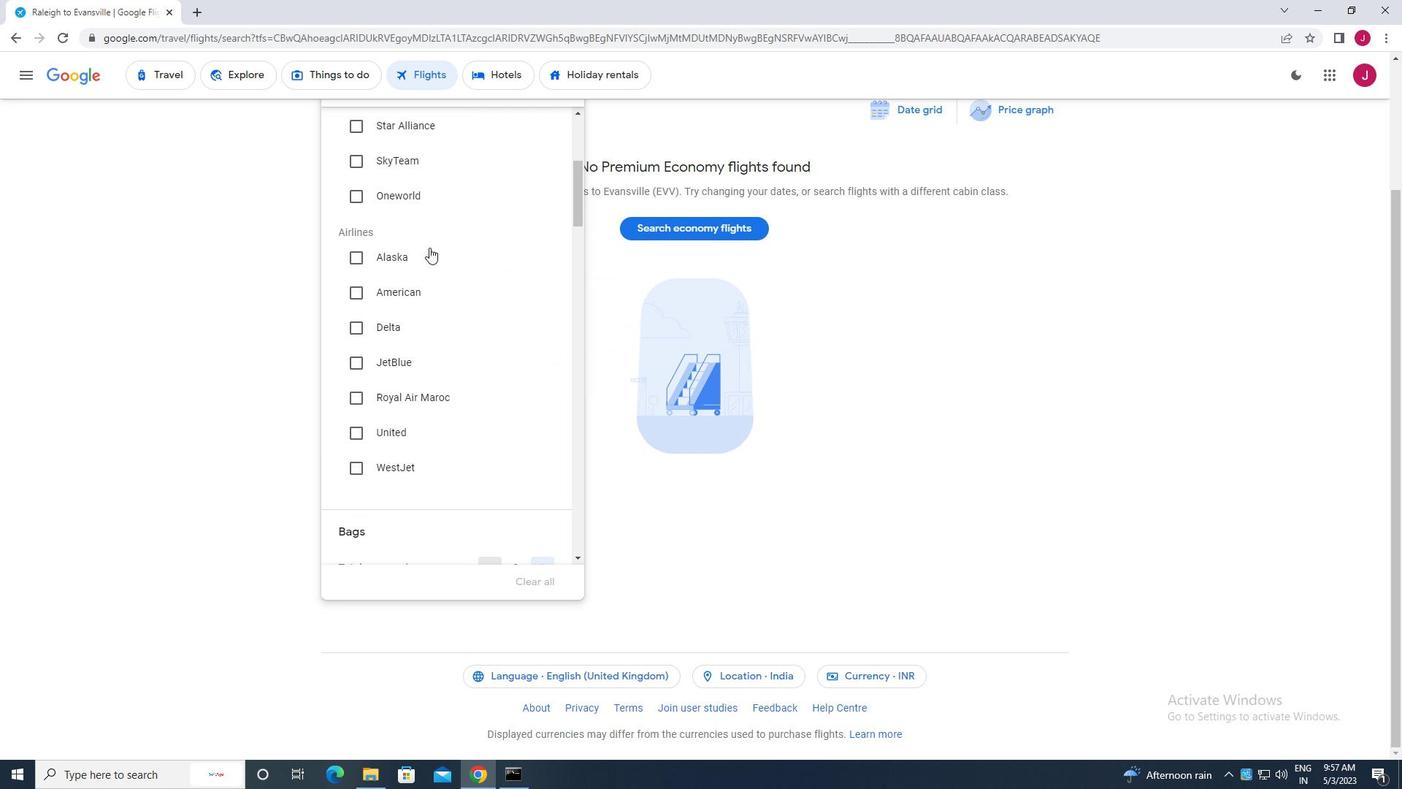 
Action: Mouse moved to (434, 275)
Screenshot: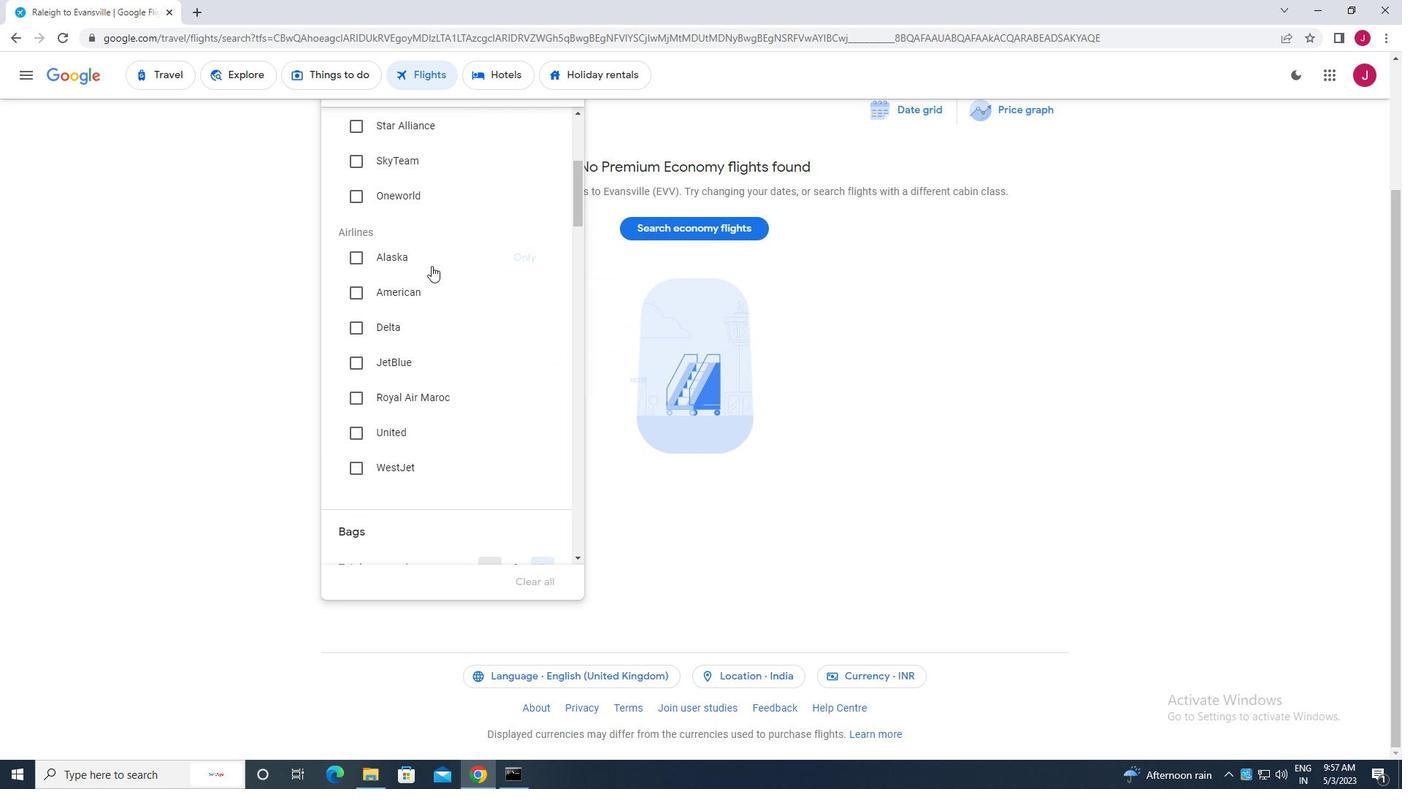 
Action: Mouse scrolled (434, 274) with delta (0, 0)
Screenshot: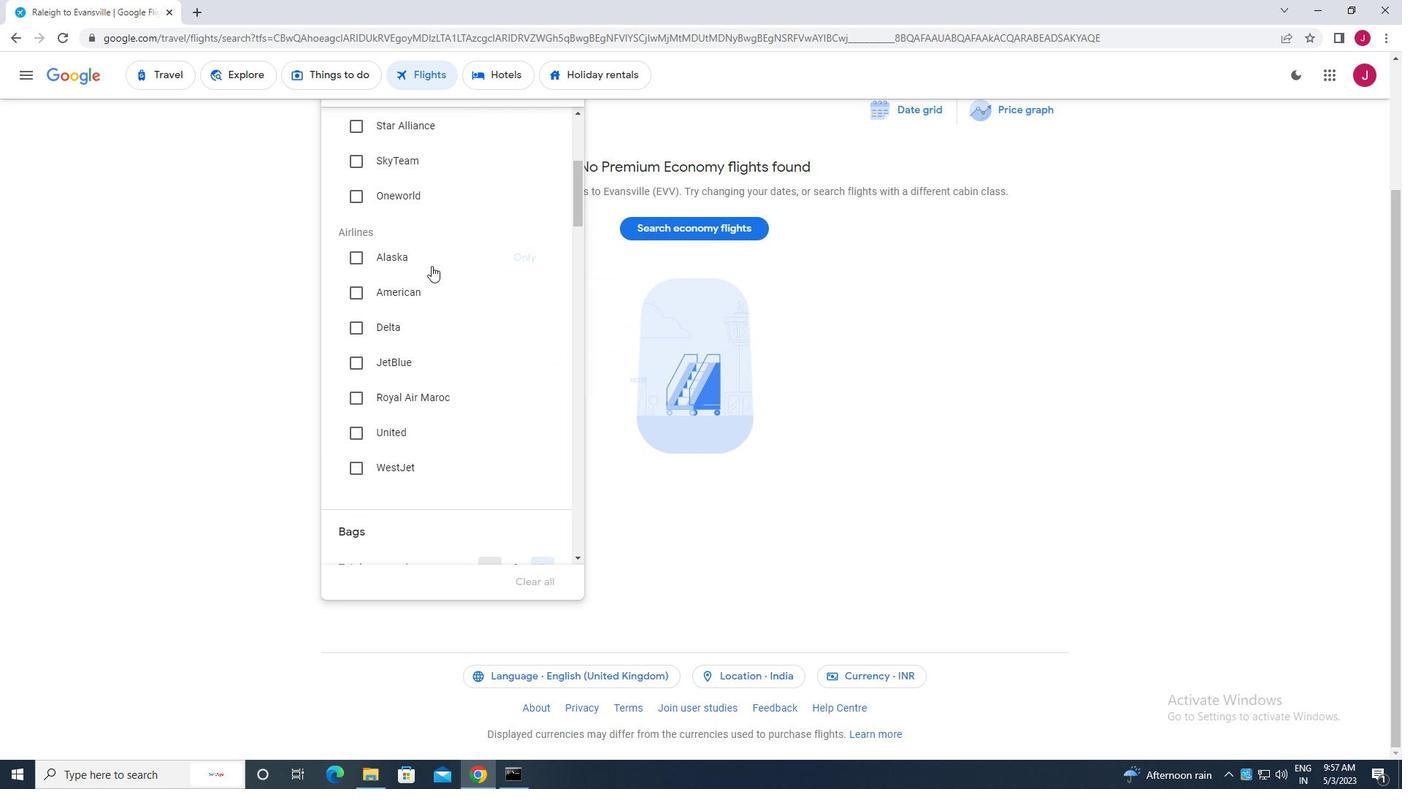 
Action: Mouse scrolled (434, 274) with delta (0, 0)
Screenshot: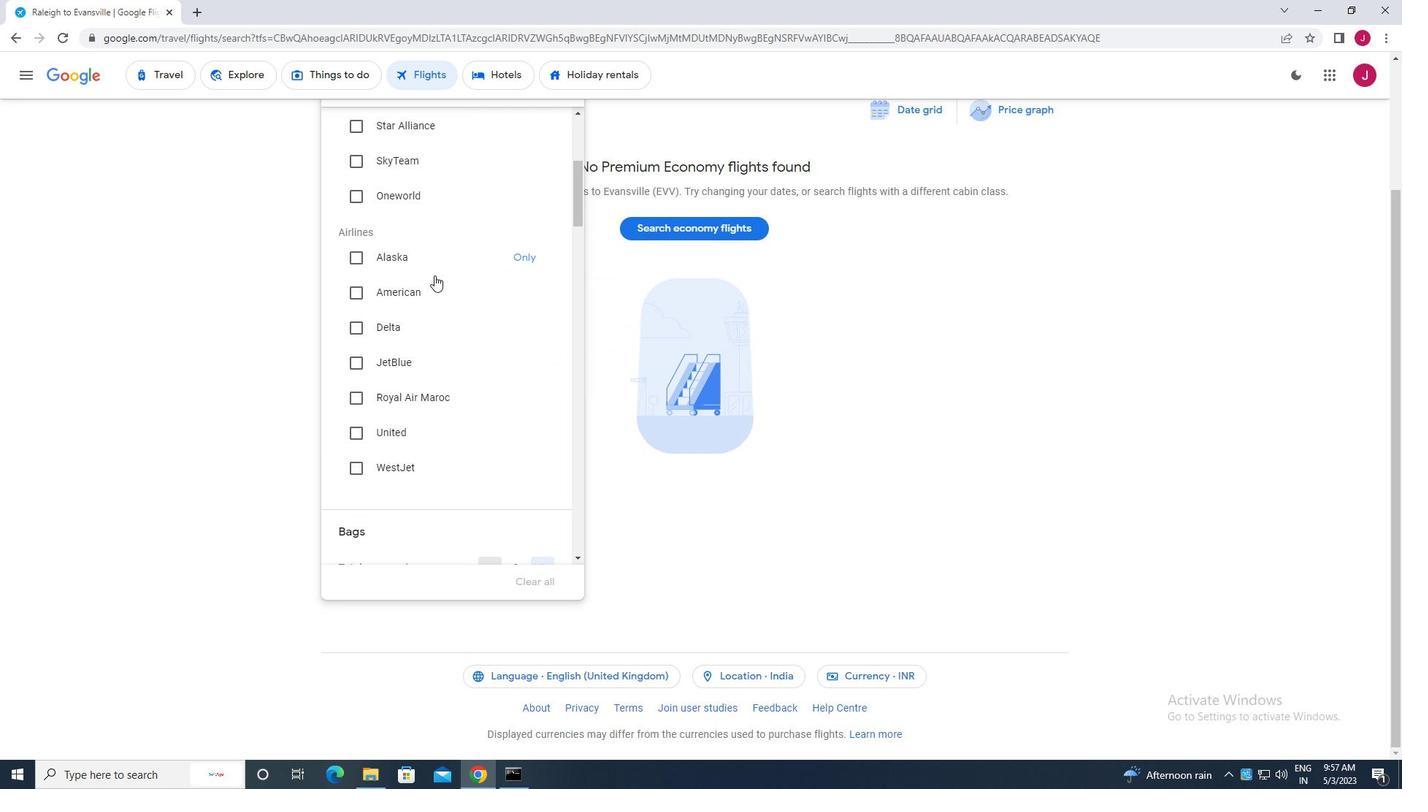 
Action: Mouse scrolled (434, 274) with delta (0, 0)
Screenshot: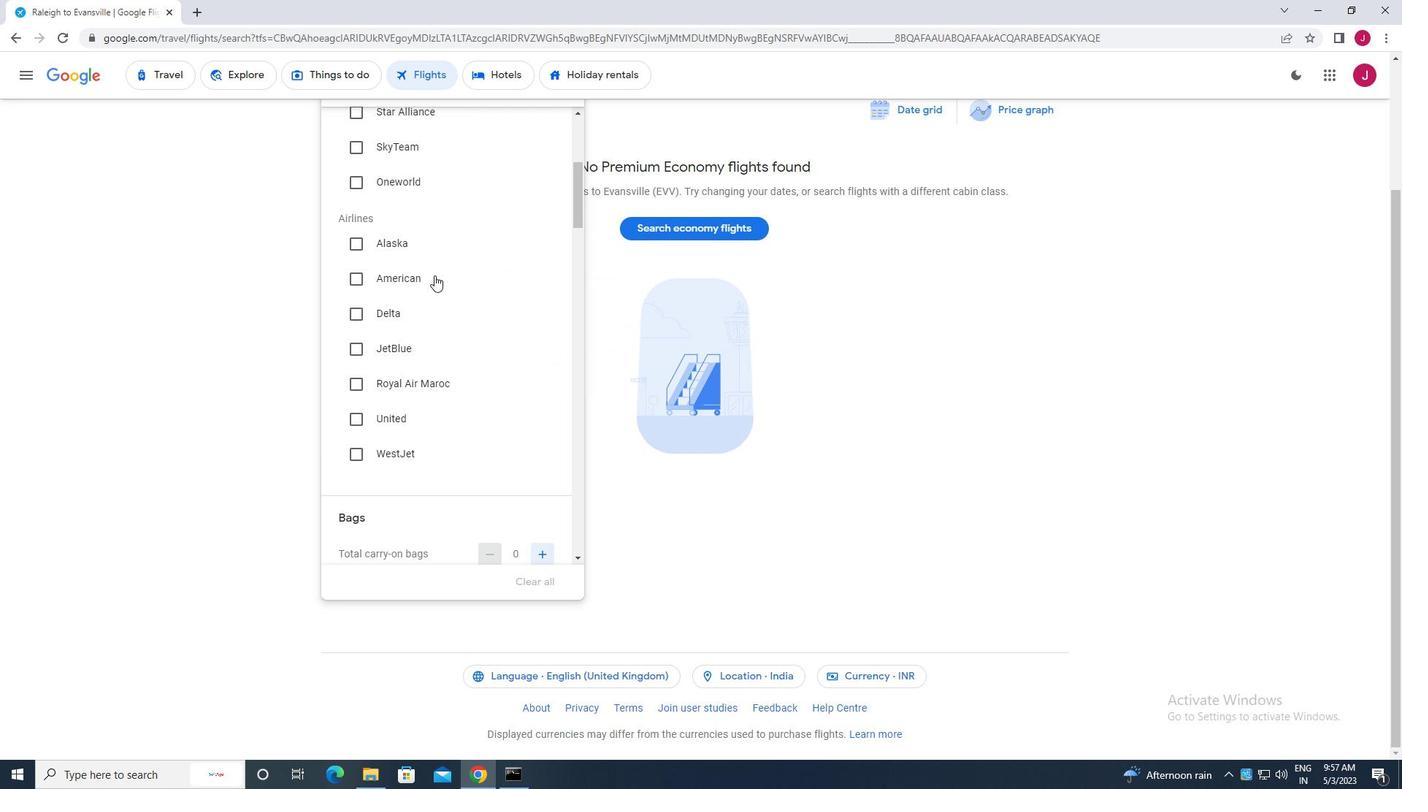 
Action: Mouse scrolled (434, 274) with delta (0, 0)
Screenshot: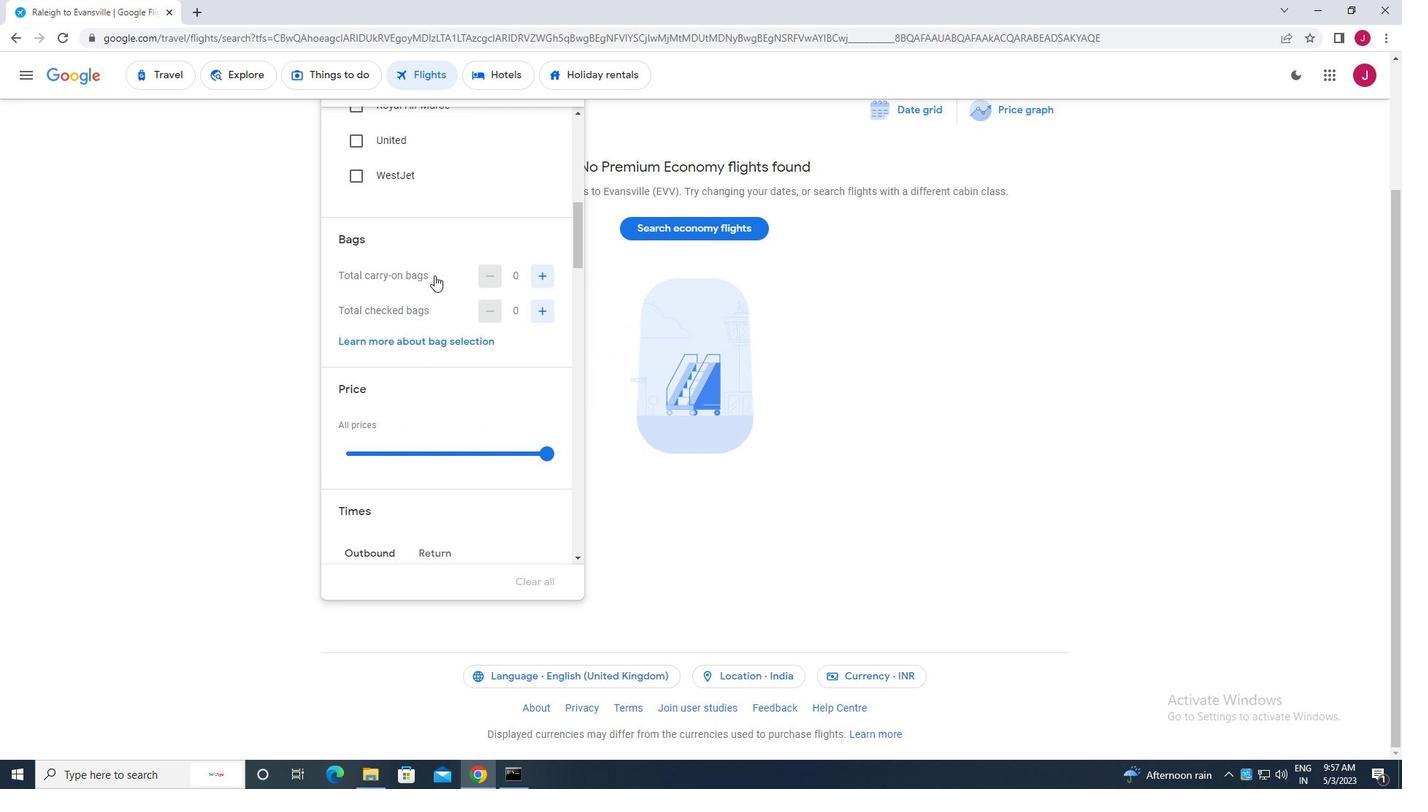 
Action: Mouse moved to (544, 238)
Screenshot: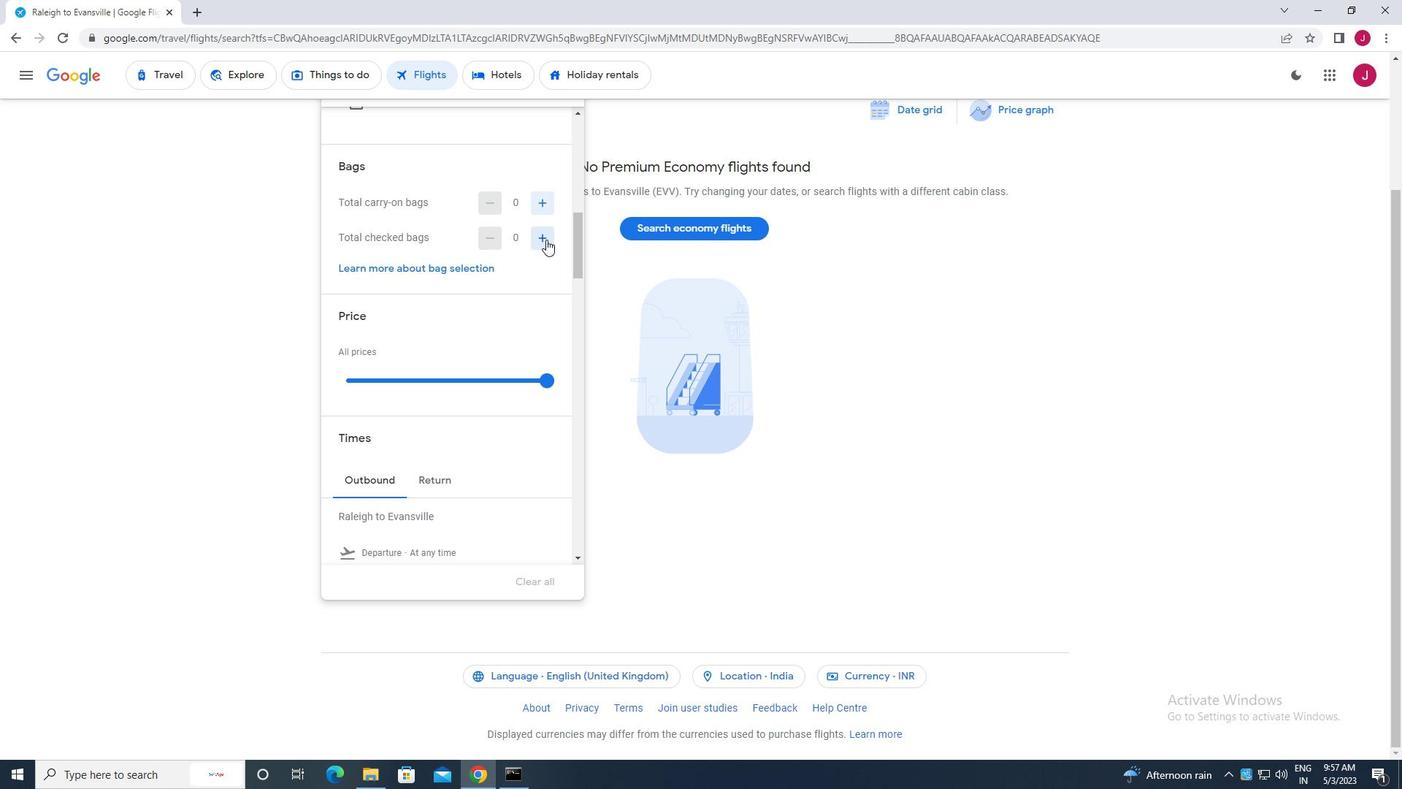 
Action: Mouse pressed left at (544, 238)
Screenshot: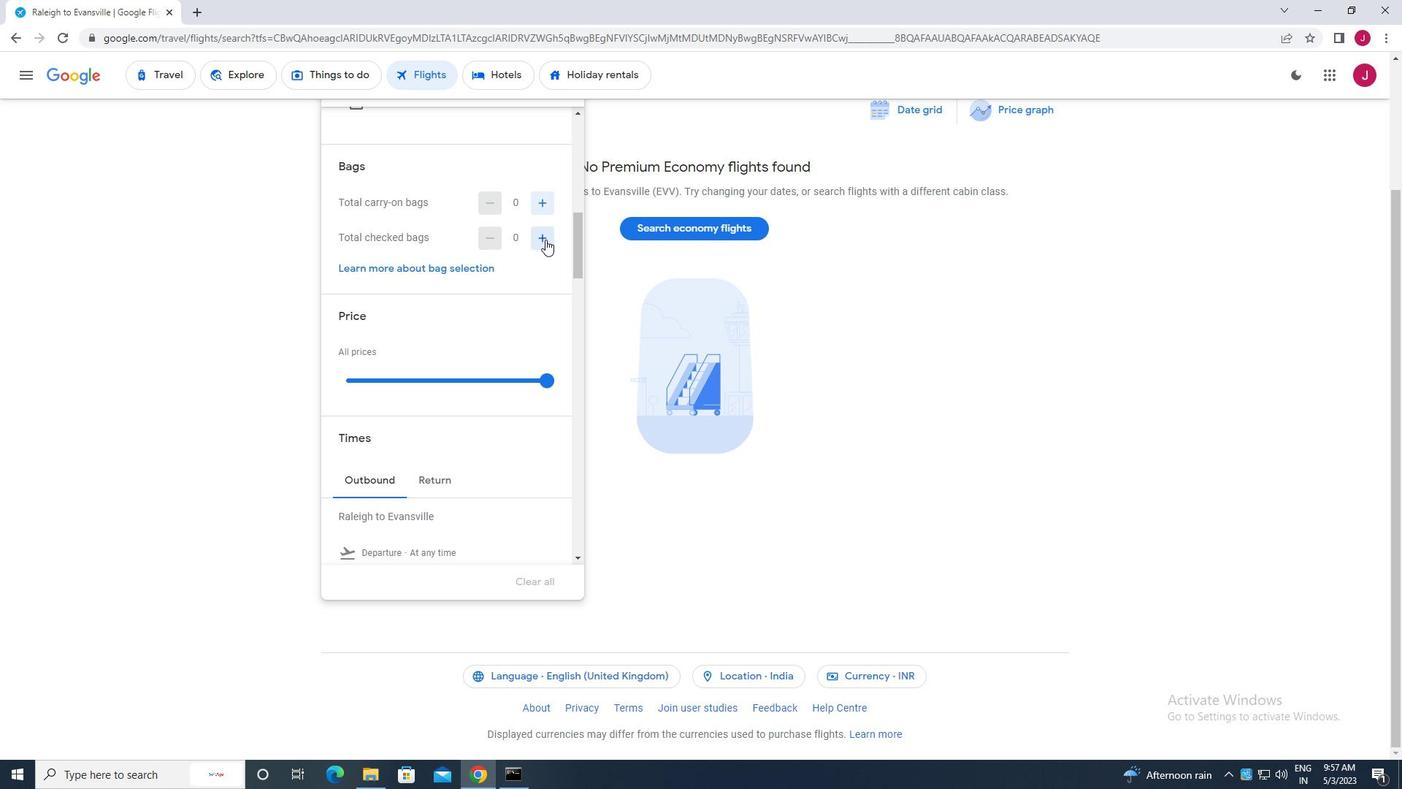 
Action: Mouse pressed left at (544, 238)
Screenshot: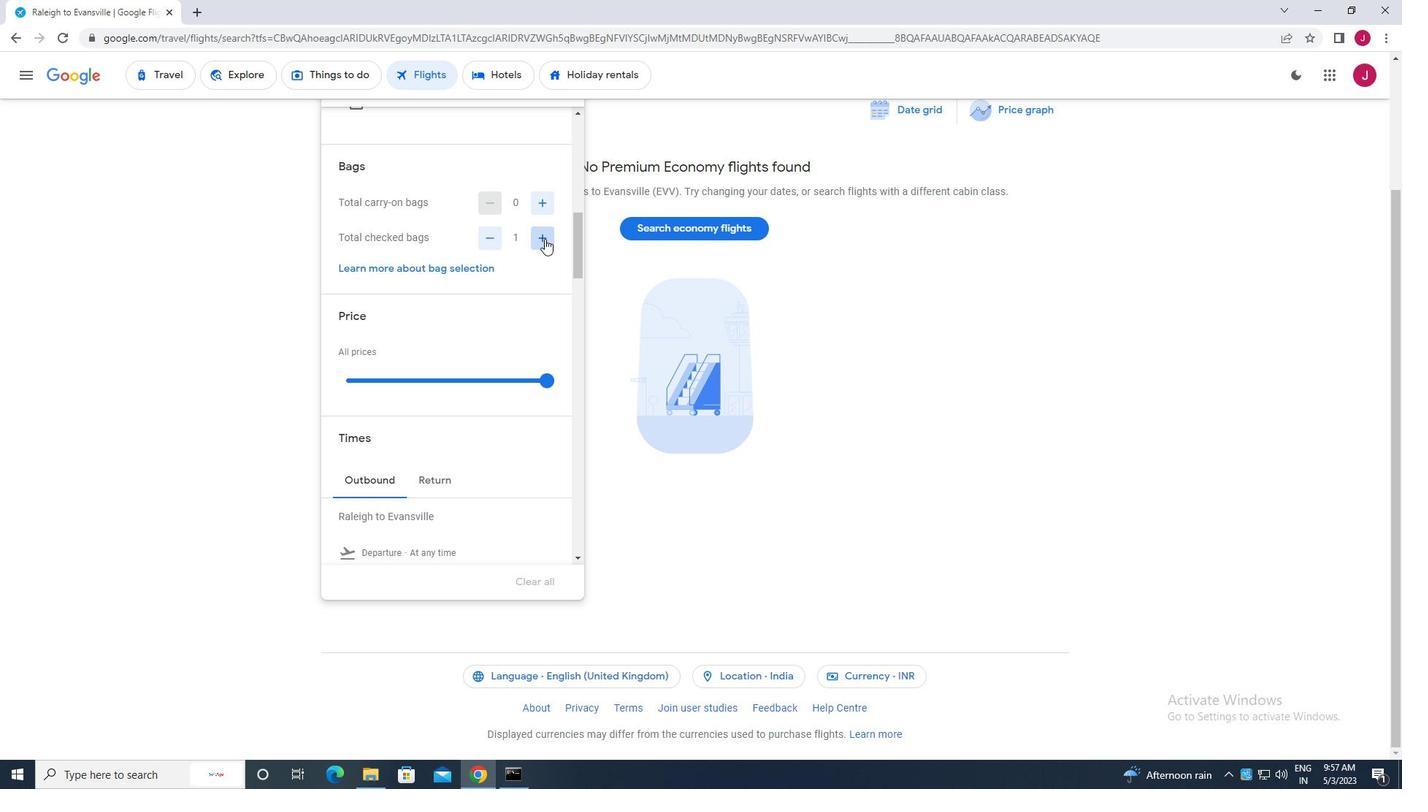 
Action: Mouse pressed left at (544, 238)
Screenshot: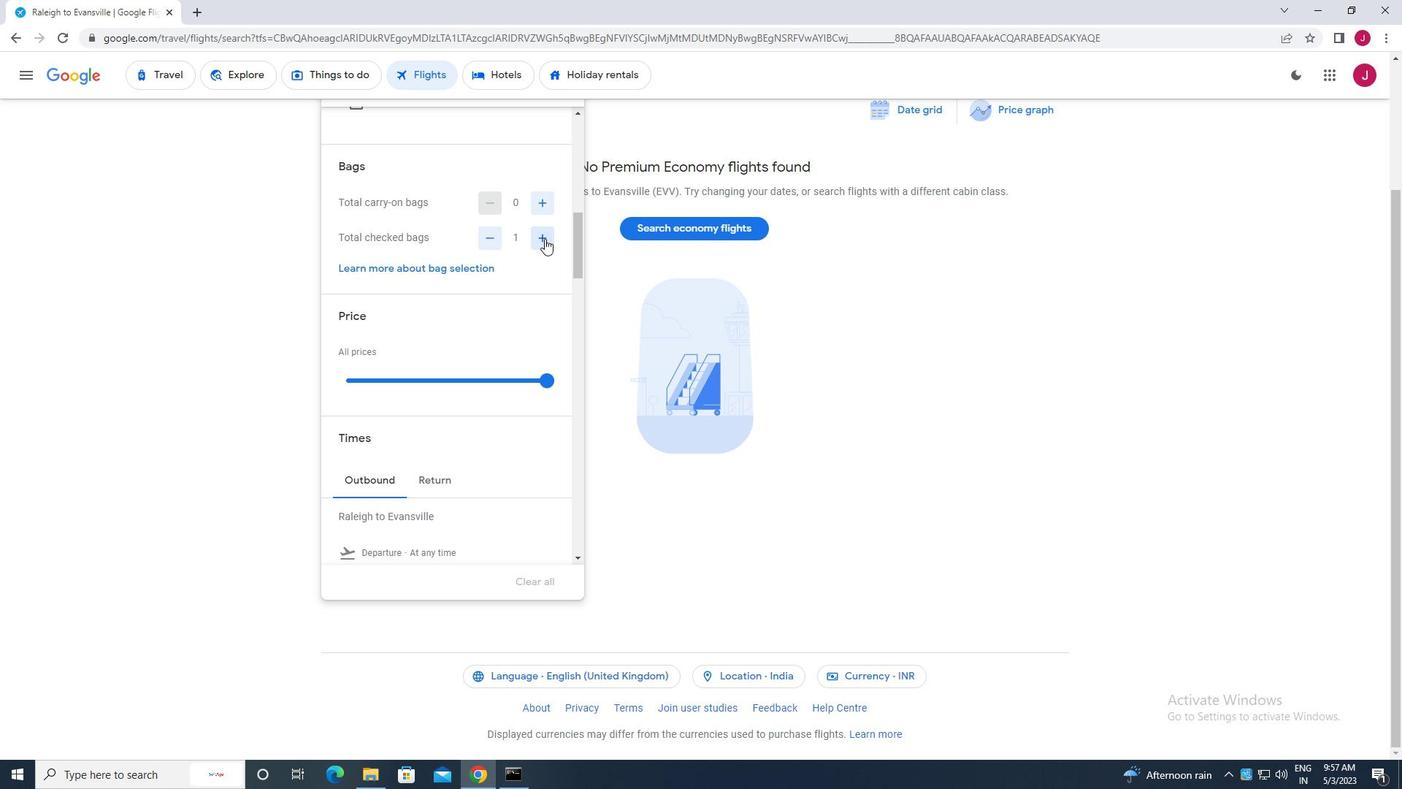 
Action: Mouse pressed left at (544, 238)
Screenshot: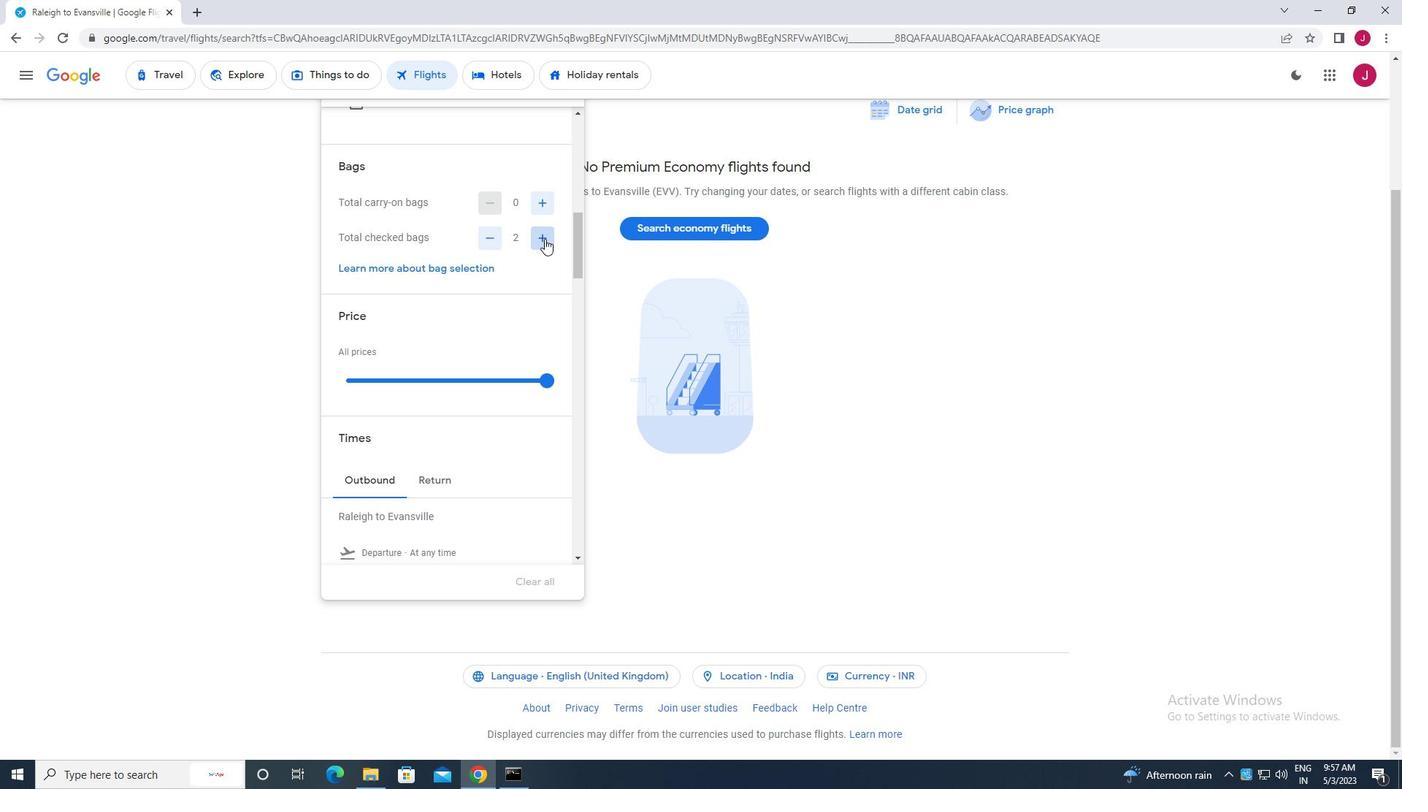 
Action: Mouse pressed left at (544, 238)
Screenshot: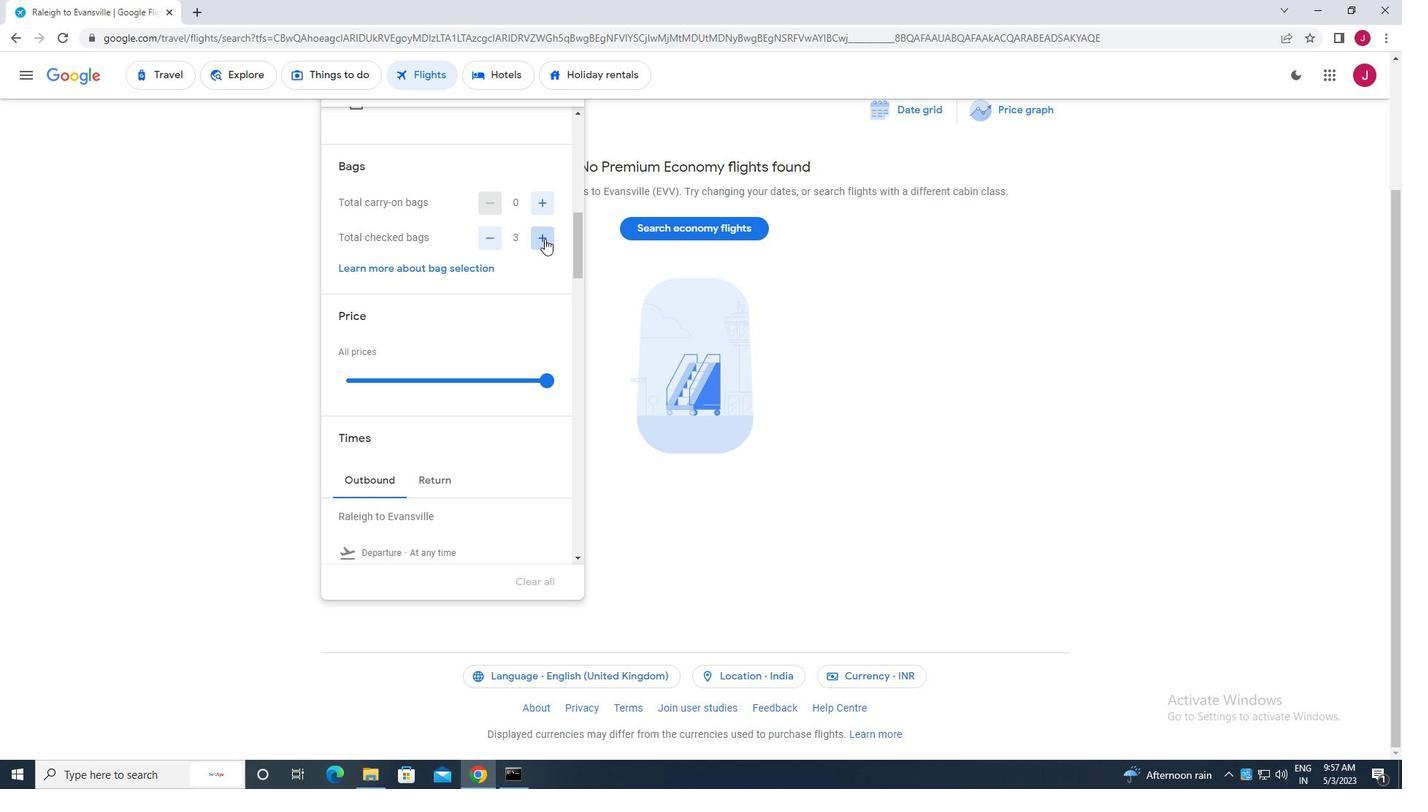 
Action: Mouse pressed left at (544, 238)
Screenshot: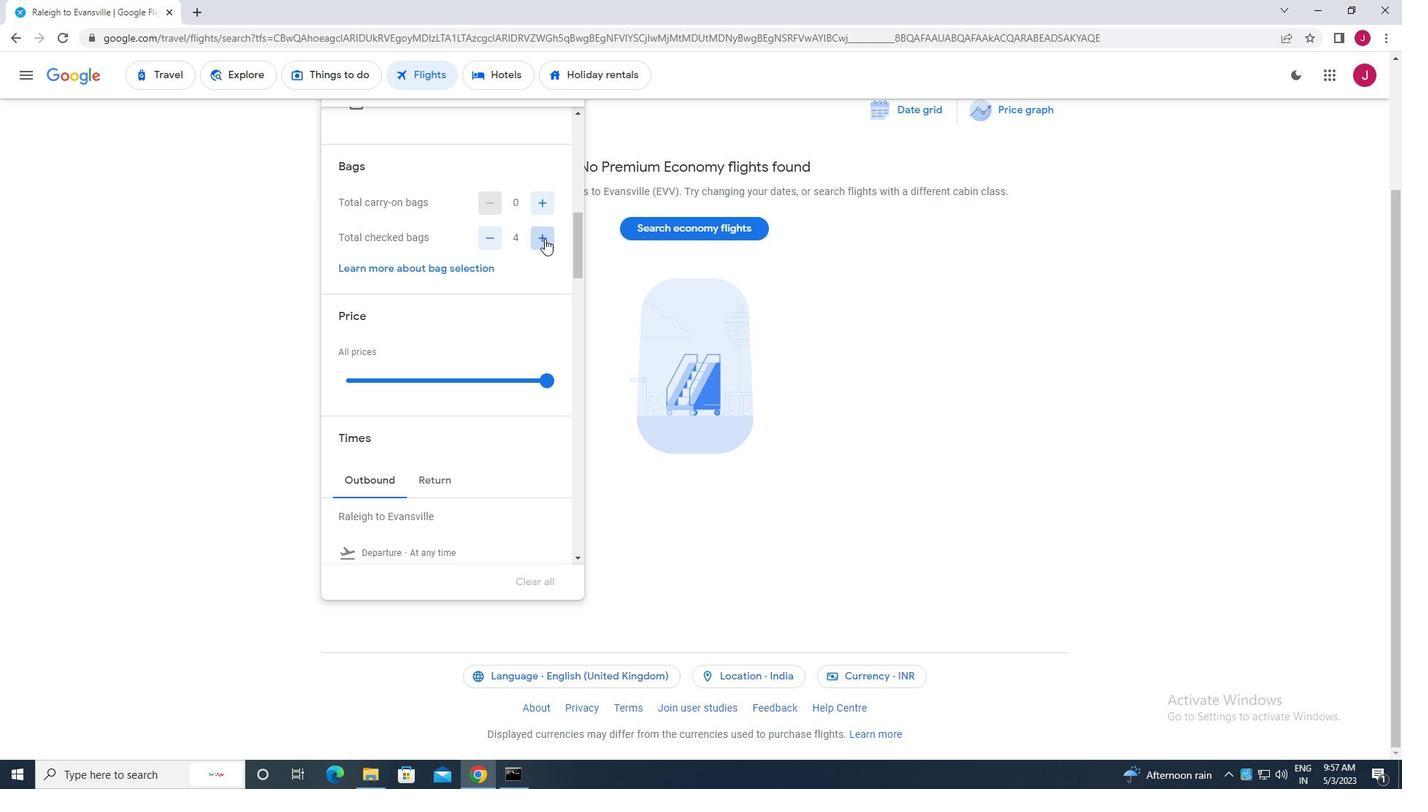
Action: Mouse pressed left at (544, 238)
Screenshot: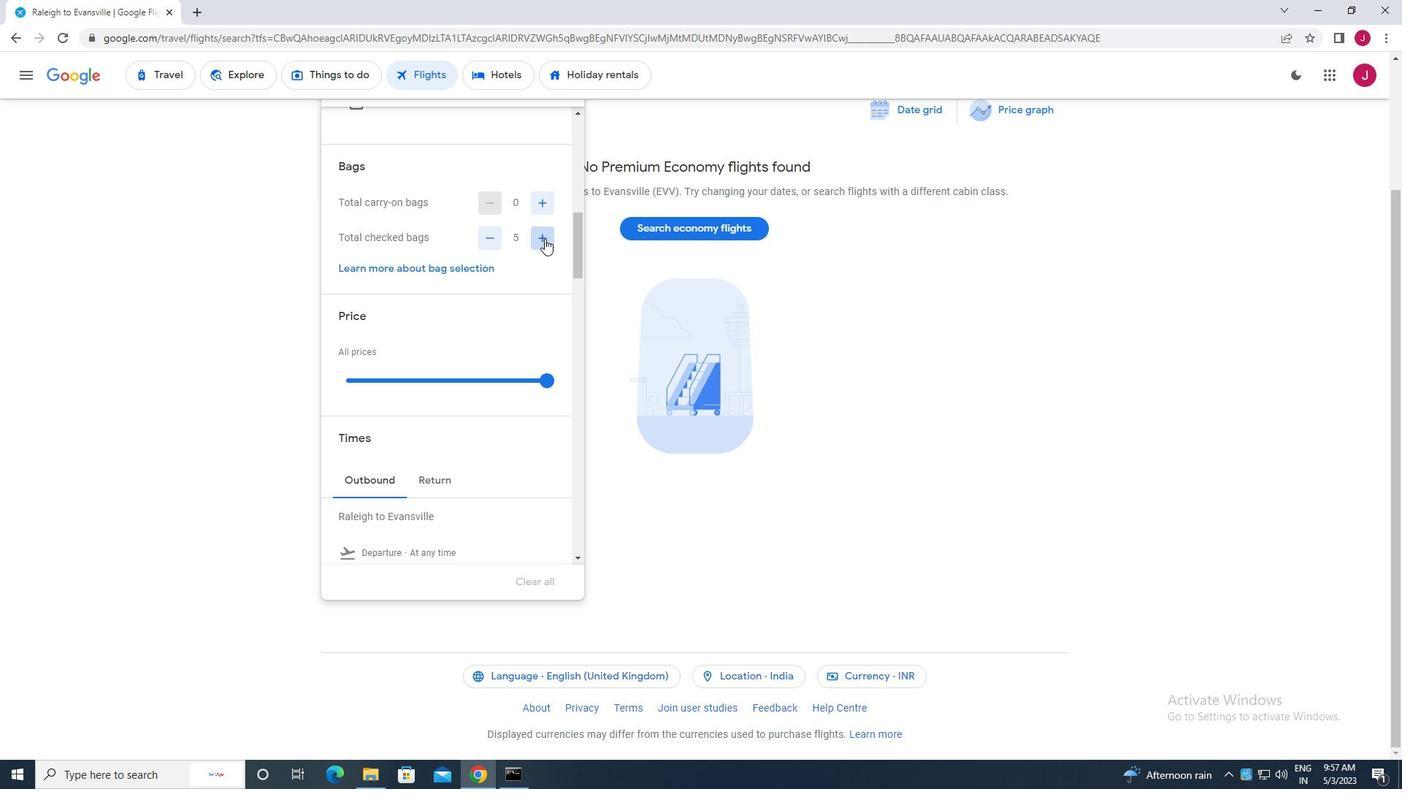 
Action: Mouse pressed left at (544, 238)
Screenshot: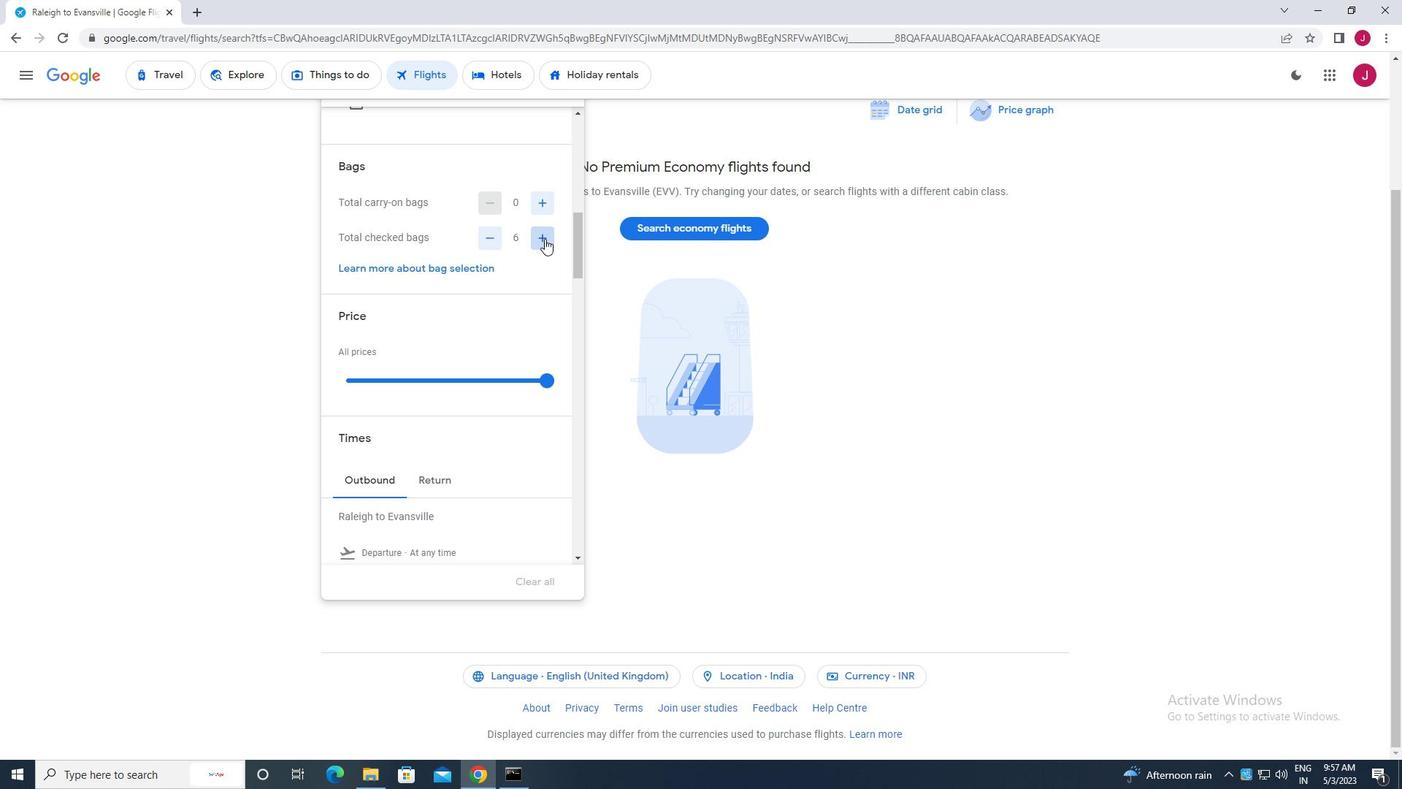 
Action: Mouse pressed left at (544, 238)
Screenshot: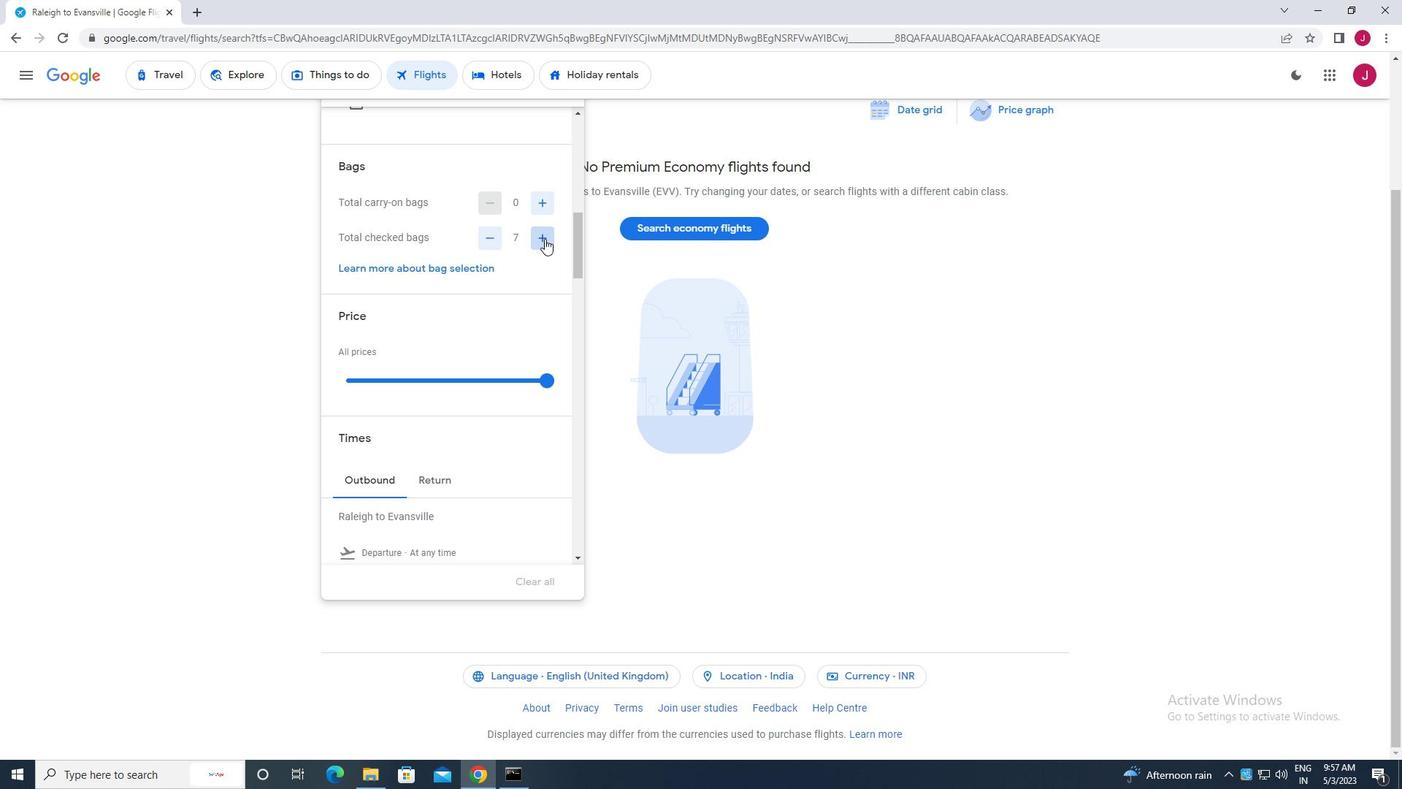 
Action: Mouse moved to (536, 252)
Screenshot: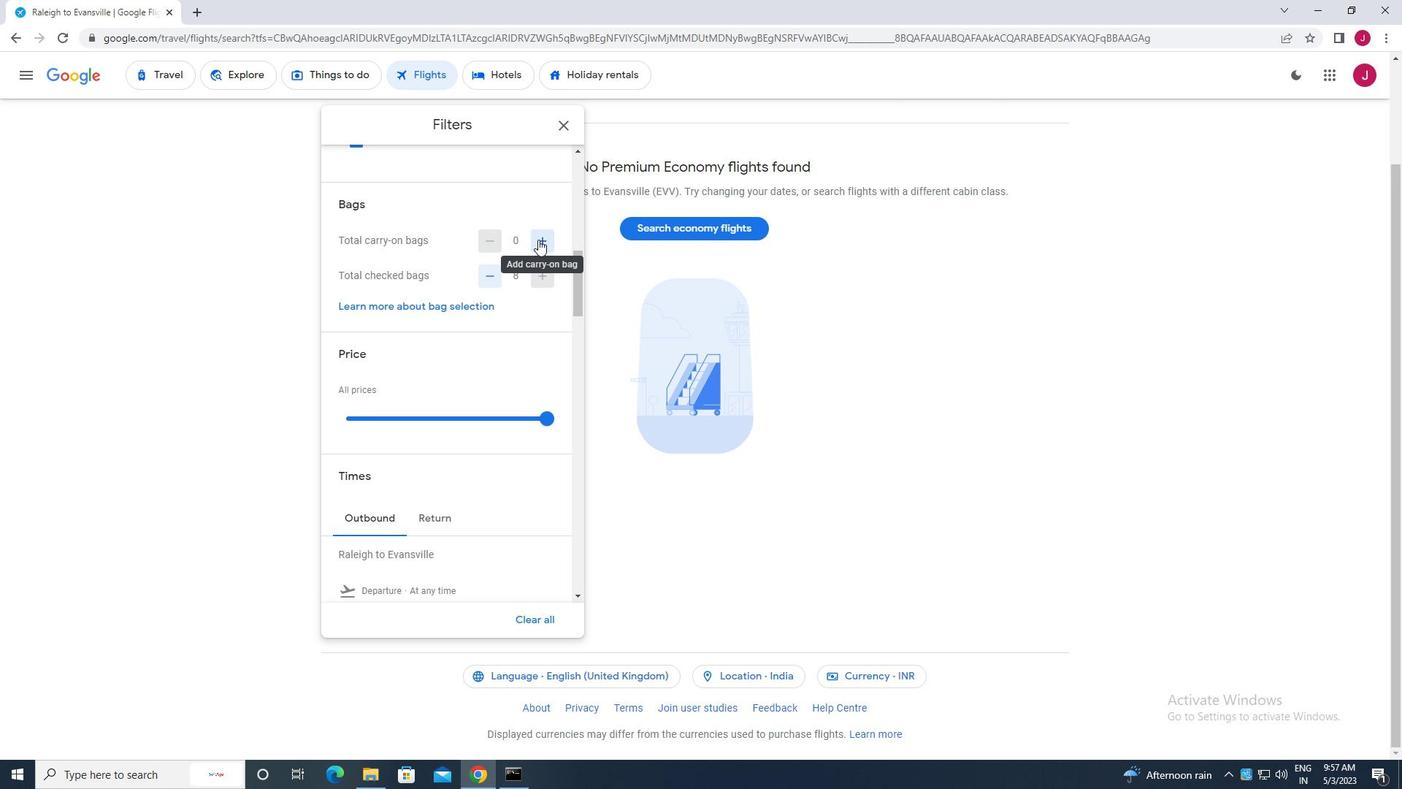 
Action: Mouse scrolled (536, 252) with delta (0, 0)
Screenshot: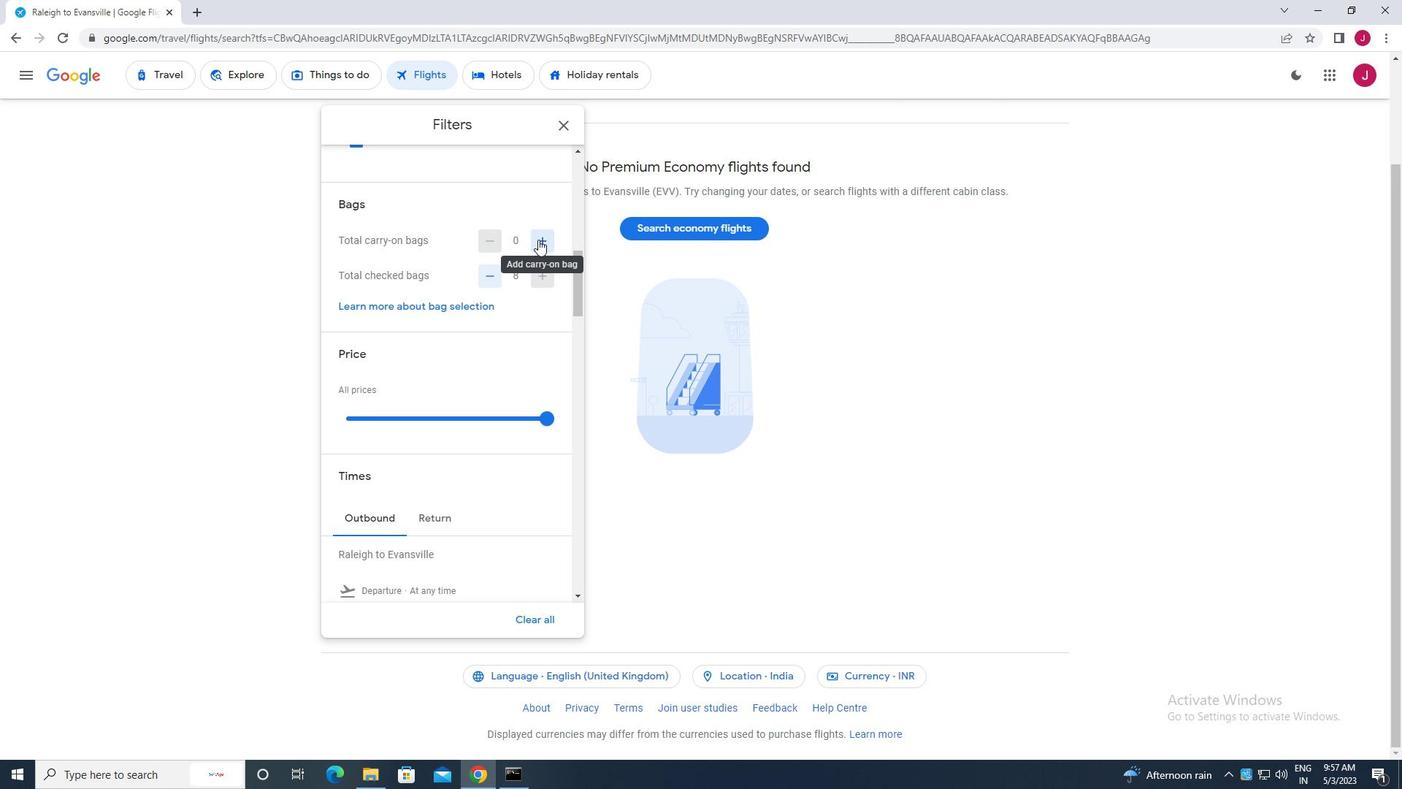 
Action: Mouse moved to (550, 458)
Screenshot: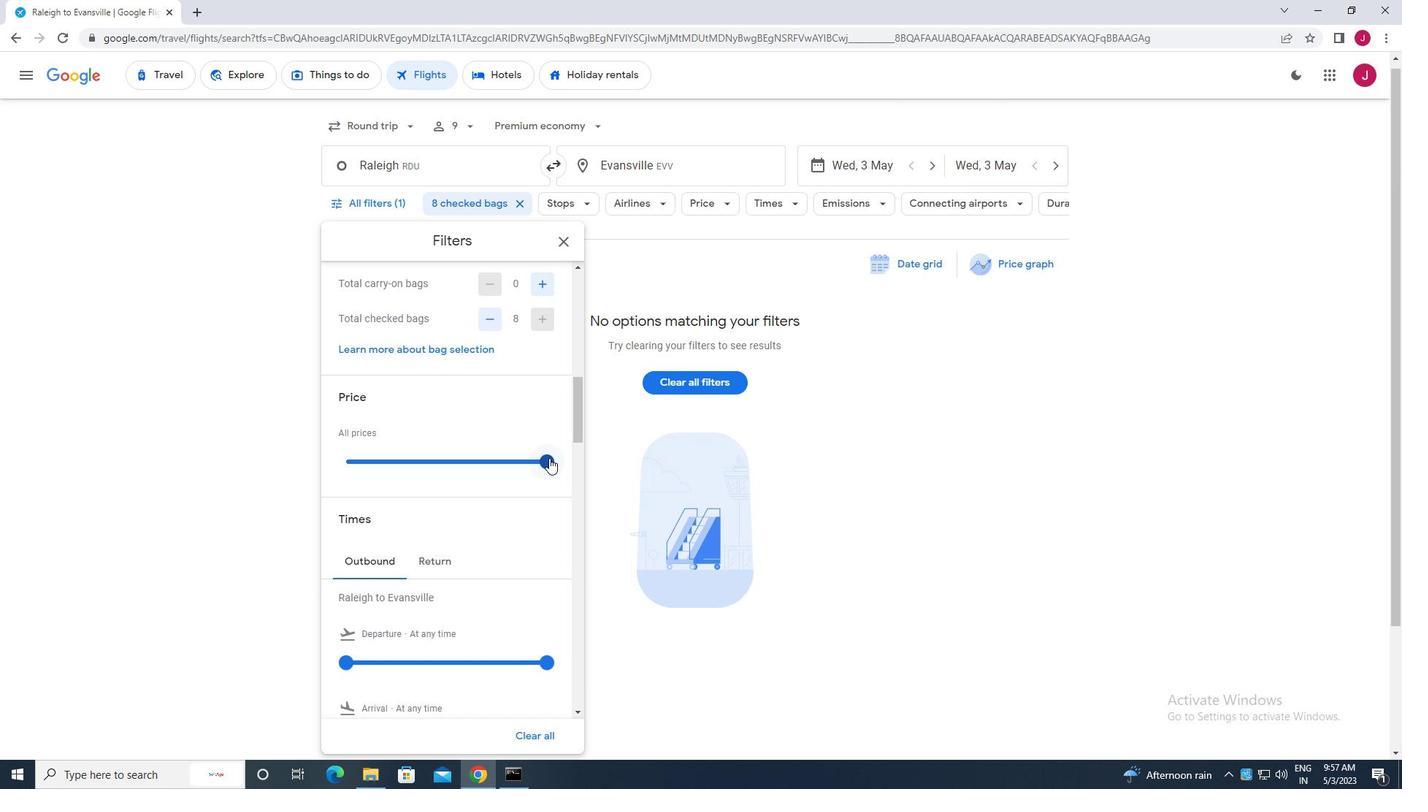 
Action: Mouse pressed left at (550, 458)
Screenshot: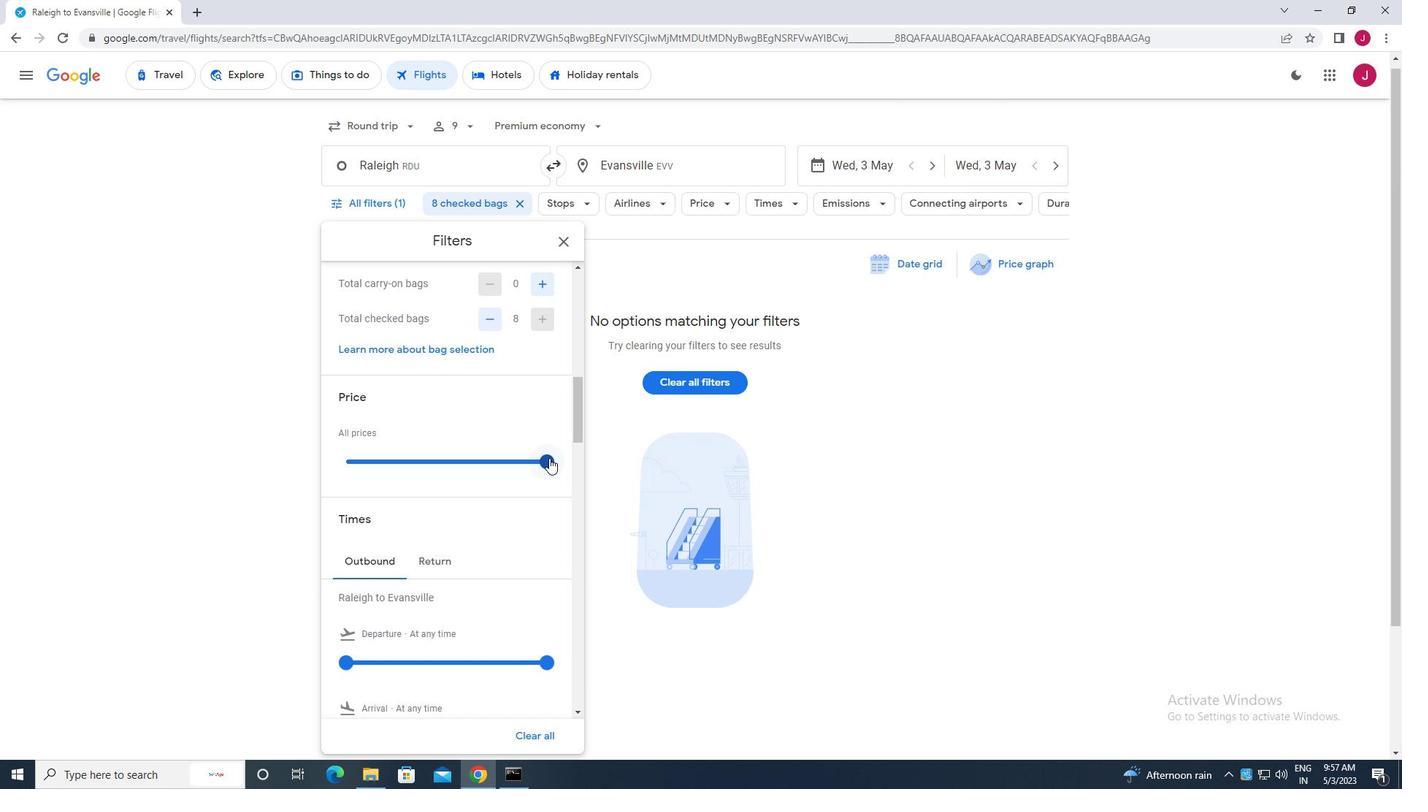 
Action: Mouse moved to (534, 433)
Screenshot: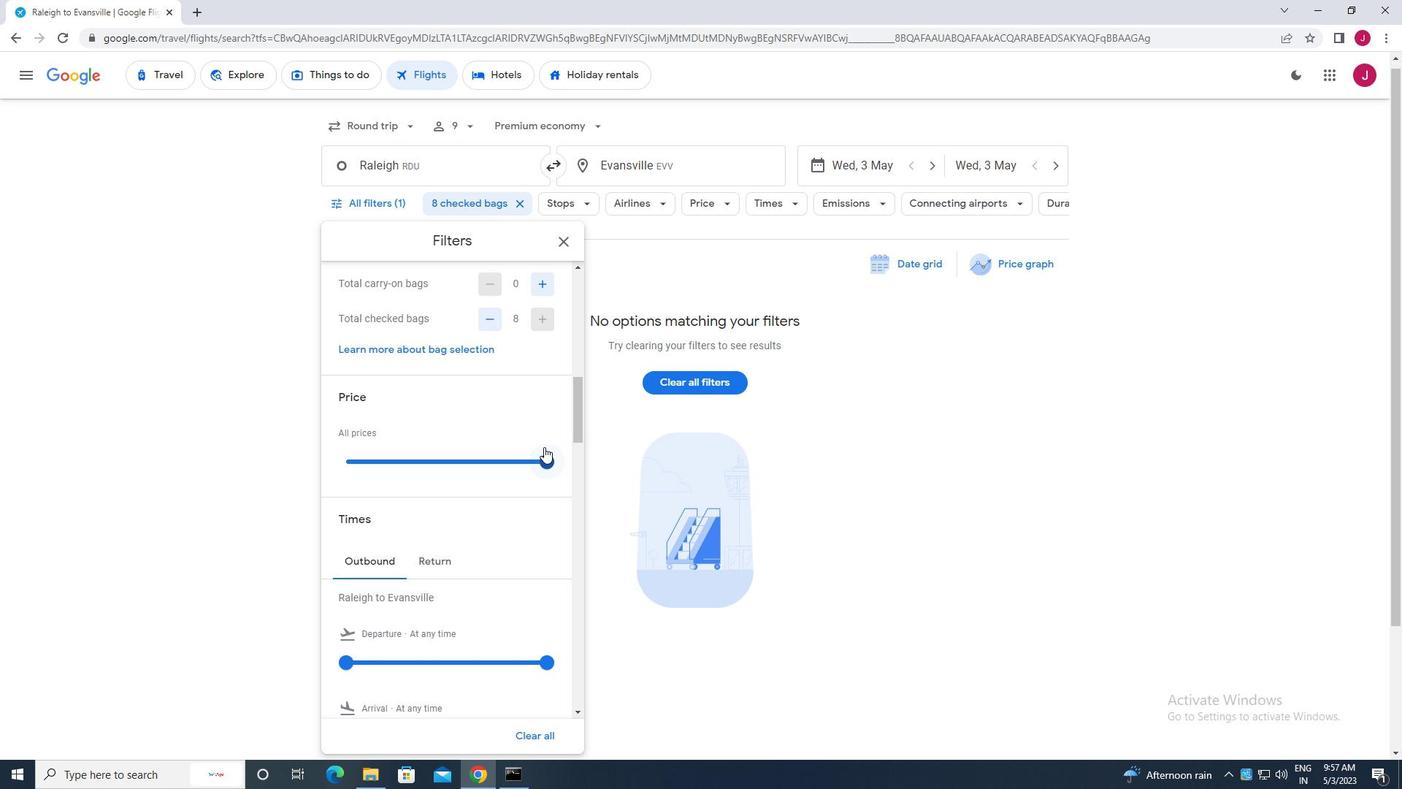
Action: Mouse scrolled (534, 432) with delta (0, 0)
Screenshot: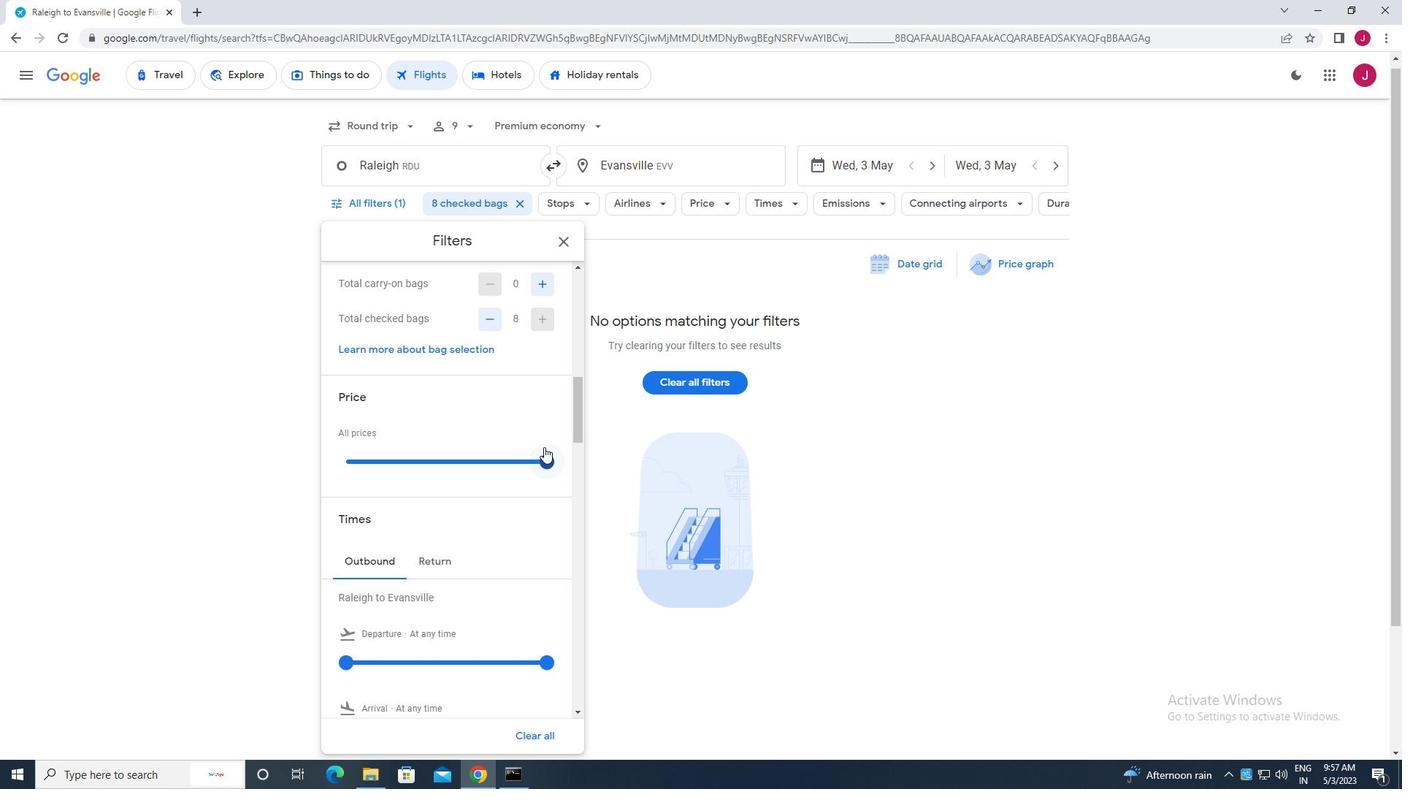 
Action: Mouse moved to (534, 432)
Screenshot: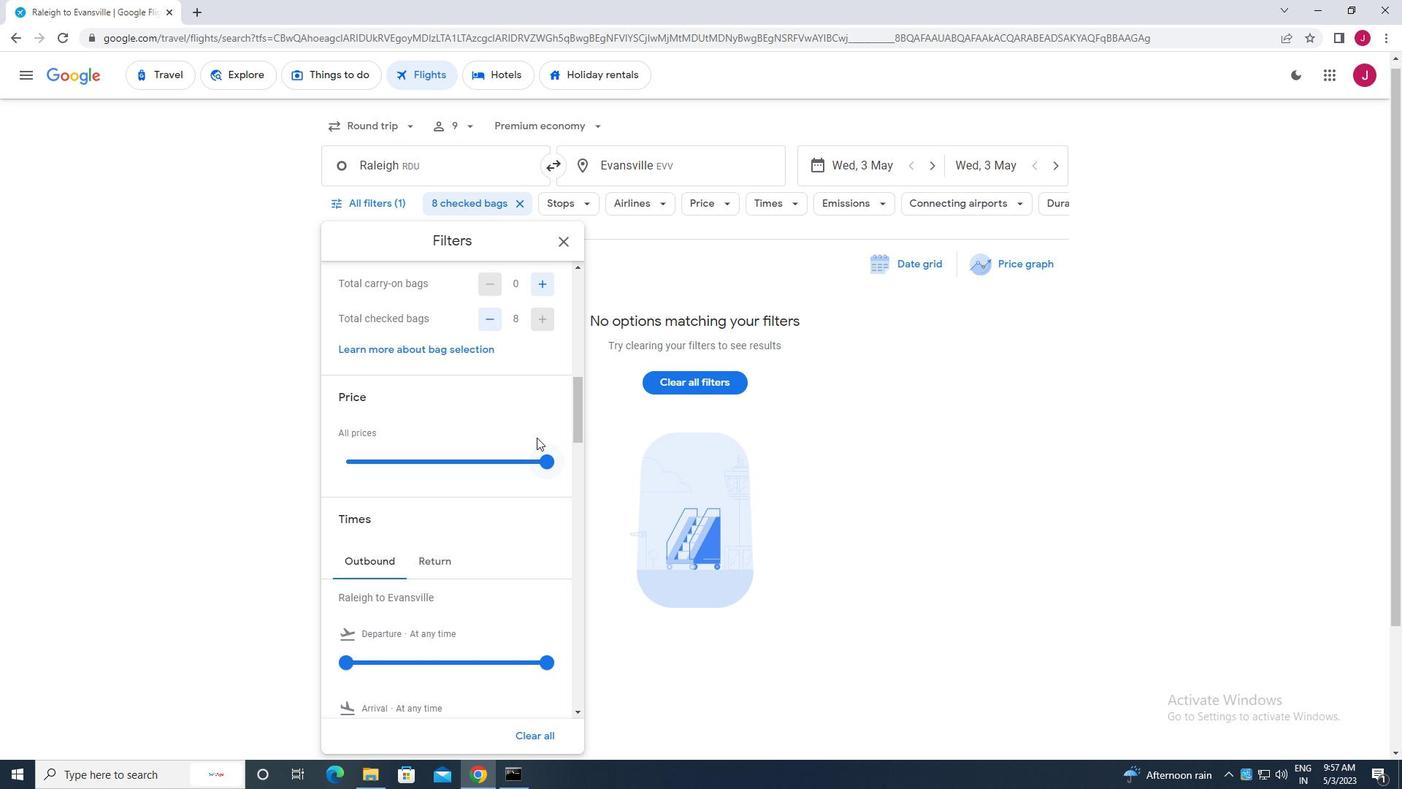 
Action: Mouse scrolled (534, 431) with delta (0, 0)
Screenshot: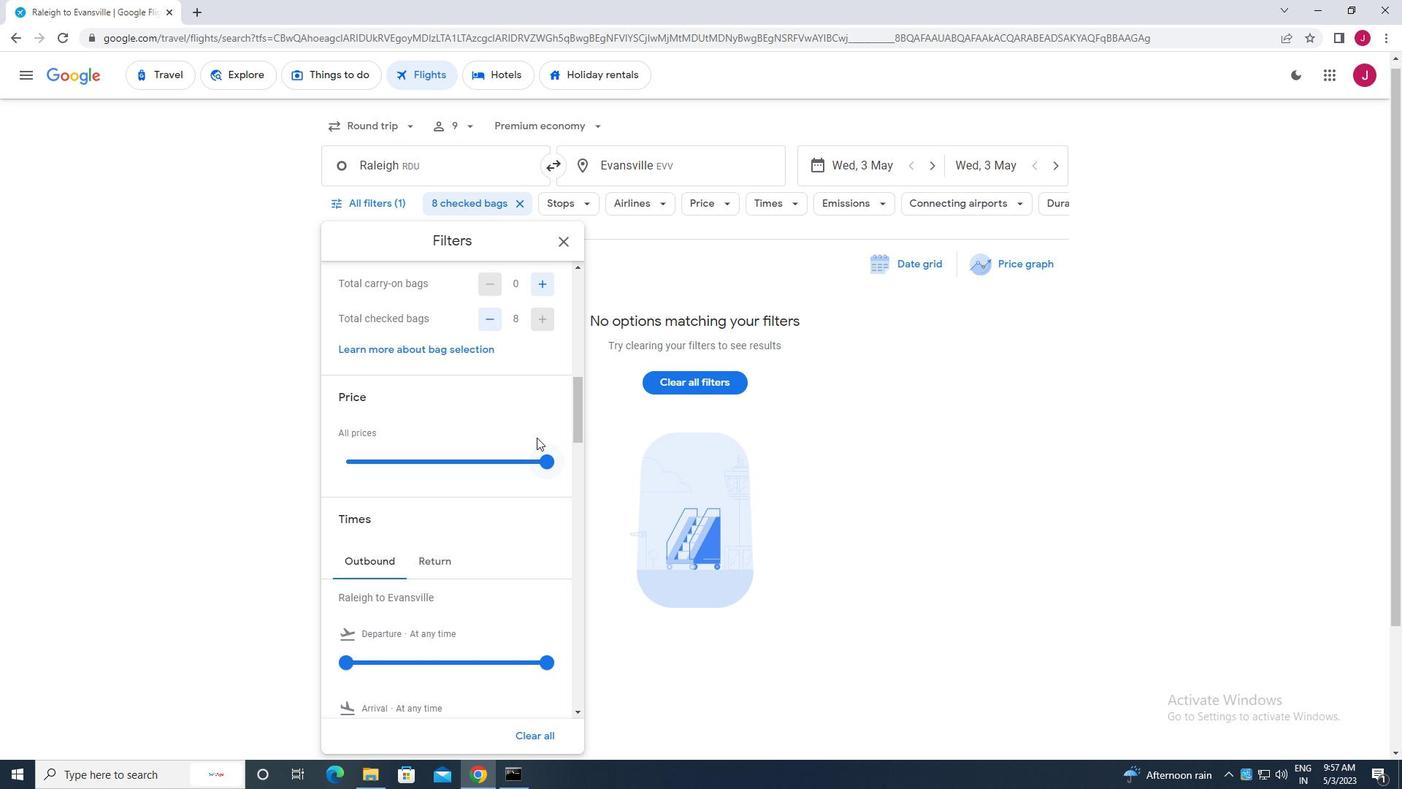 
Action: Mouse moved to (532, 430)
Screenshot: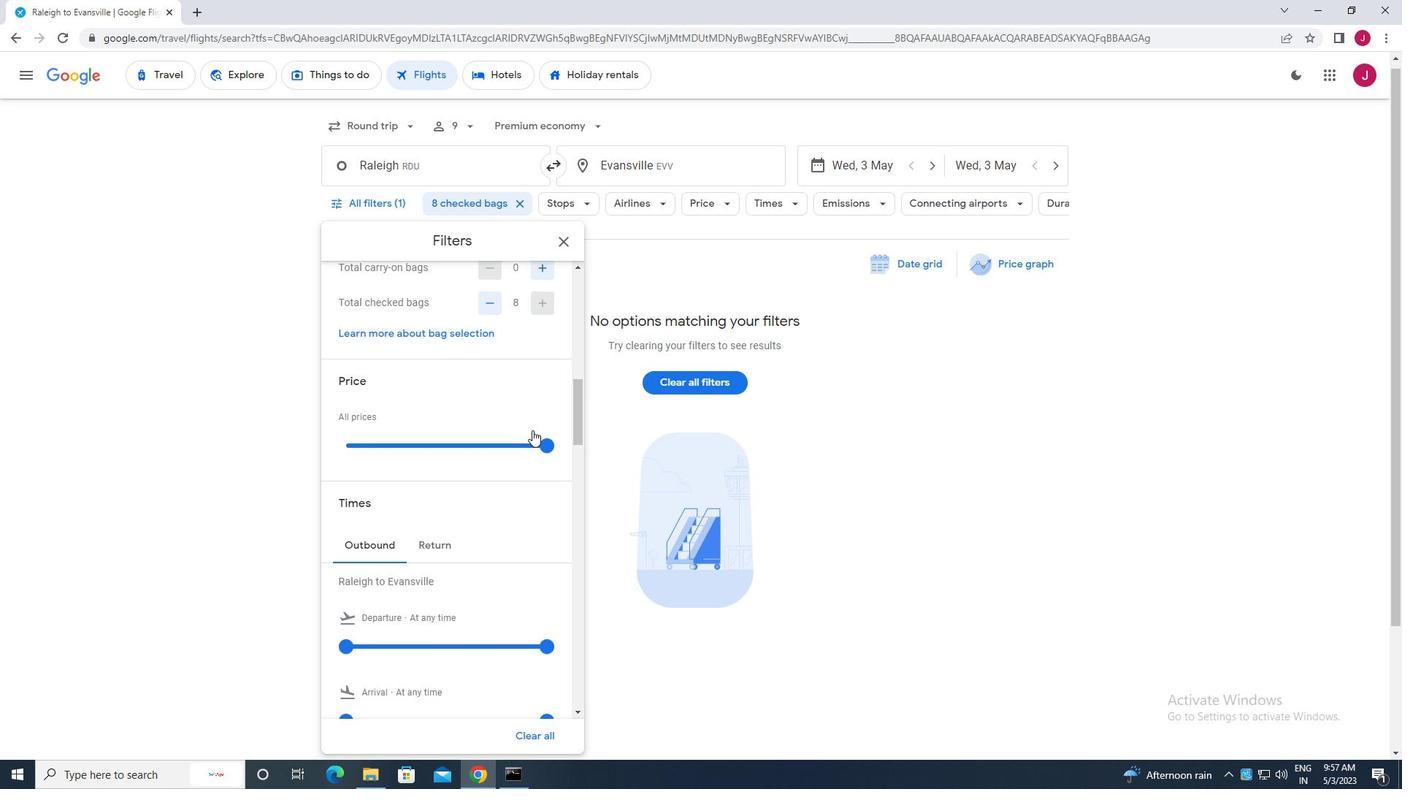 
Action: Mouse scrolled (532, 429) with delta (0, 0)
Screenshot: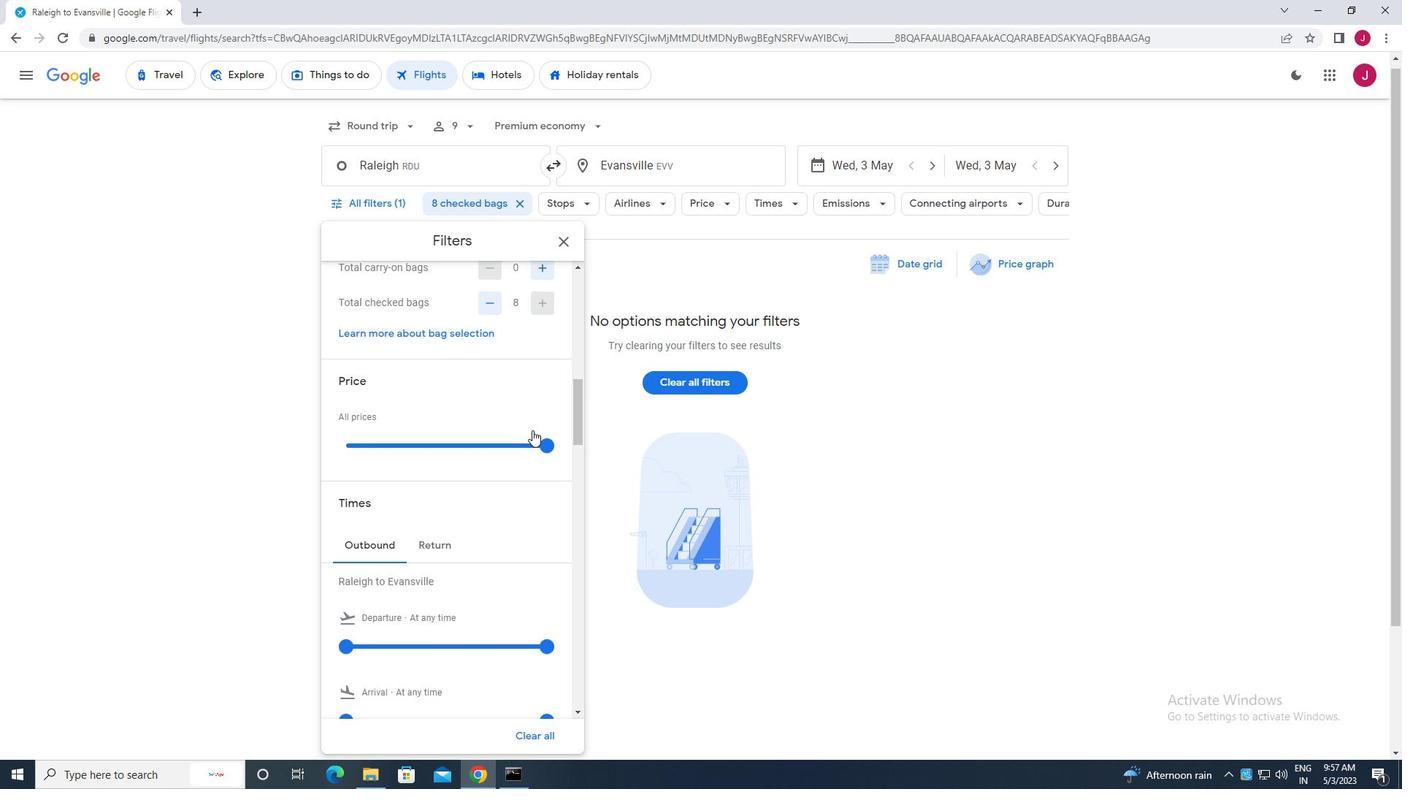 
Action: Mouse moved to (349, 439)
Screenshot: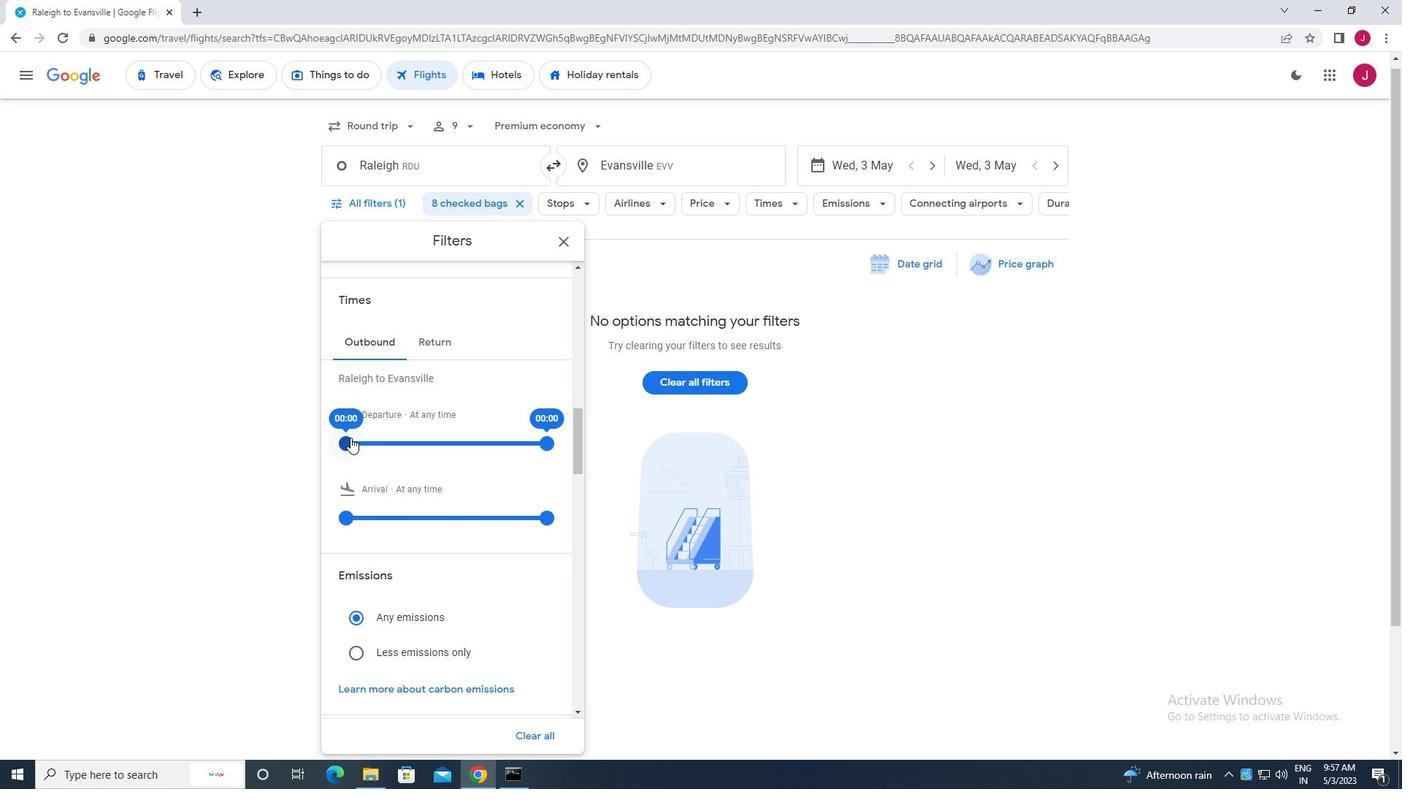 
Action: Mouse pressed left at (349, 439)
Screenshot: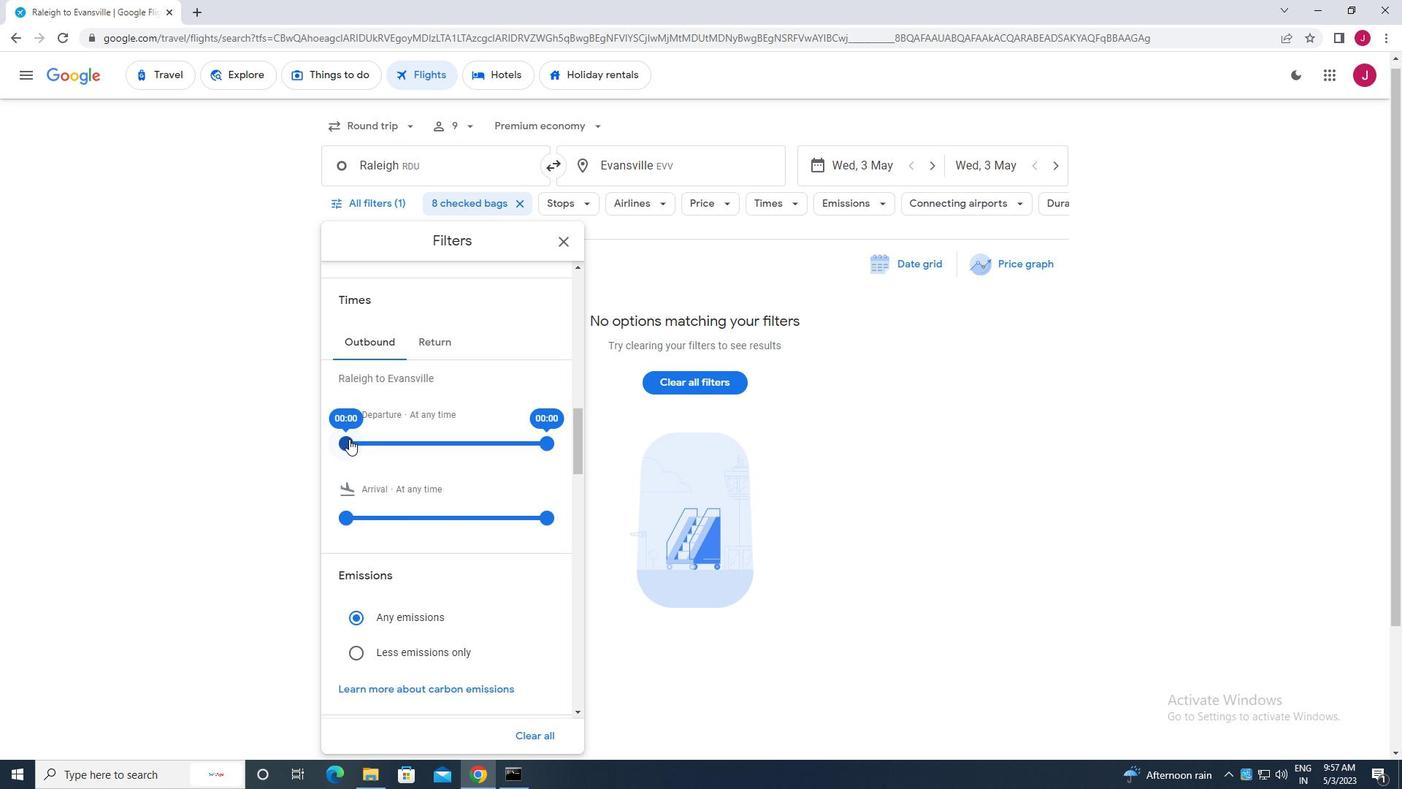 
Action: Mouse moved to (543, 441)
Screenshot: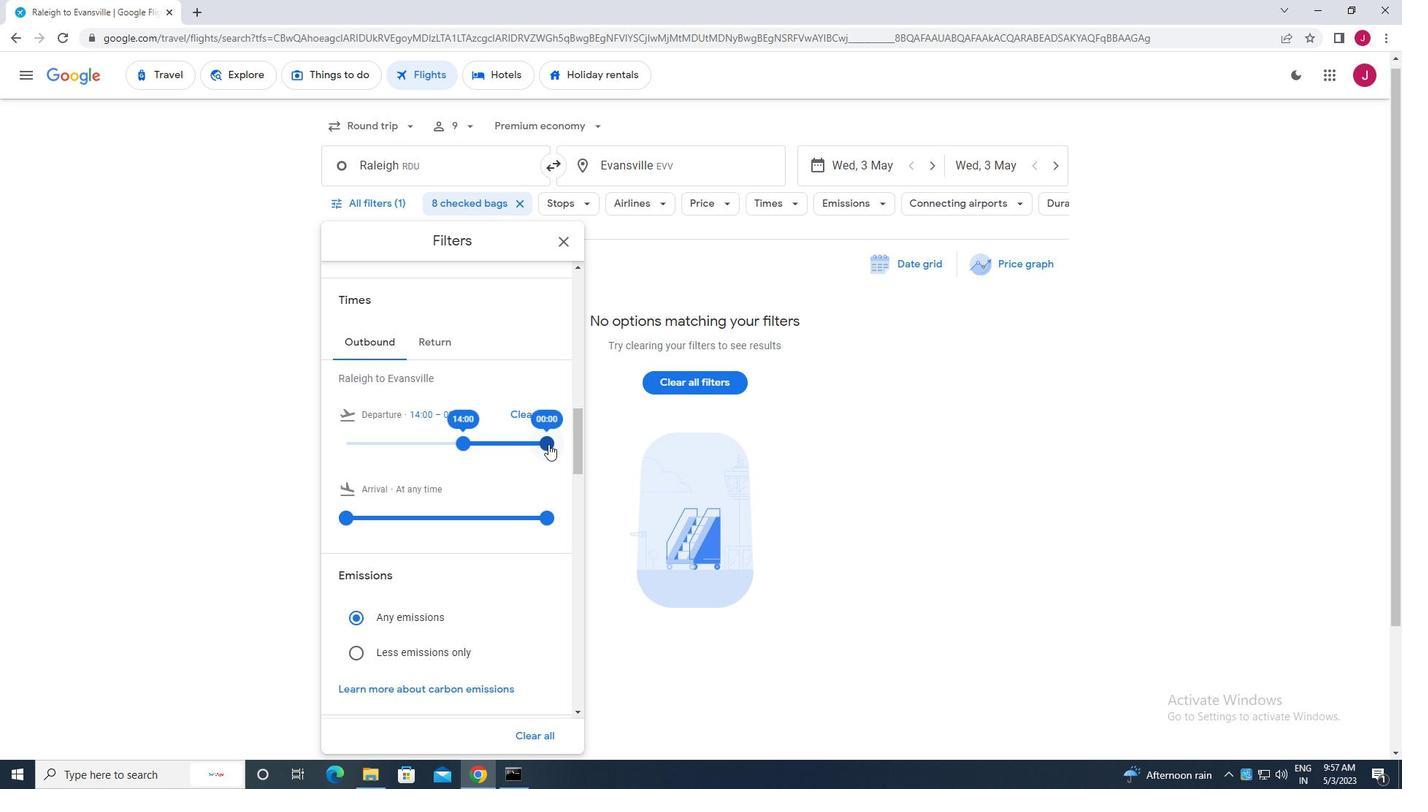 
Action: Mouse pressed left at (543, 441)
Screenshot: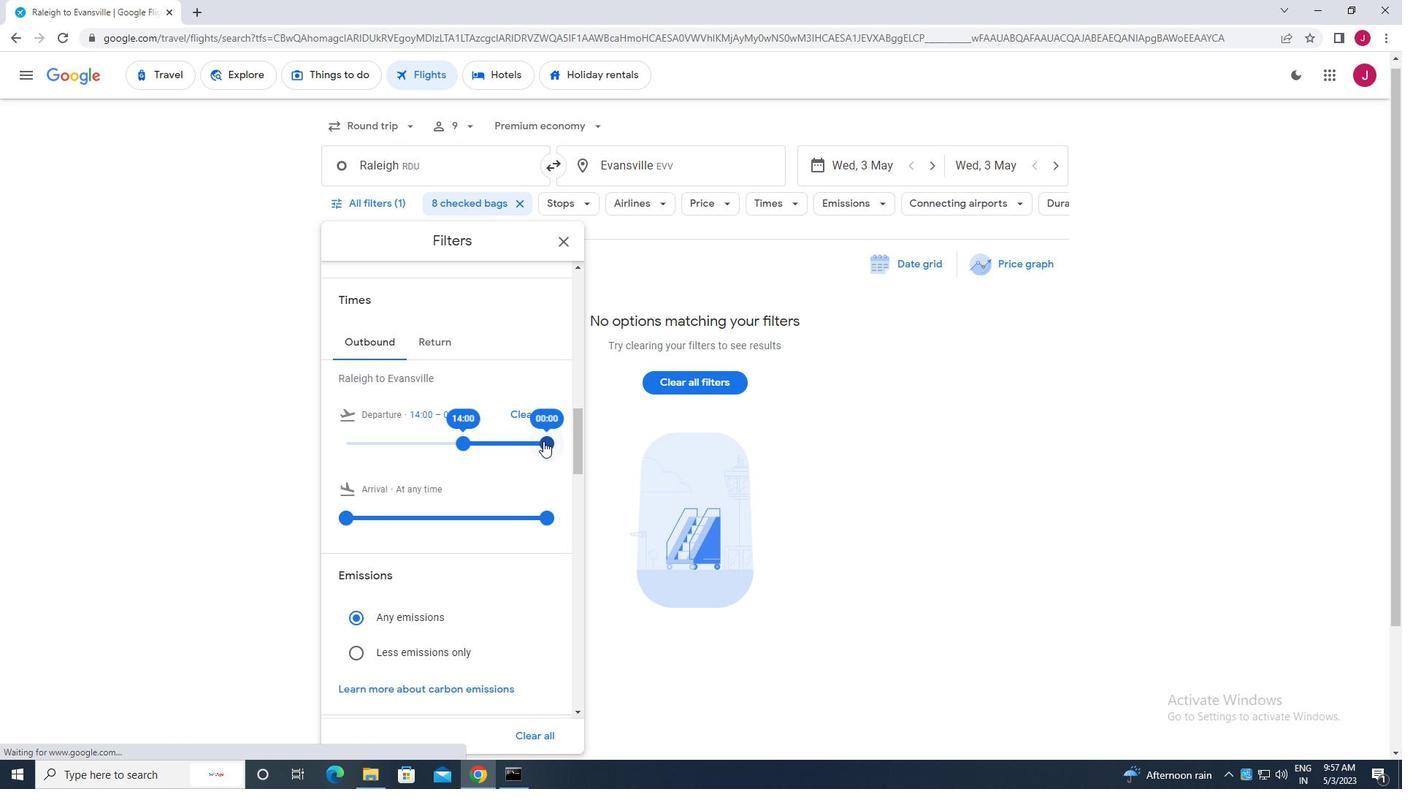 
Action: Mouse moved to (558, 244)
Screenshot: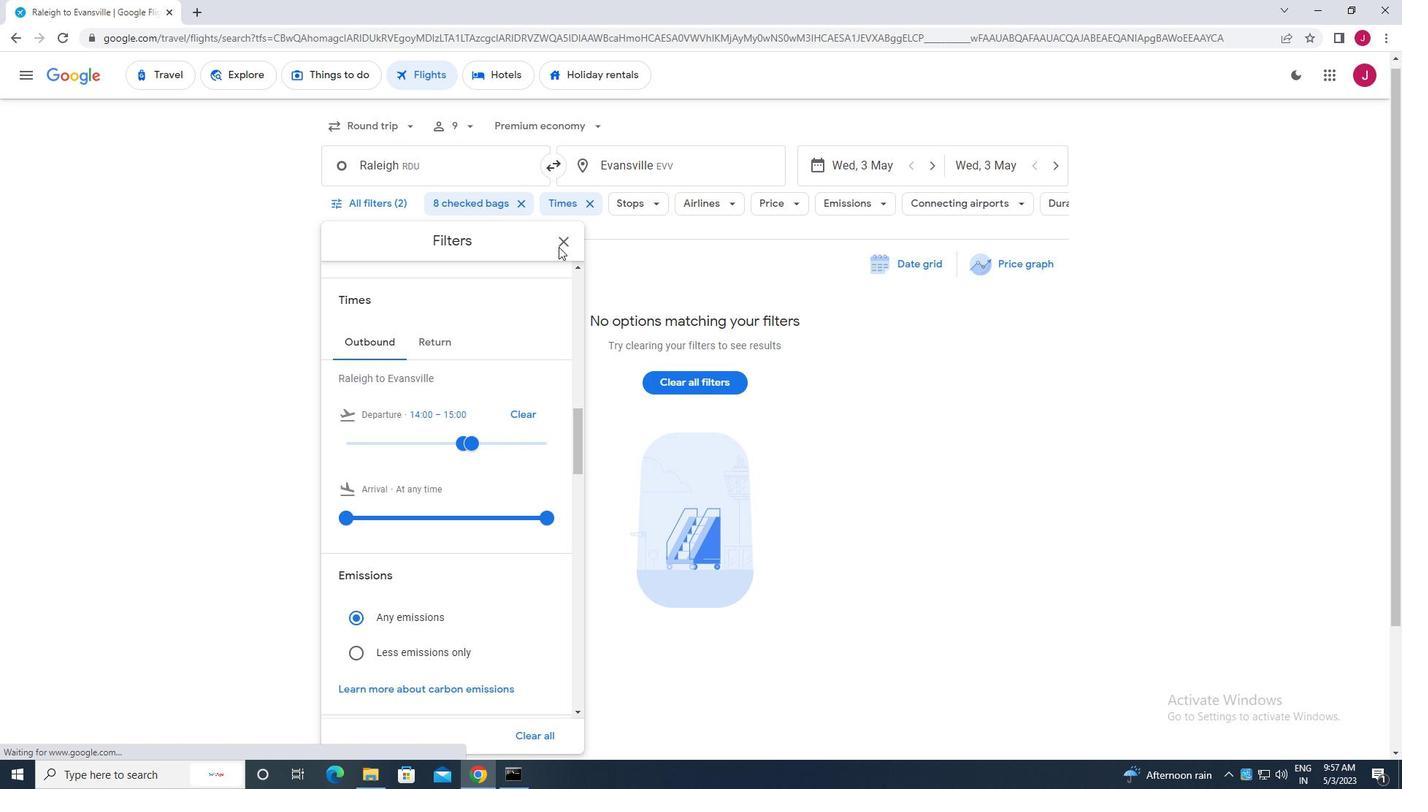 
Action: Mouse pressed left at (558, 244)
Screenshot: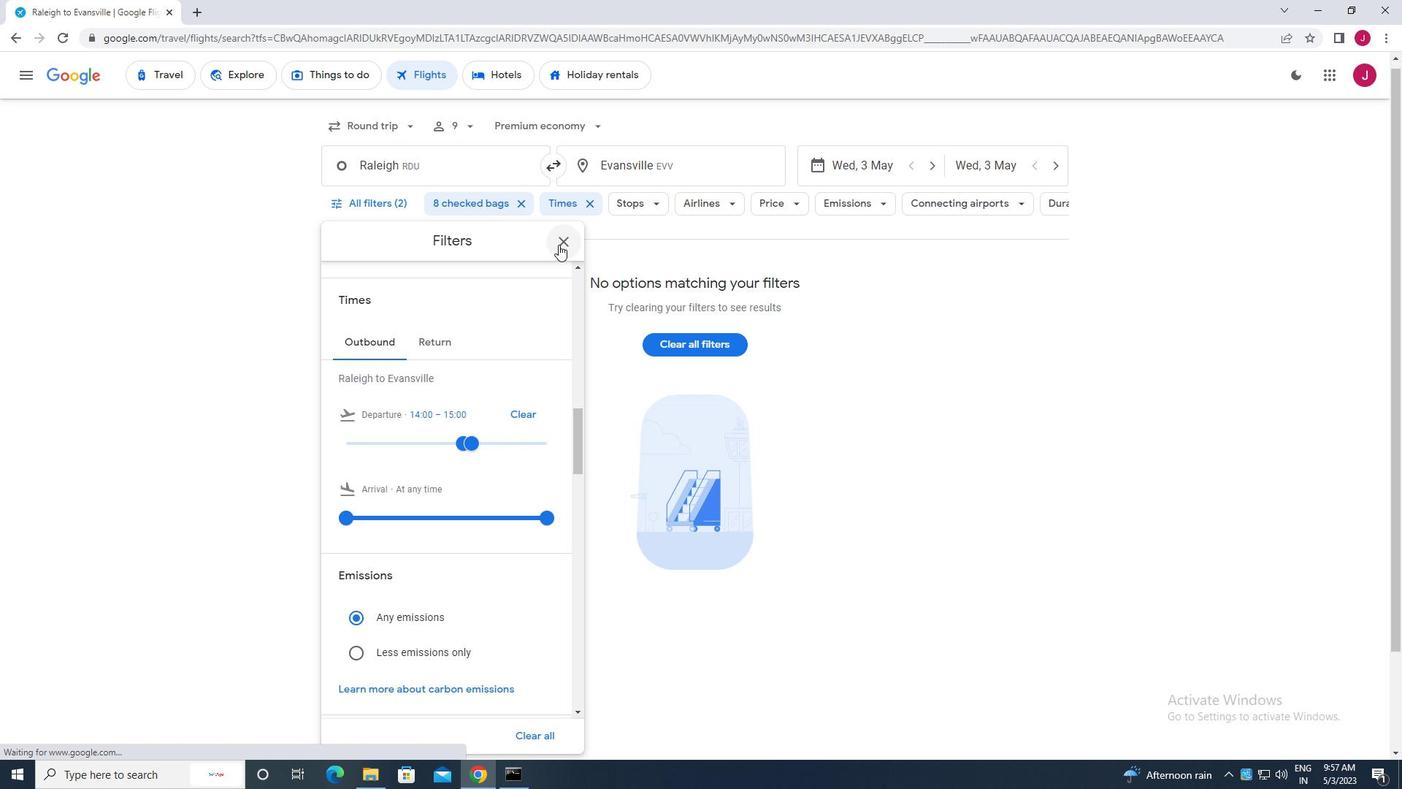 
Action: Mouse moved to (556, 249)
Screenshot: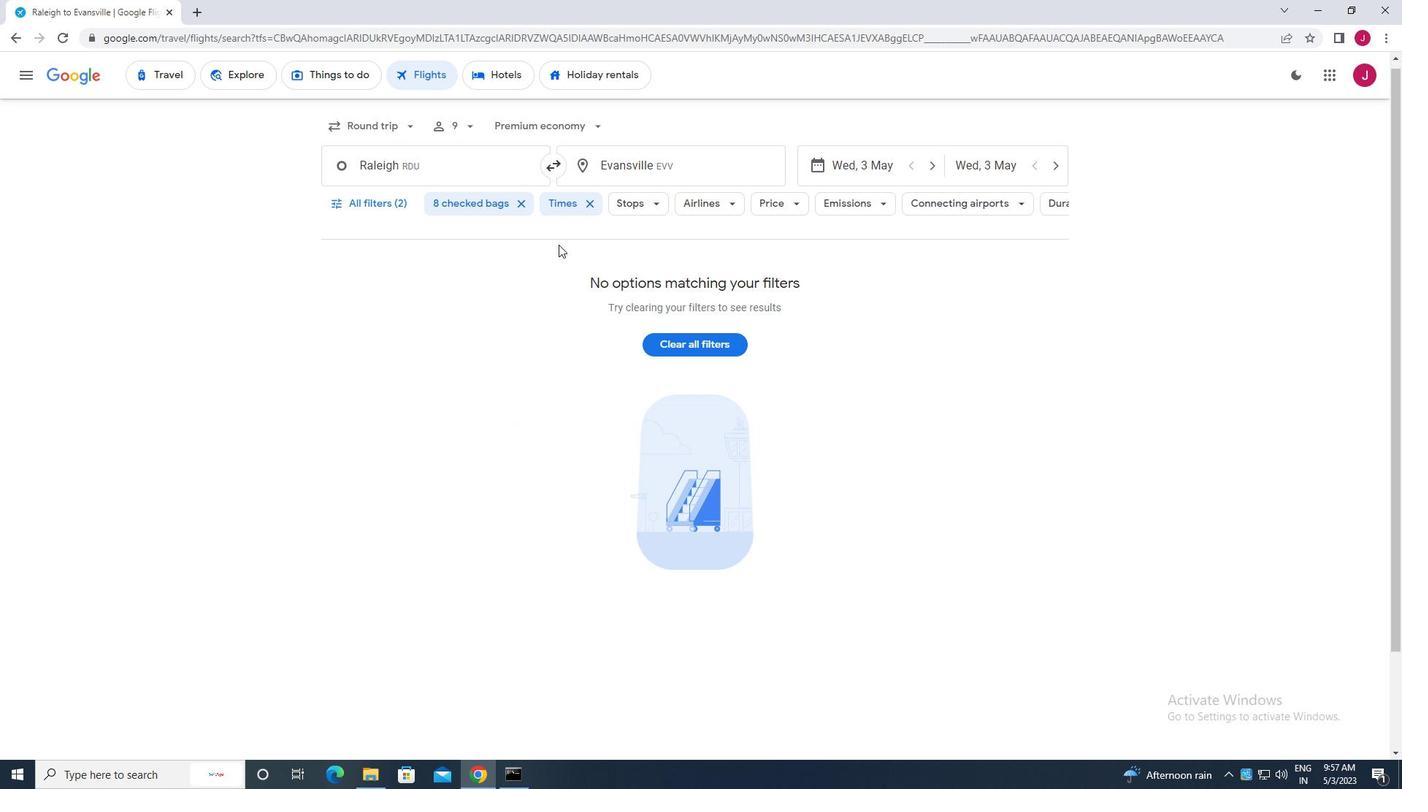 
